 Task: Make an album of vintage fashion and retro styles.
Action: Mouse moved to (529, 437)
Screenshot: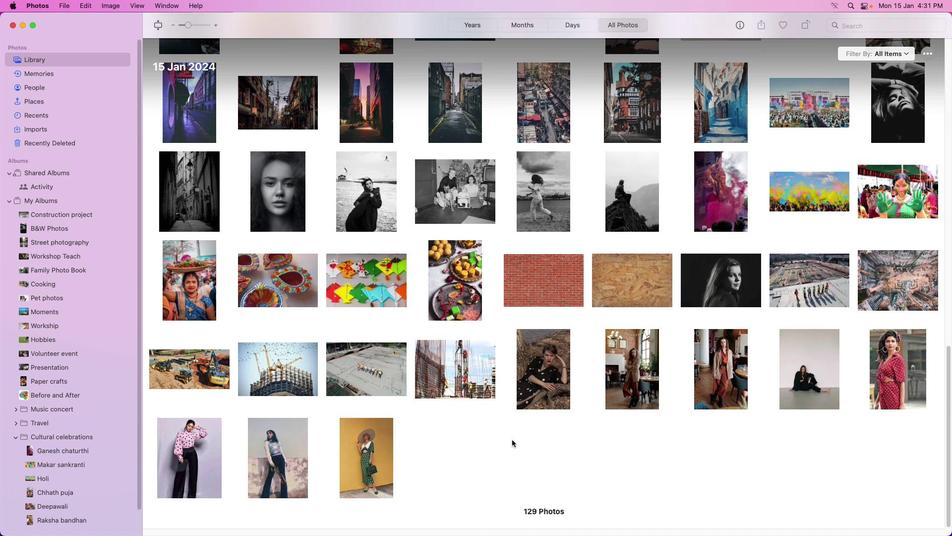 
Action: Mouse pressed left at (529, 437)
Screenshot: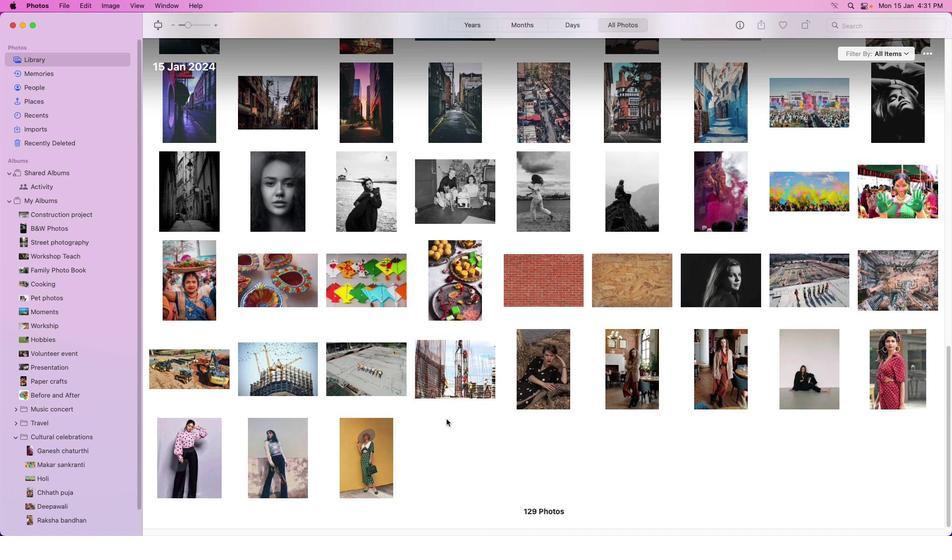 
Action: Mouse moved to (126, 199)
Screenshot: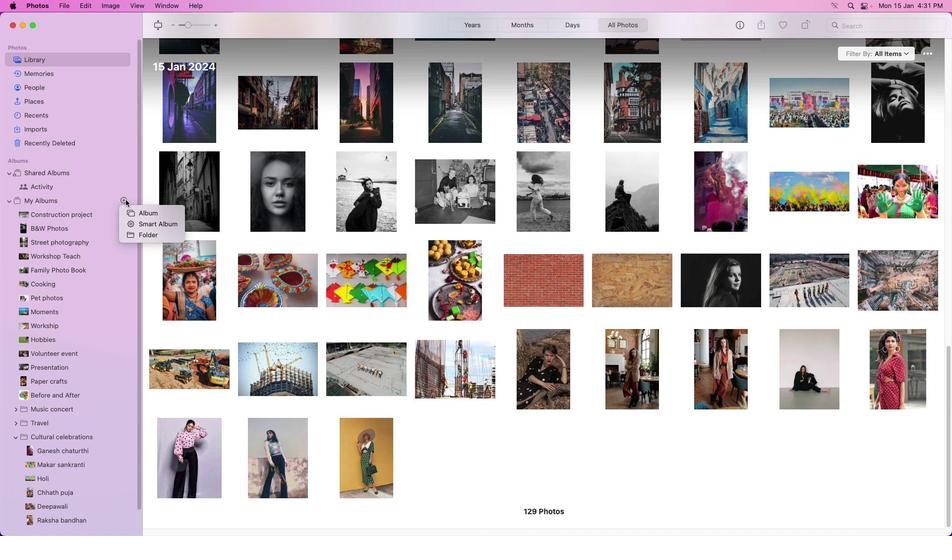 
Action: Mouse pressed left at (126, 199)
Screenshot: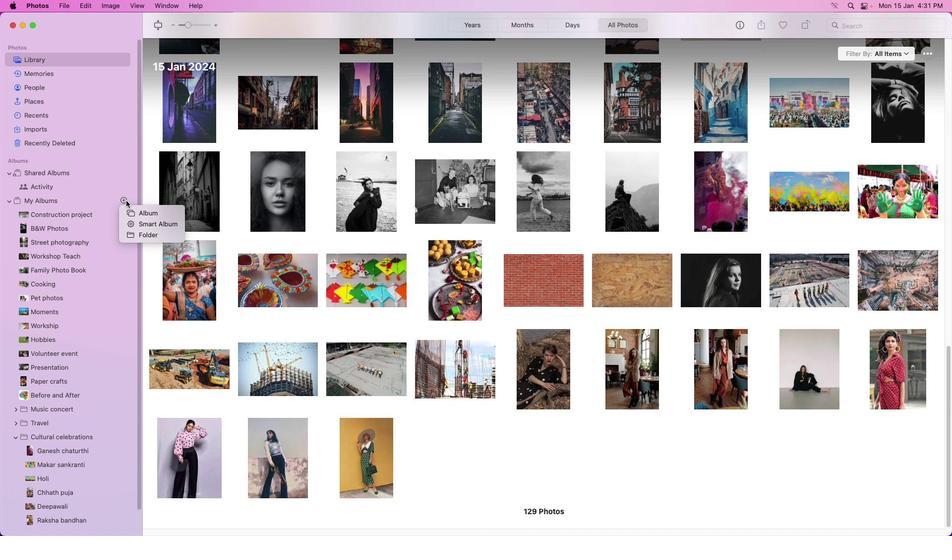 
Action: Mouse moved to (159, 236)
Screenshot: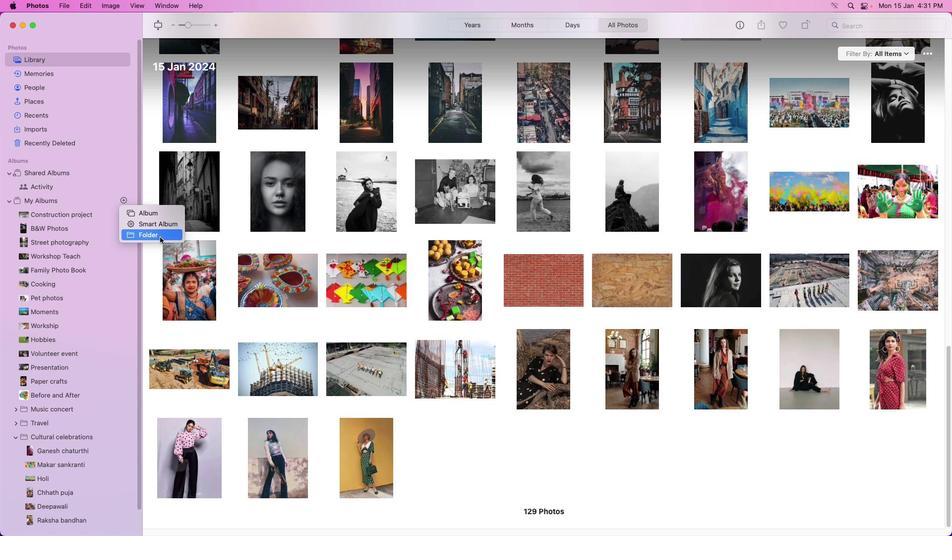 
Action: Mouse pressed left at (159, 236)
Screenshot: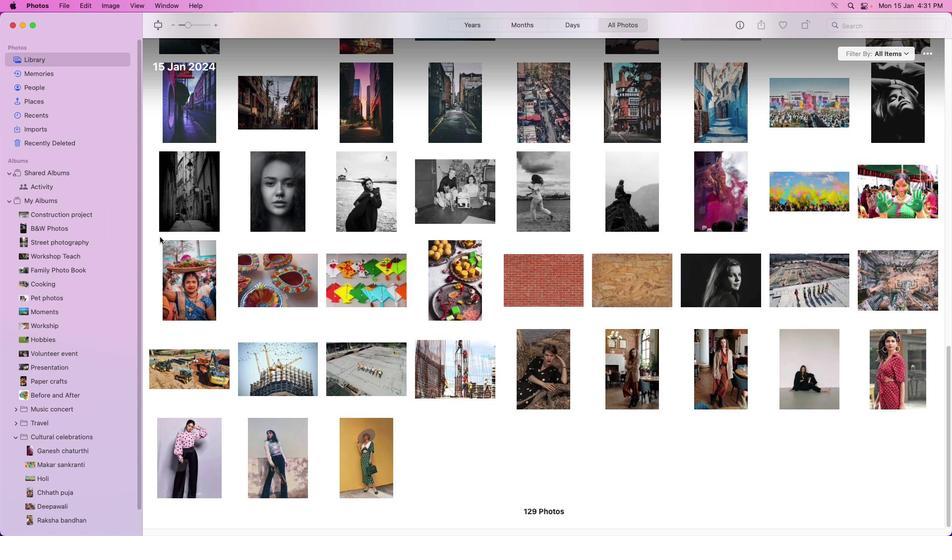 
Action: Mouse moved to (85, 262)
Screenshot: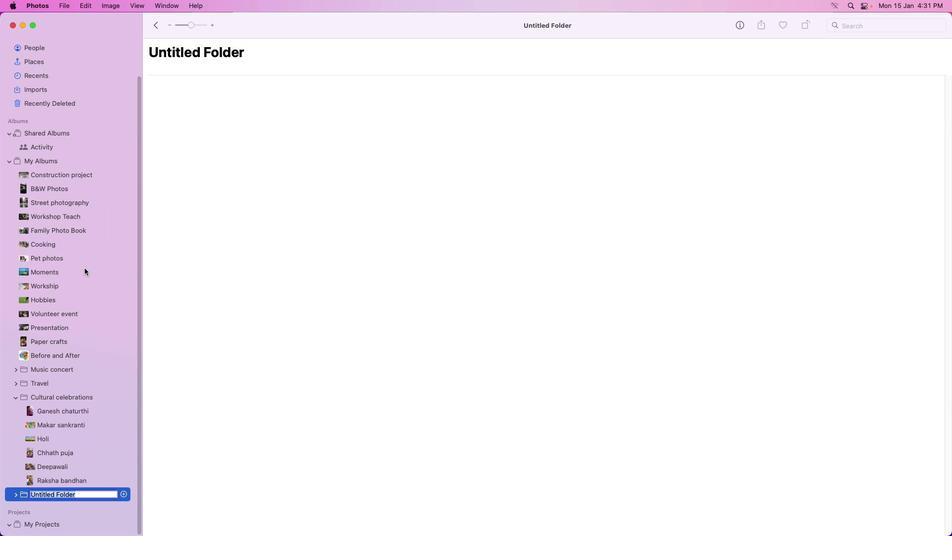 
Action: Mouse scrolled (85, 262) with delta (0, 0)
Screenshot: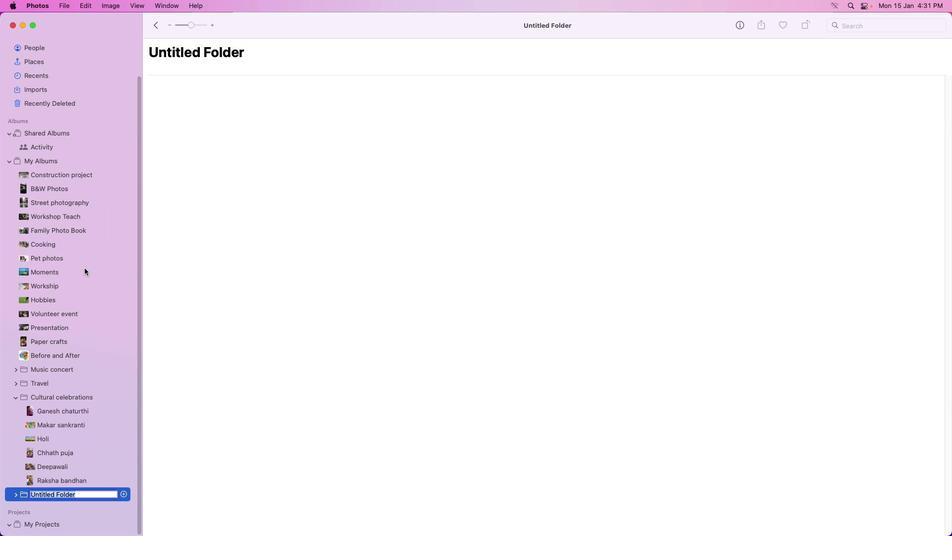 
Action: Mouse moved to (85, 263)
Screenshot: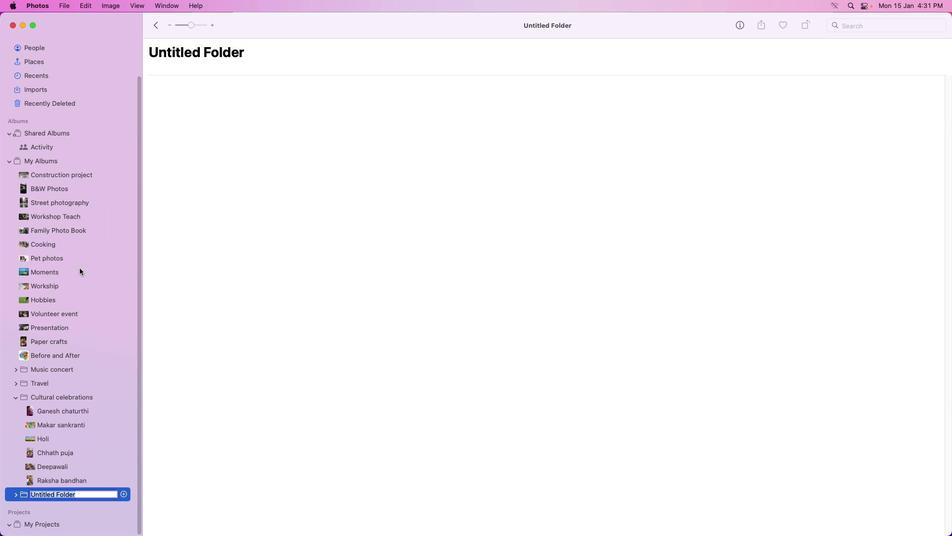 
Action: Mouse scrolled (85, 263) with delta (0, 0)
Screenshot: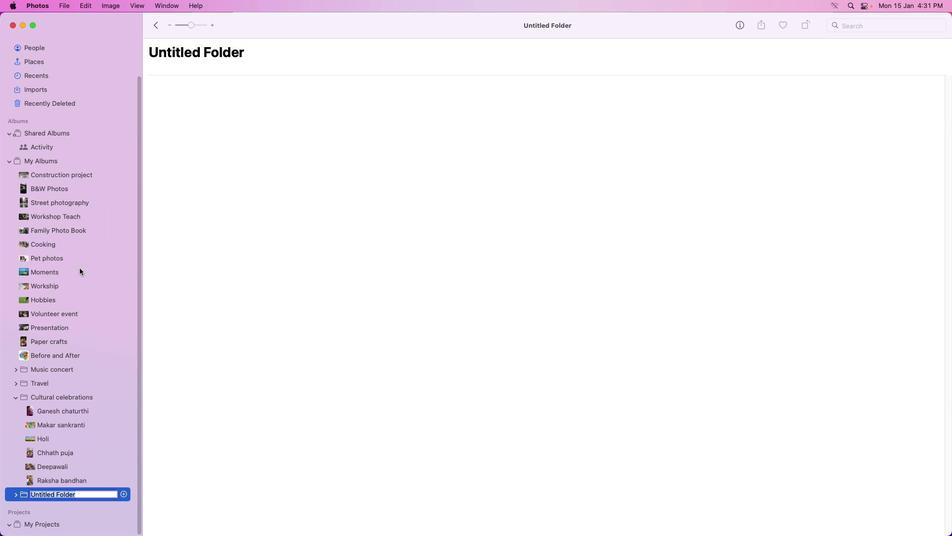 
Action: Mouse moved to (84, 267)
Screenshot: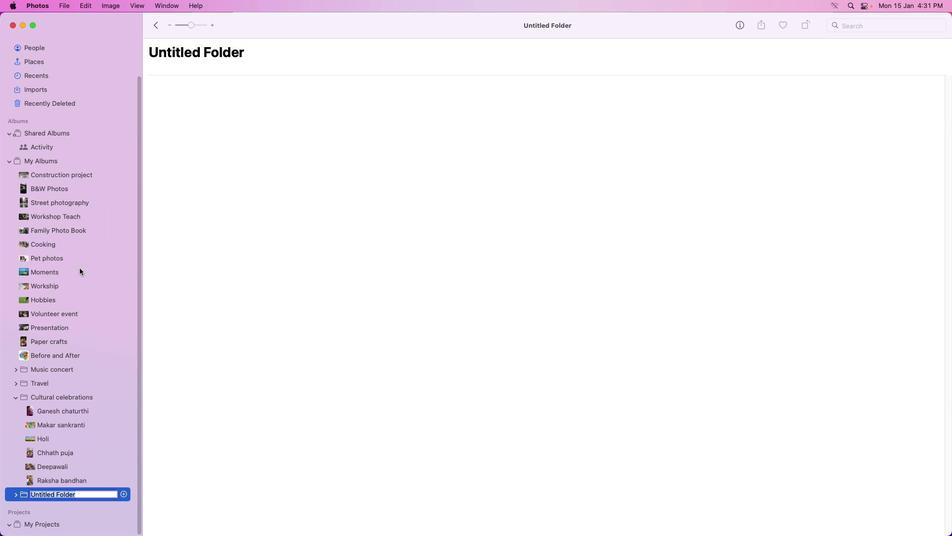 
Action: Mouse scrolled (84, 267) with delta (0, 0)
Screenshot: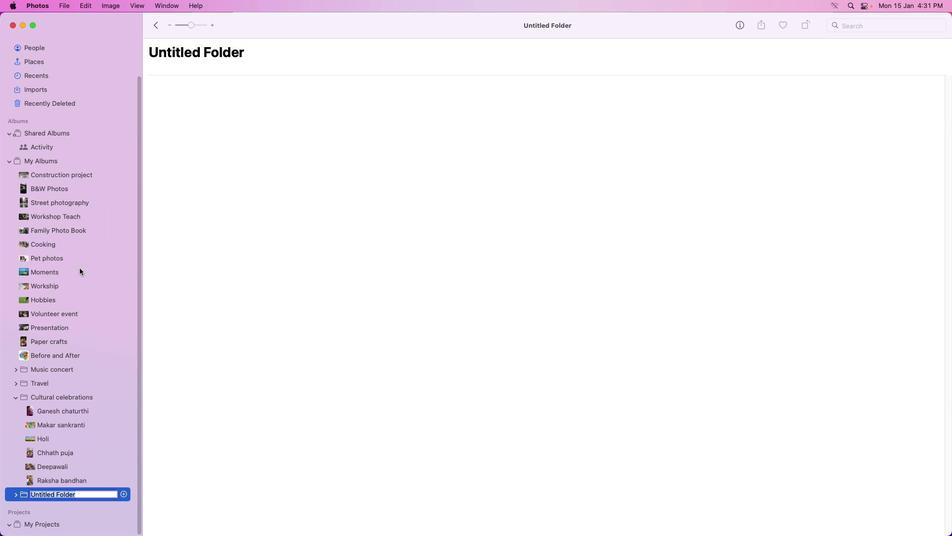 
Action: Mouse scrolled (84, 267) with delta (0, 0)
Screenshot: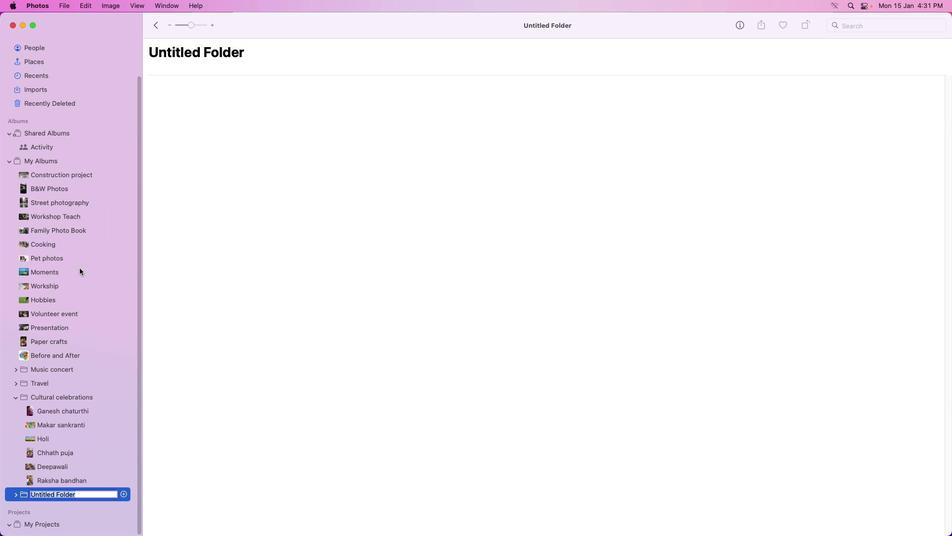 
Action: Mouse scrolled (84, 267) with delta (0, -1)
Screenshot: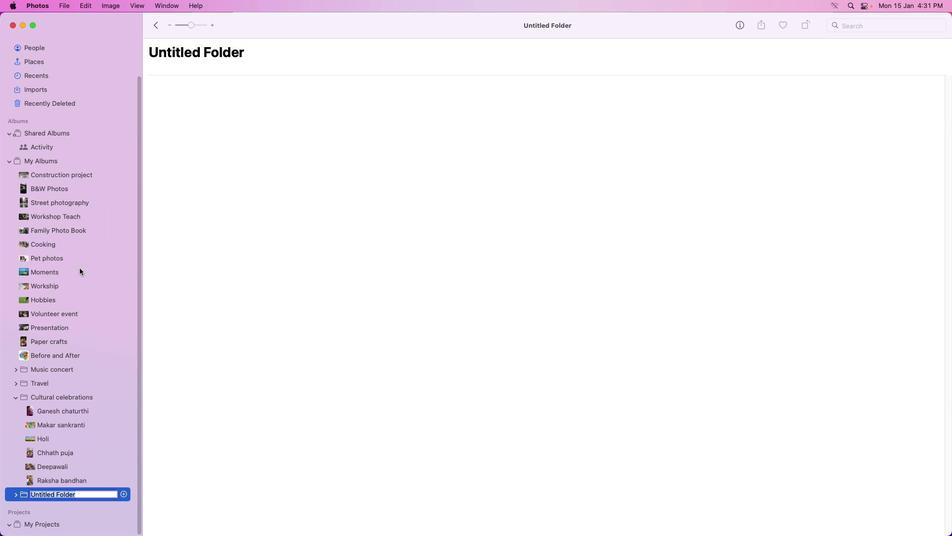
Action: Mouse moved to (84, 268)
Screenshot: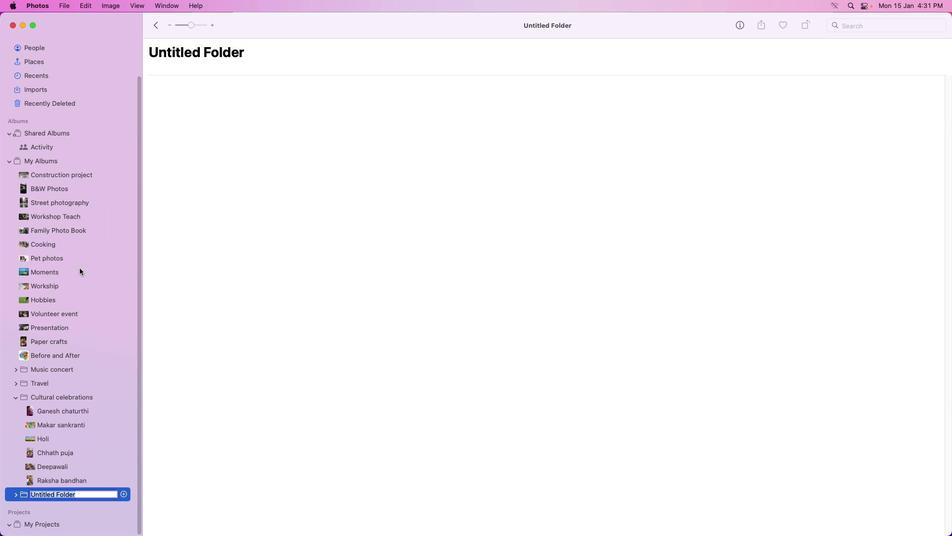 
Action: Mouse scrolled (84, 268) with delta (0, 0)
Screenshot: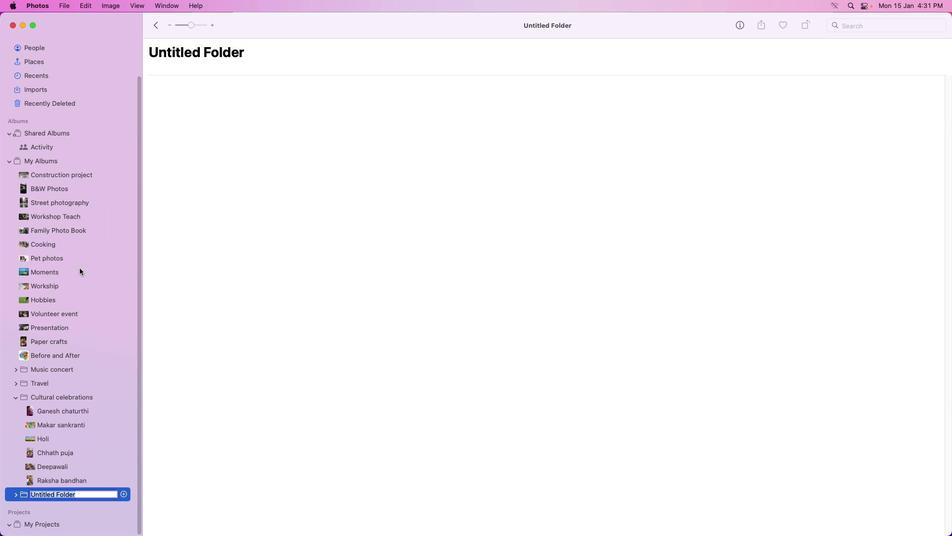 
Action: Mouse moved to (79, 268)
Screenshot: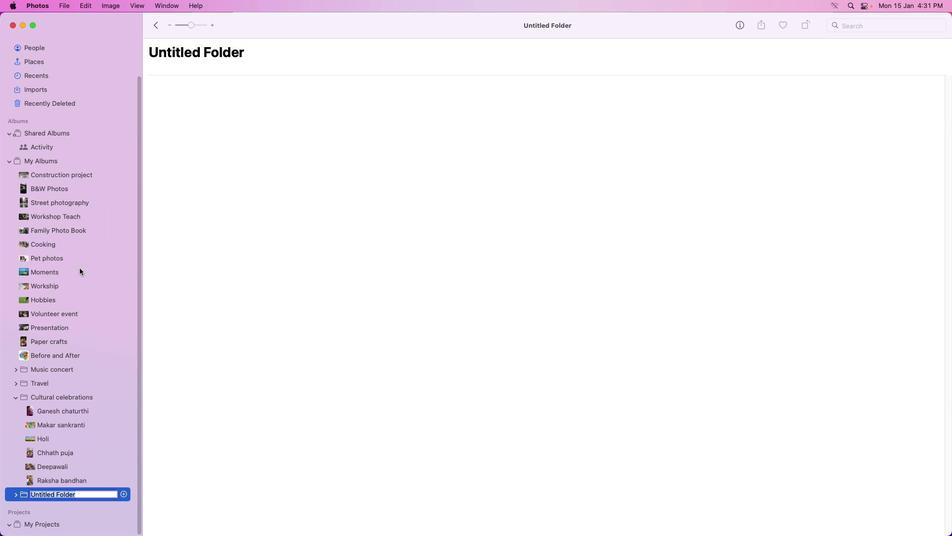 
Action: Key pressed Key.backspaceKey.caps_lock'f'Key.caps_lock'A'Key.backspaceKey.backspace'F'Key.caps_lock'a''s''h''i''o''n'Key.enter
Screenshot: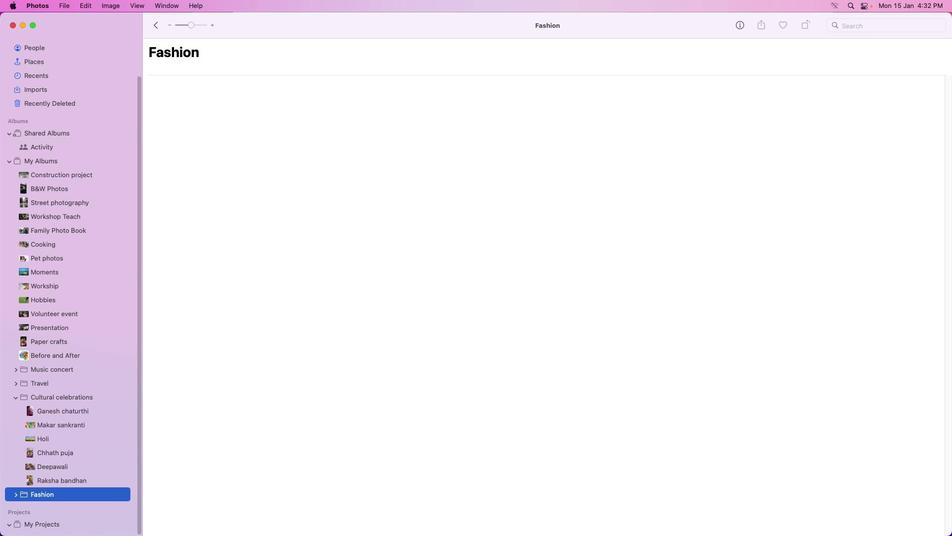 
Action: Mouse moved to (124, 495)
Screenshot: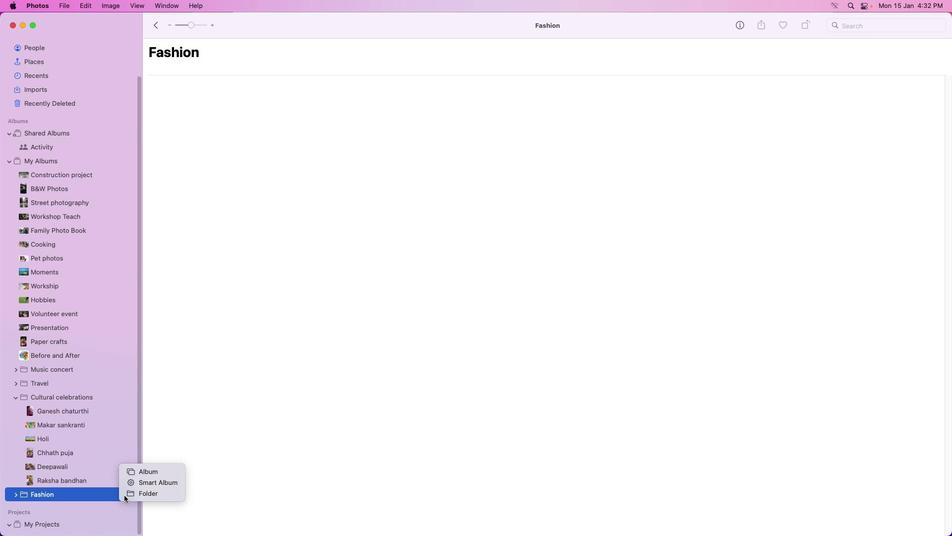 
Action: Mouse pressed left at (124, 495)
Screenshot: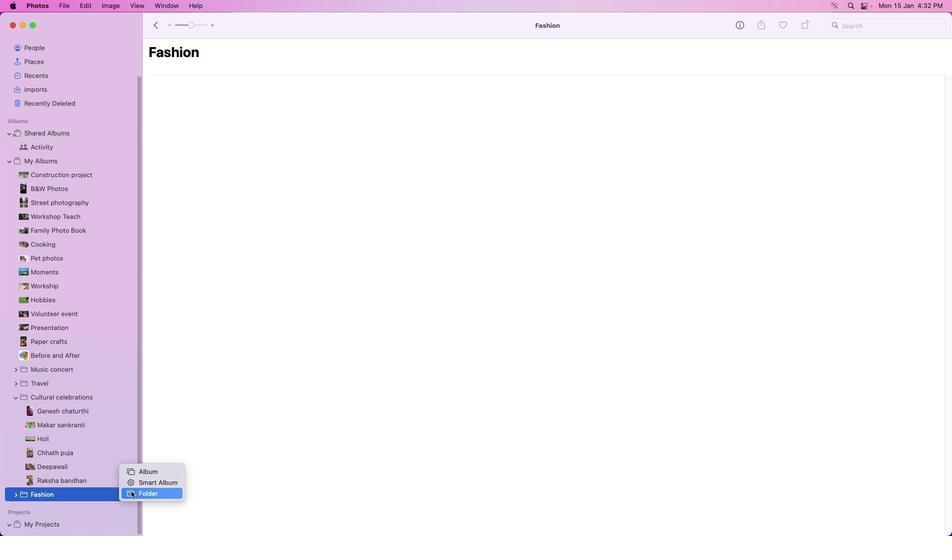 
Action: Mouse moved to (169, 470)
Screenshot: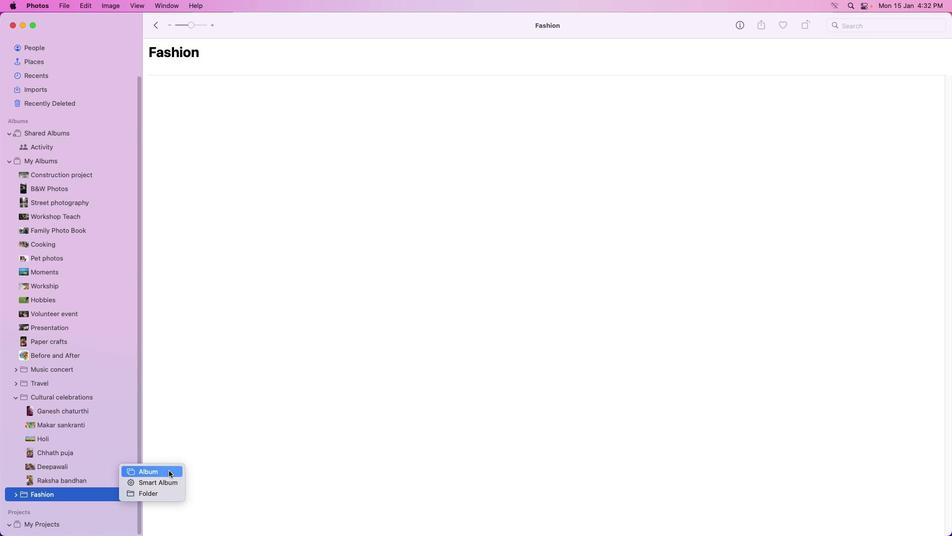 
Action: Mouse pressed left at (169, 470)
Screenshot: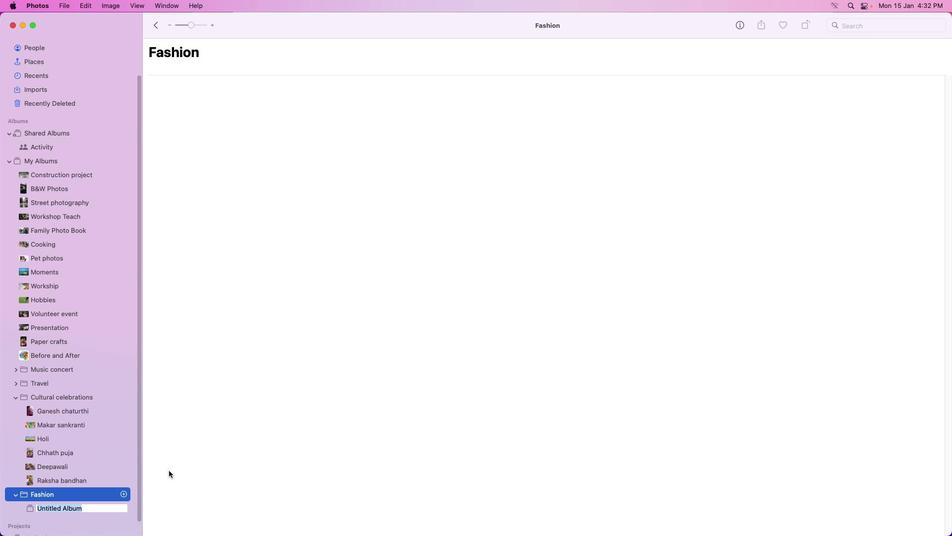 
Action: Mouse moved to (101, 510)
Screenshot: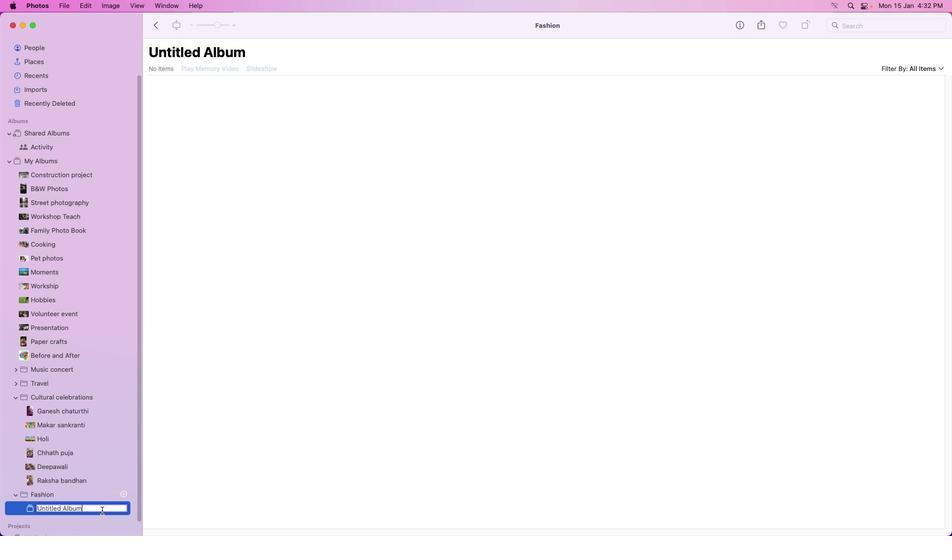 
Action: Mouse pressed left at (101, 510)
Screenshot: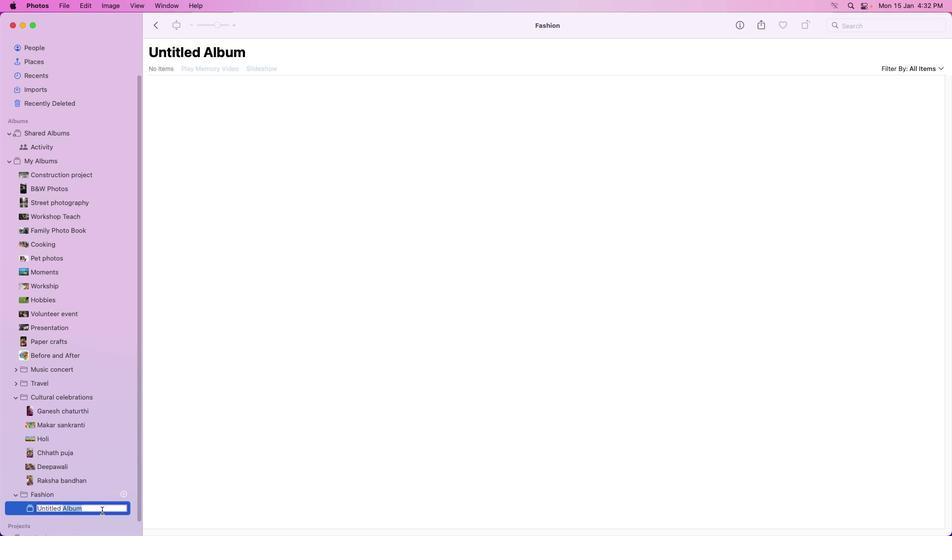 
Action: Mouse pressed left at (101, 510)
Screenshot: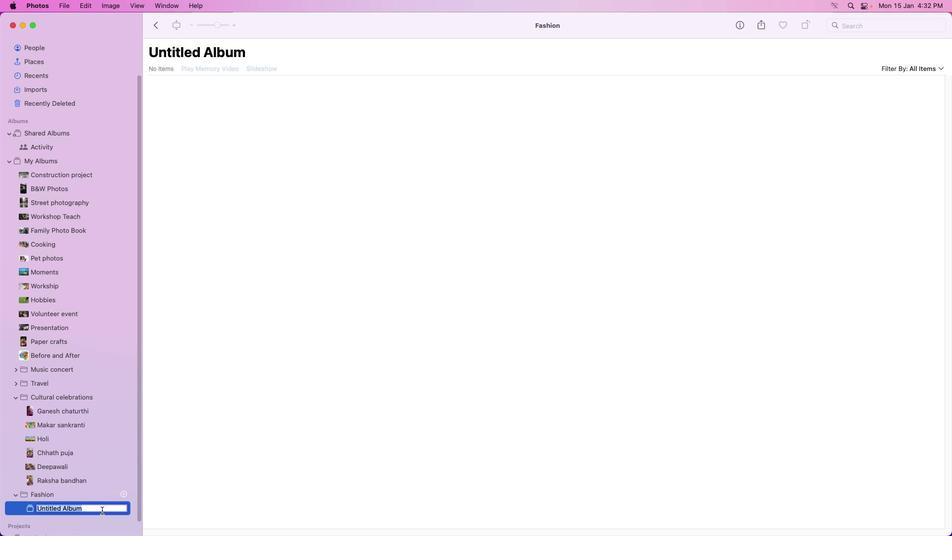 
Action: Mouse pressed left at (101, 510)
Screenshot: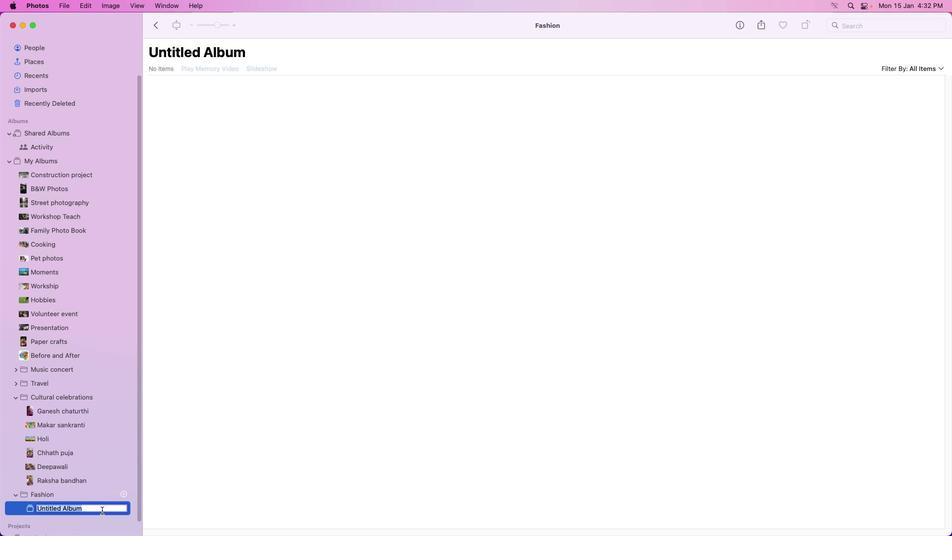 
Action: Key pressed Key.backspaceKey.caps_lock'V'Key.caps_lock'i''n''t''a''g''e'Key.space'f''a''s''h''i''o''n'Key.enter
Screenshot: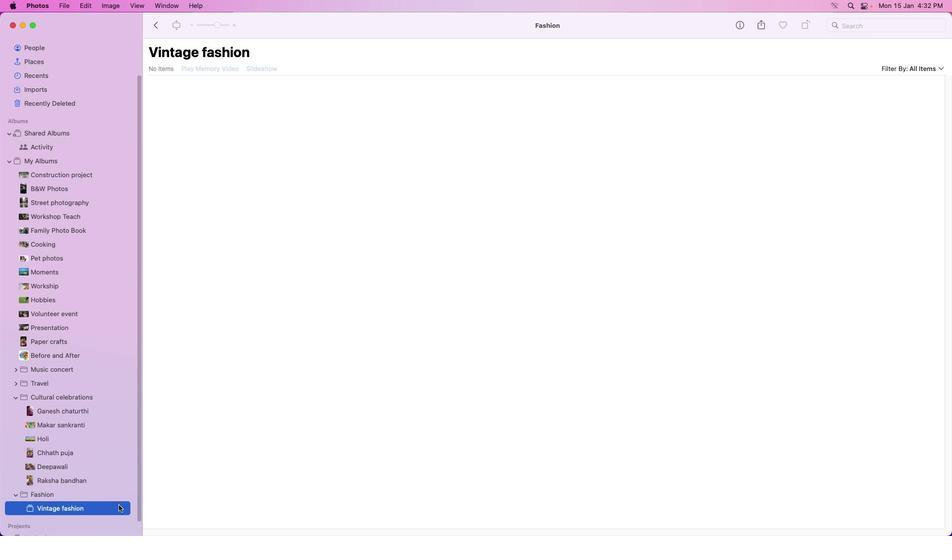
Action: Mouse moved to (122, 493)
Screenshot: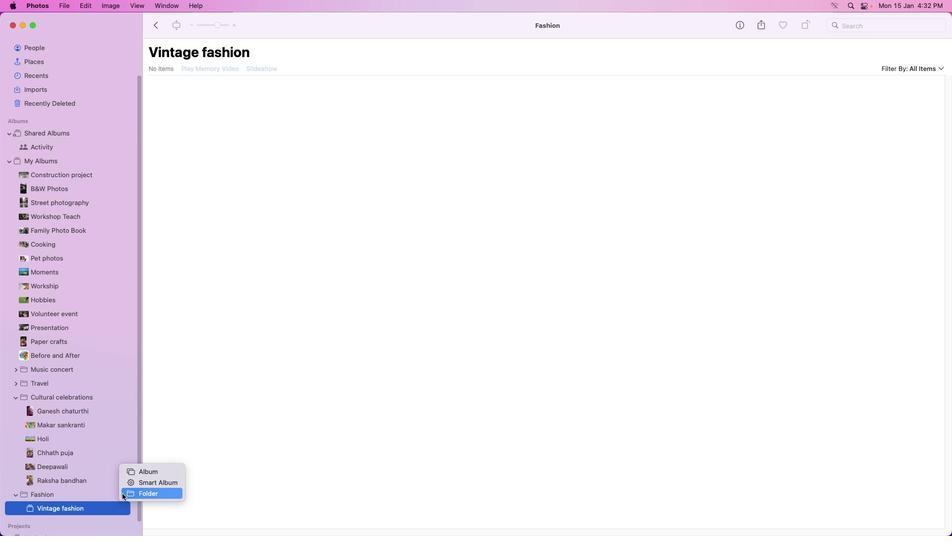 
Action: Mouse pressed left at (122, 493)
Screenshot: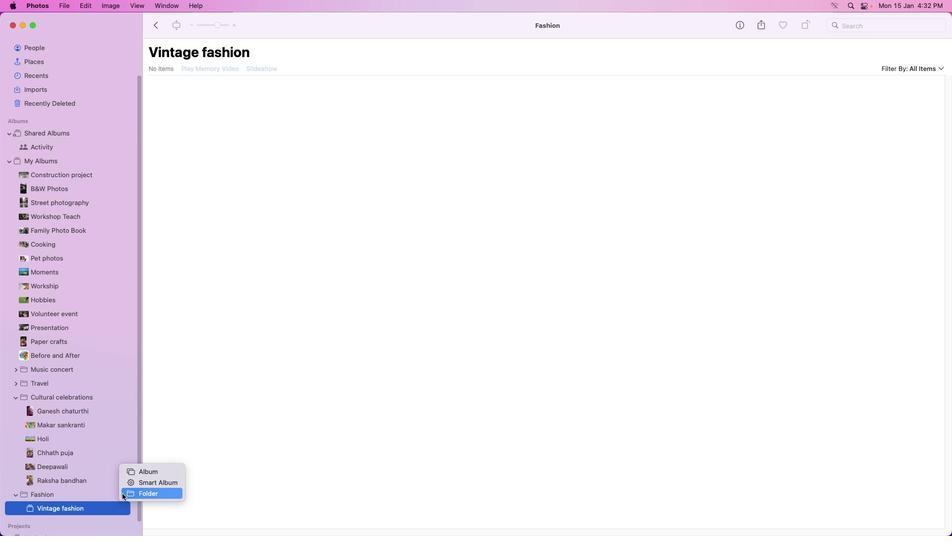 
Action: Mouse moved to (147, 472)
Screenshot: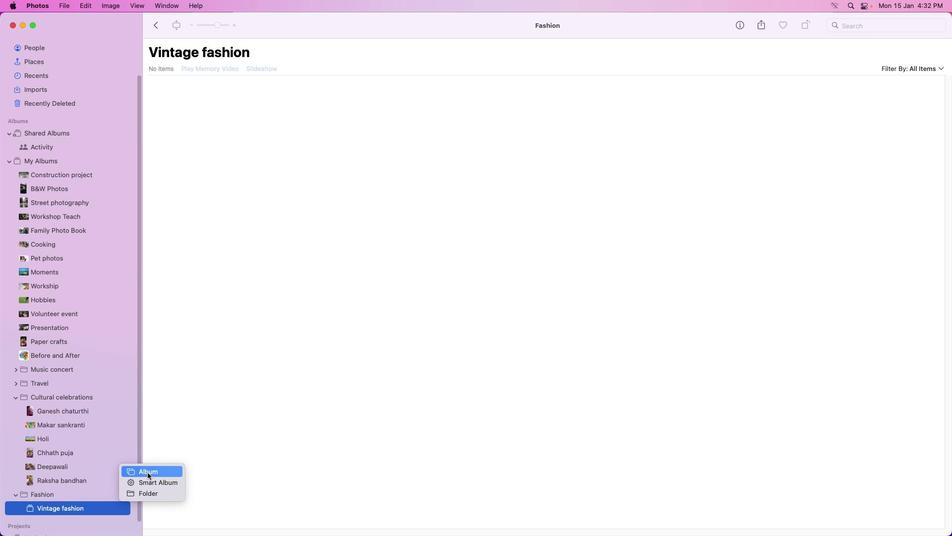 
Action: Mouse pressed left at (147, 472)
Screenshot: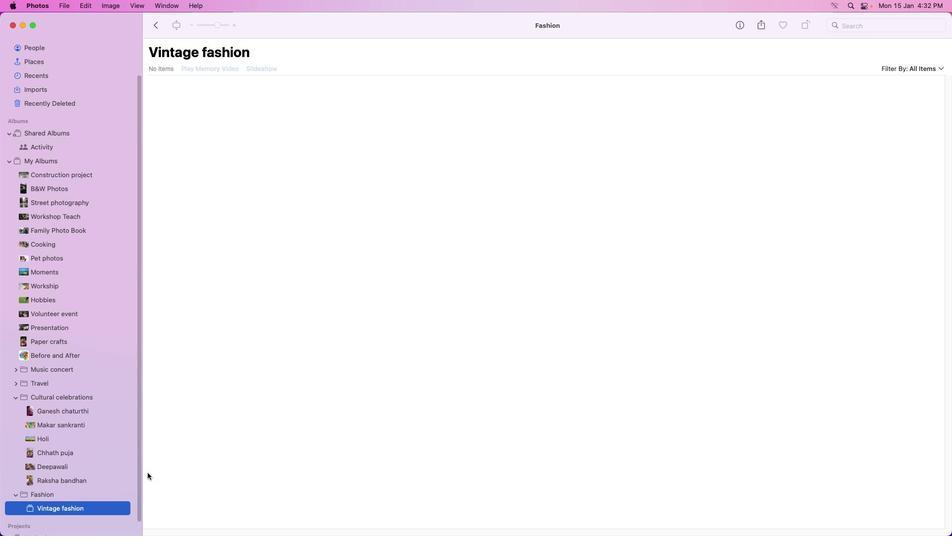 
Action: Mouse moved to (99, 516)
Screenshot: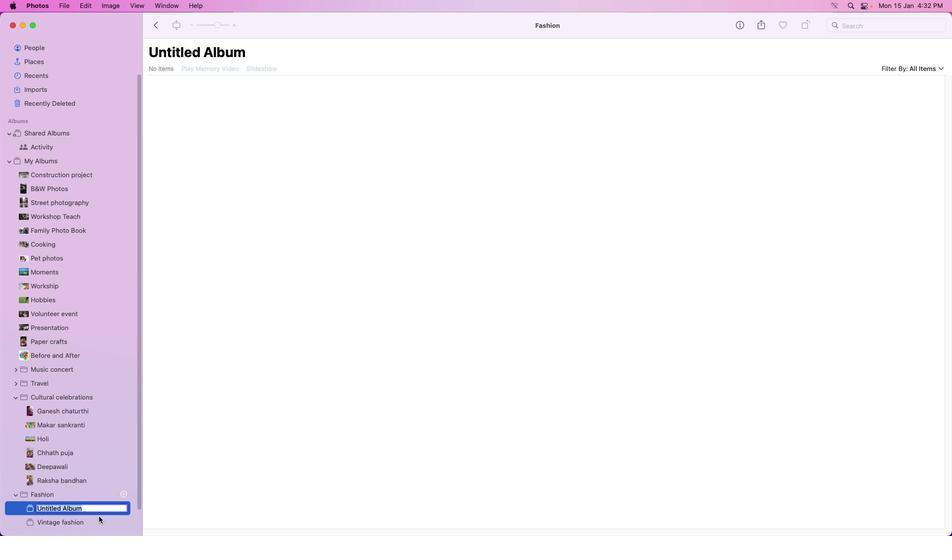 
Action: Key pressed Key.backspaceKey.caps_lock'R'Key.caps_lock'e''t''r''o'Key.space's''t''y''l''e''s'Key.enter
Screenshot: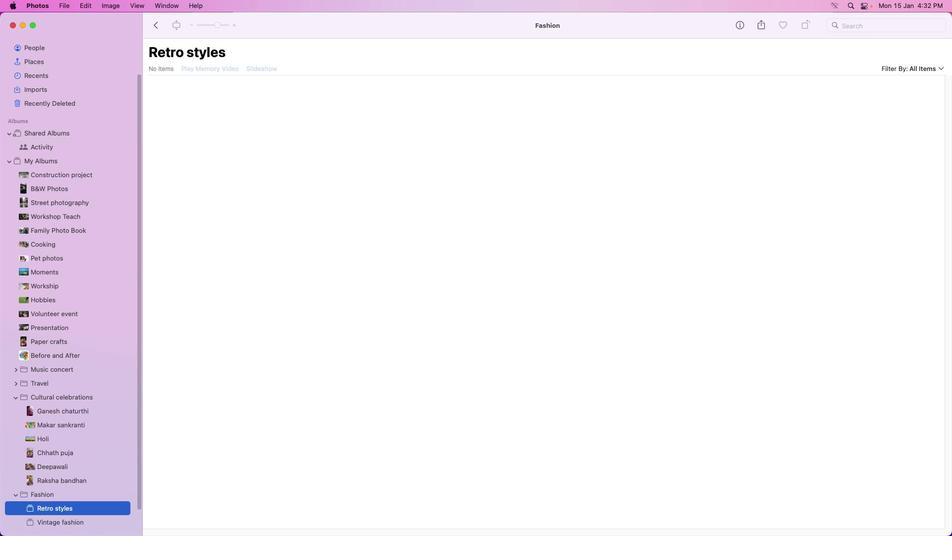 
Action: Mouse moved to (133, 455)
Screenshot: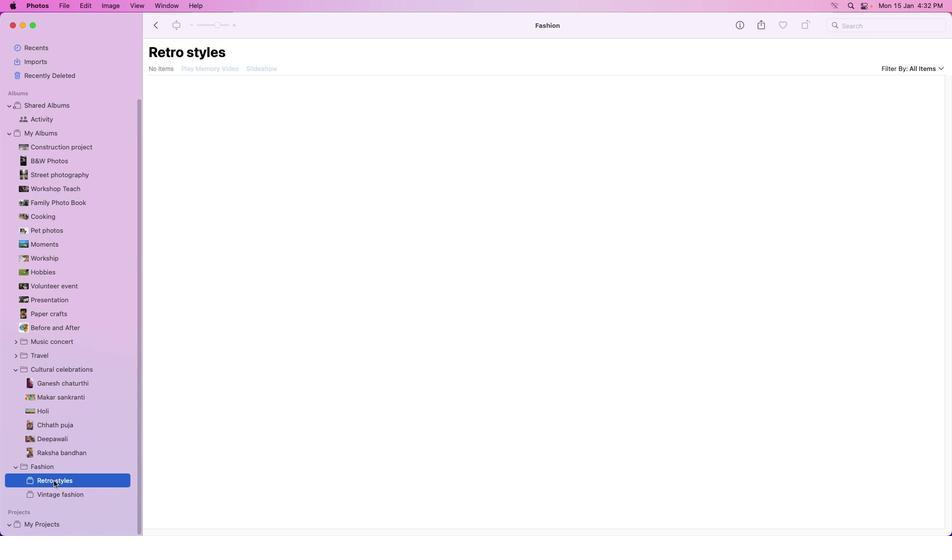 
Action: Mouse scrolled (133, 455) with delta (0, 0)
Screenshot: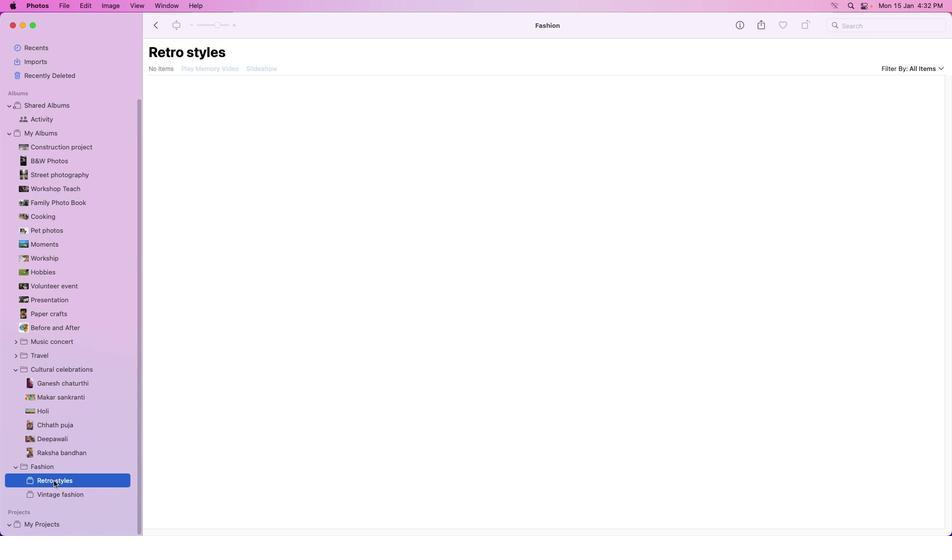 
Action: Mouse moved to (133, 465)
Screenshot: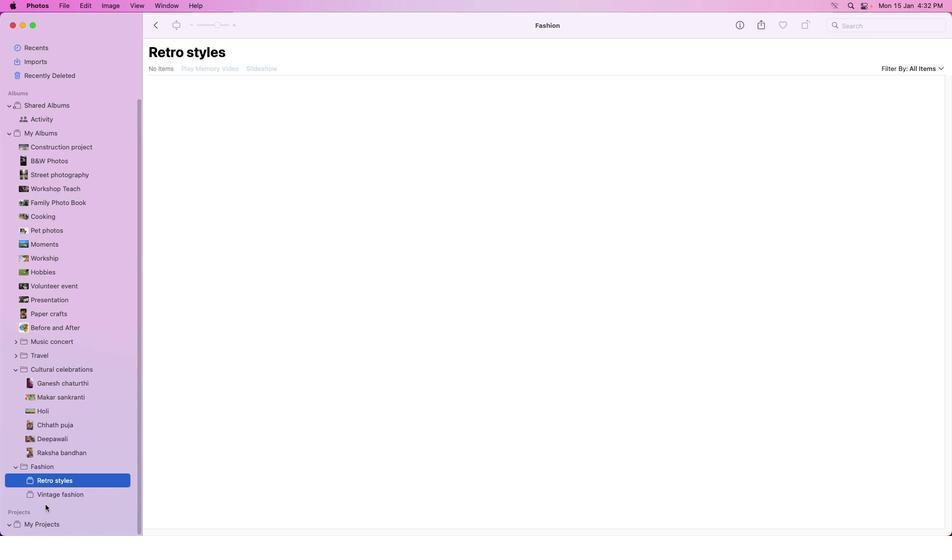 
Action: Mouse scrolled (133, 465) with delta (0, 0)
Screenshot: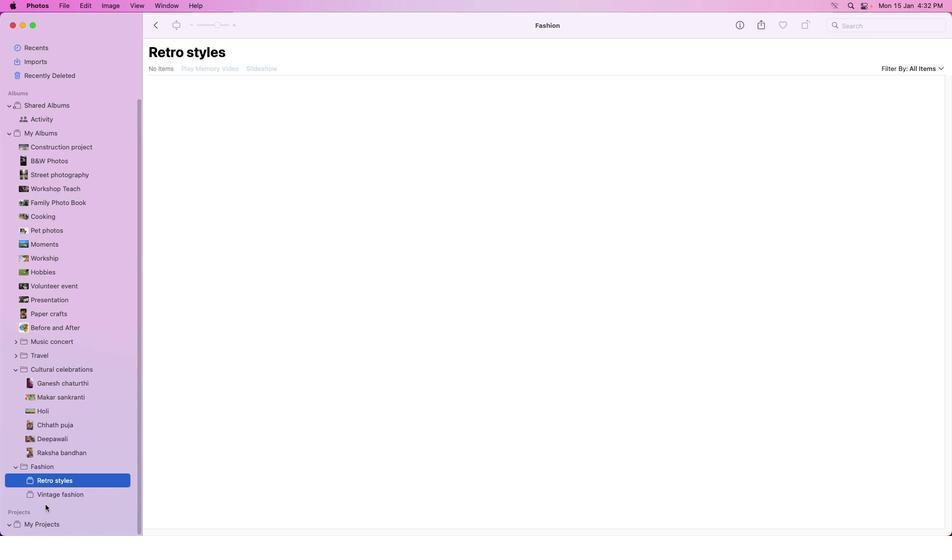
Action: Mouse moved to (131, 470)
Screenshot: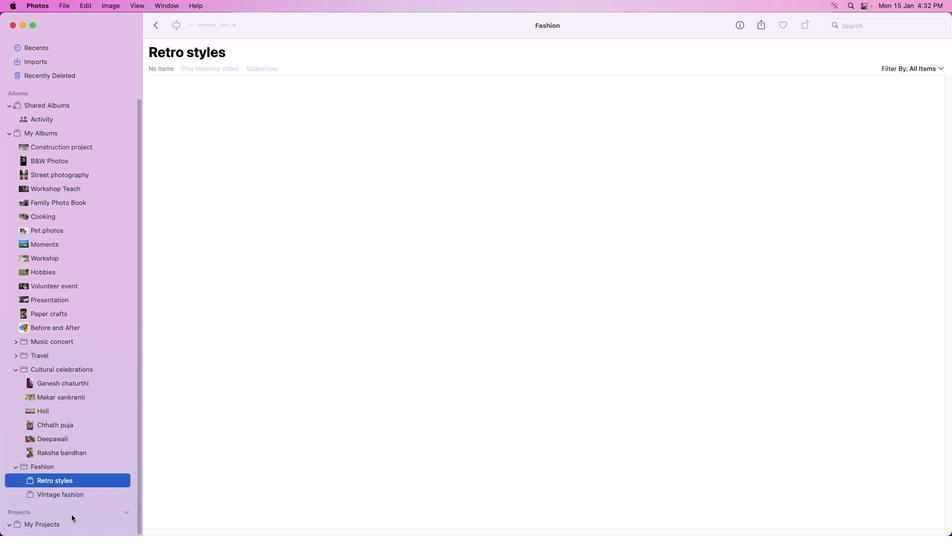 
Action: Mouse scrolled (131, 470) with delta (0, 0)
Screenshot: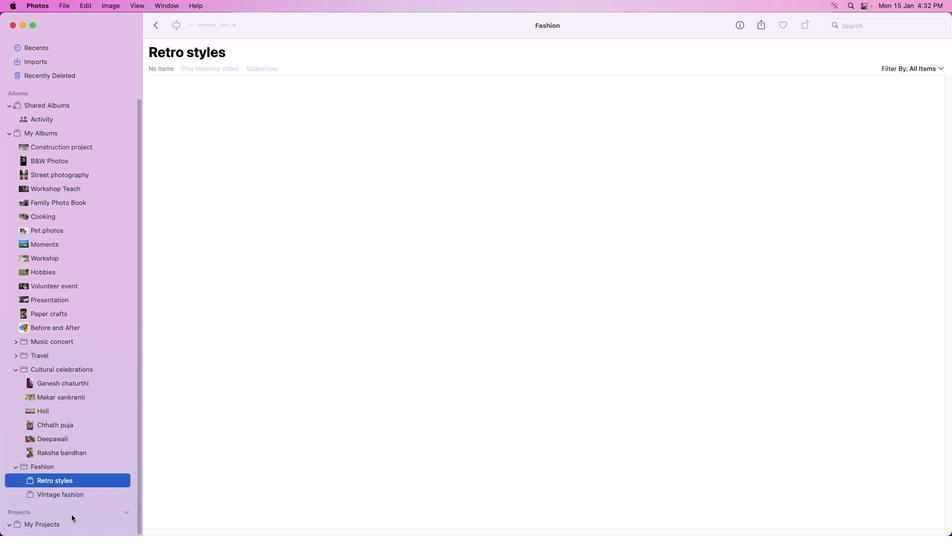 
Action: Mouse moved to (130, 474)
Screenshot: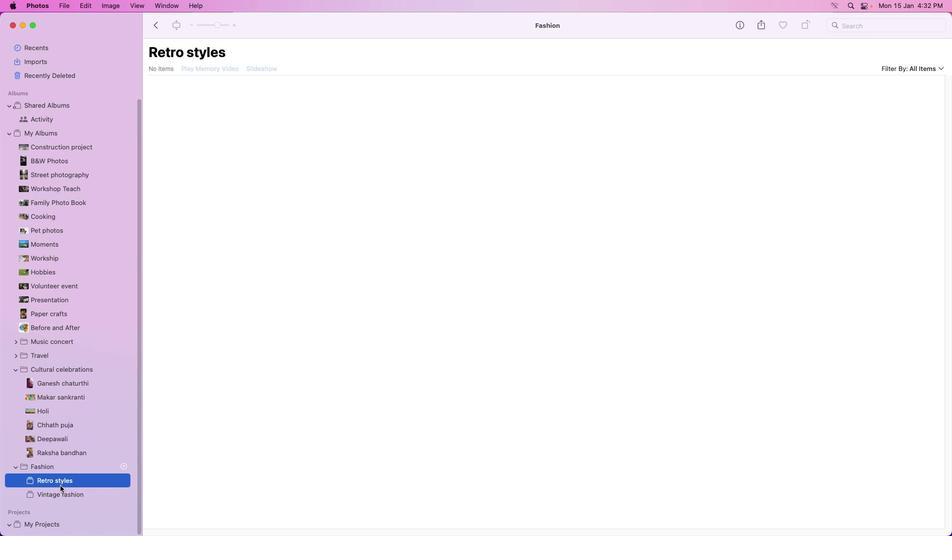 
Action: Mouse scrolled (130, 474) with delta (0, 0)
Screenshot: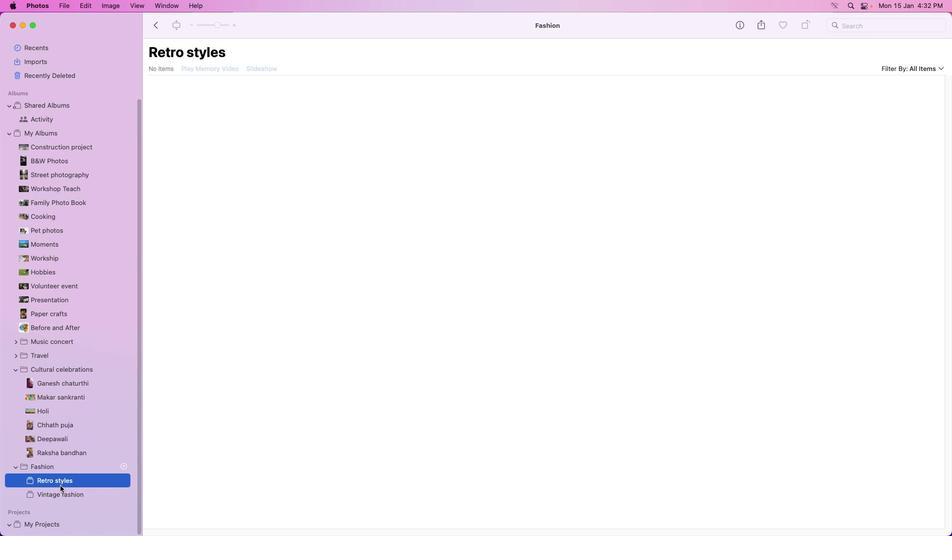 
Action: Mouse moved to (127, 480)
Screenshot: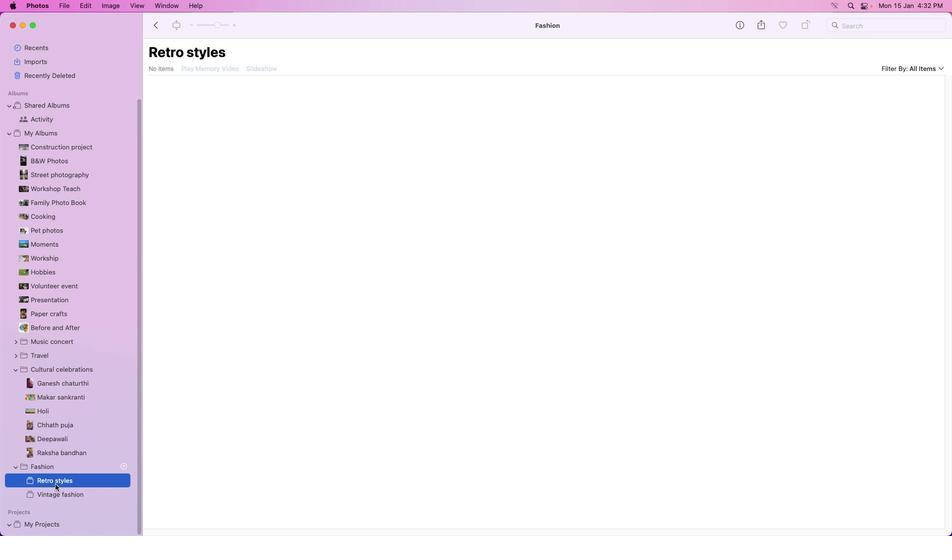
Action: Mouse scrolled (127, 480) with delta (0, -1)
Screenshot: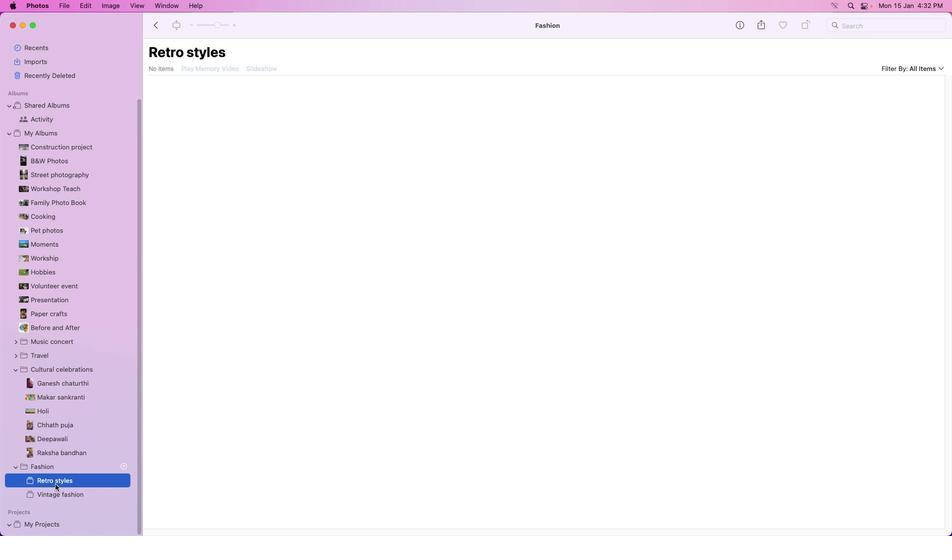 
Action: Mouse moved to (123, 483)
Screenshot: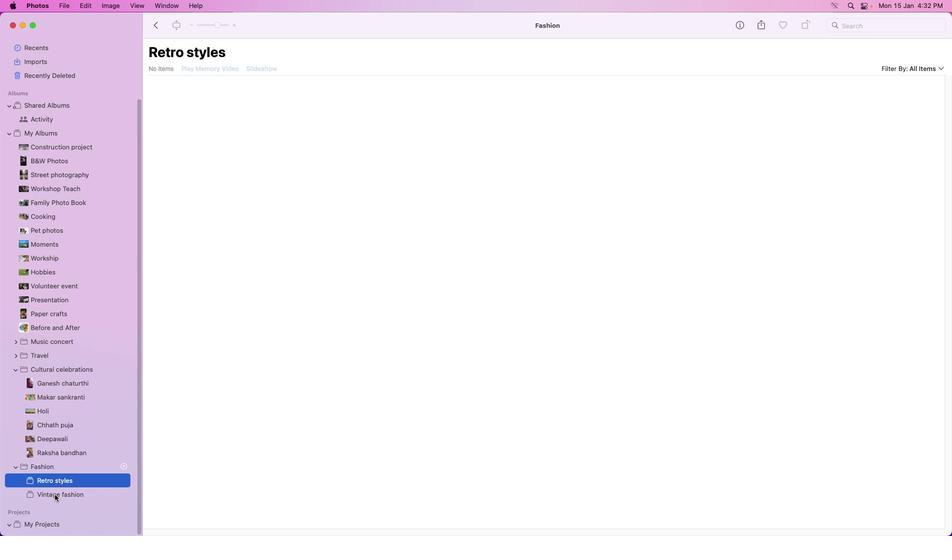 
Action: Mouse scrolled (123, 483) with delta (0, -1)
Screenshot: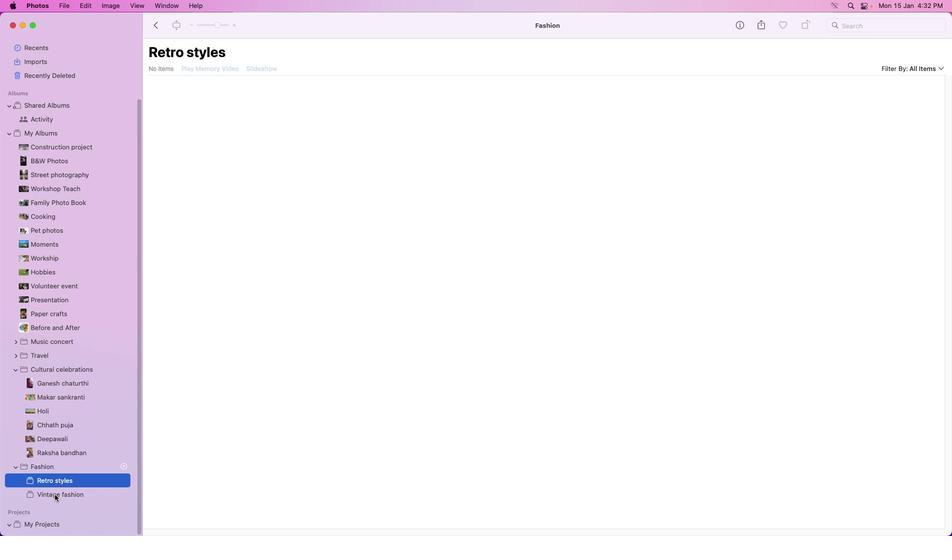 
Action: Mouse moved to (83, 492)
Screenshot: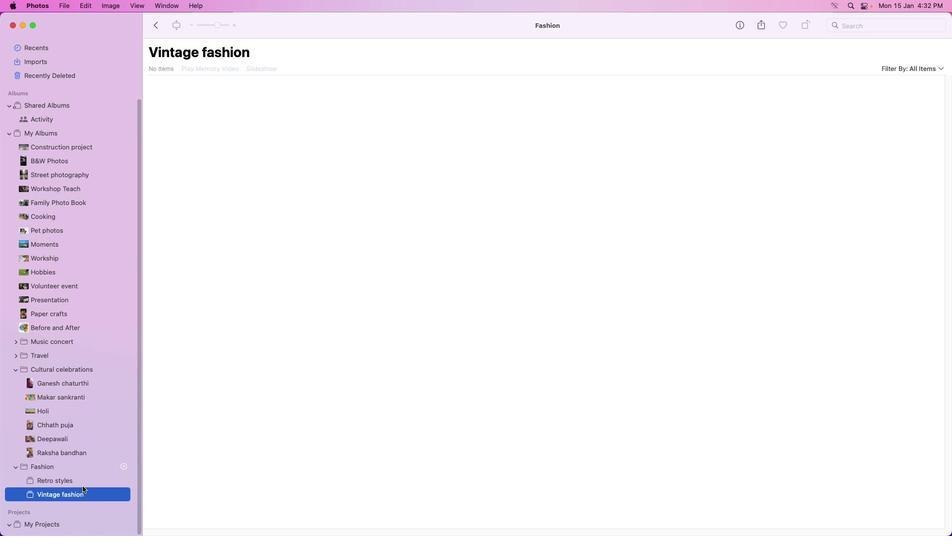 
Action: Mouse pressed left at (83, 492)
Screenshot: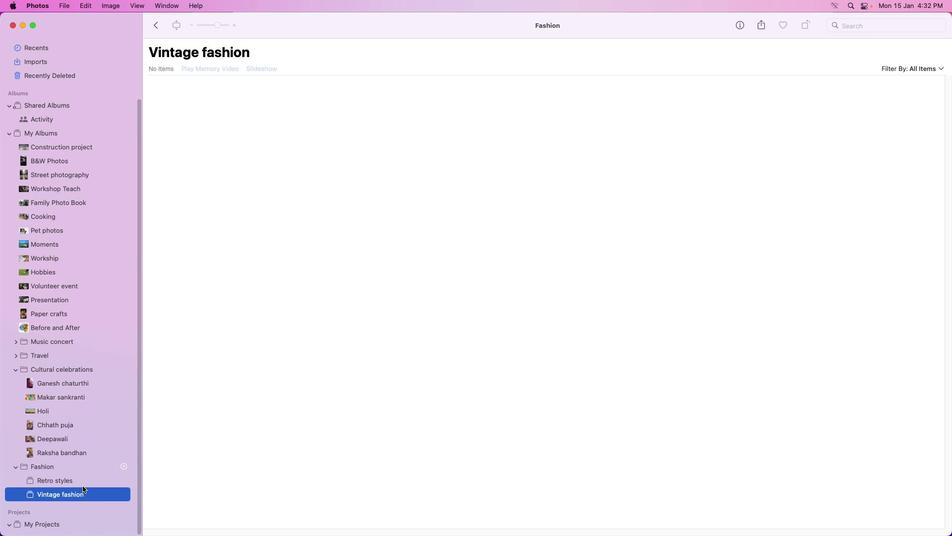 
Action: Mouse moved to (82, 485)
Screenshot: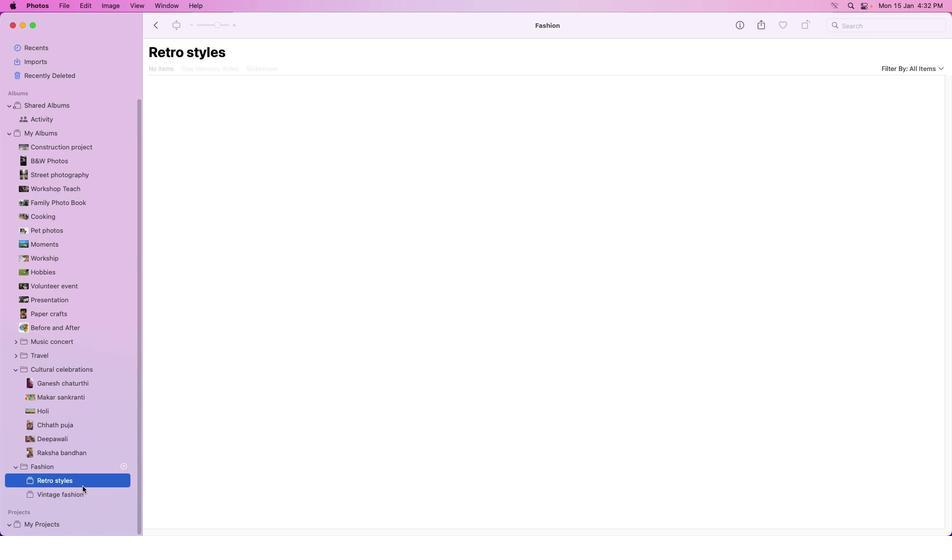 
Action: Mouse pressed left at (82, 485)
Screenshot: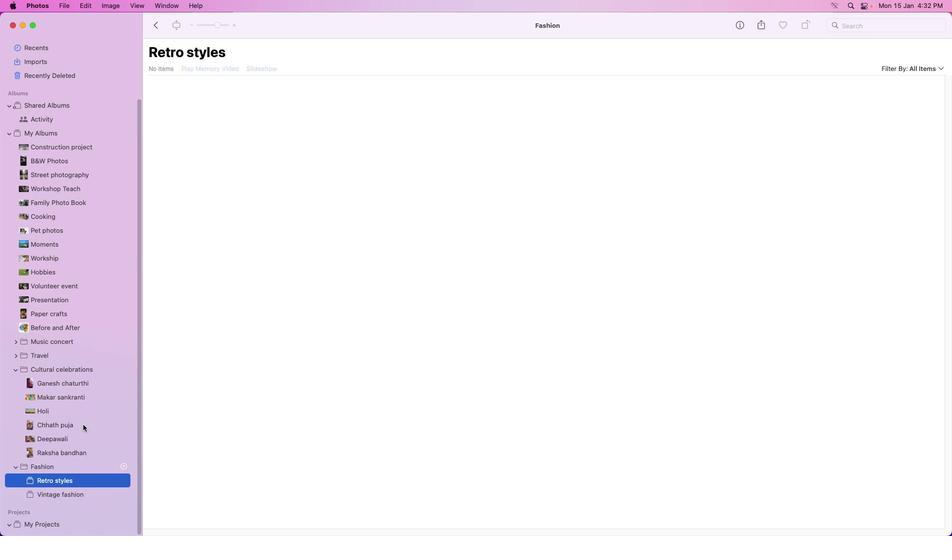 
Action: Mouse moved to (99, 330)
Screenshot: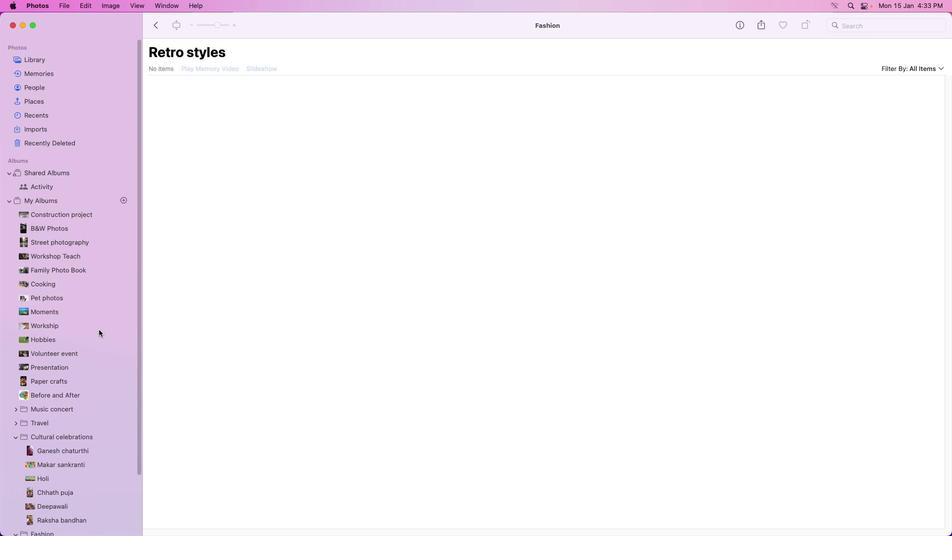 
Action: Mouse scrolled (99, 330) with delta (0, 0)
Screenshot: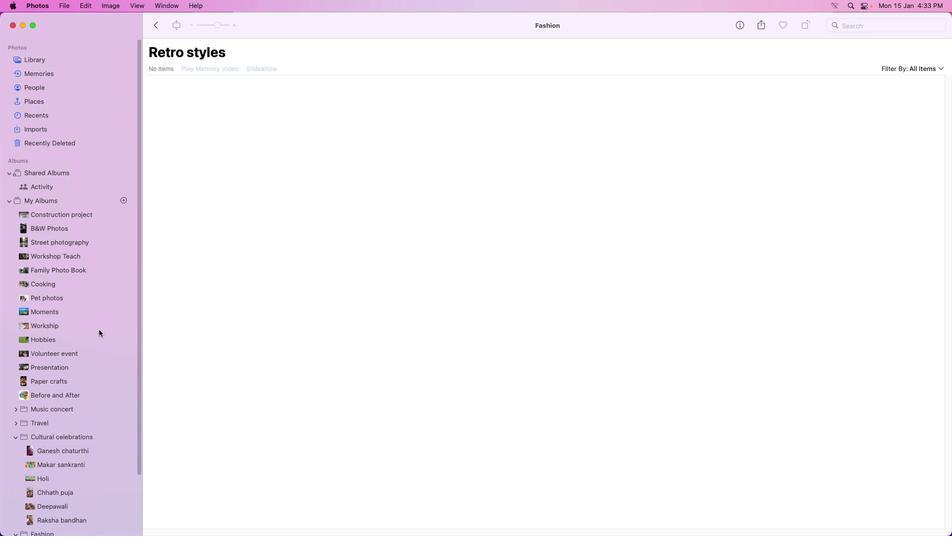 
Action: Mouse scrolled (99, 330) with delta (0, 0)
Screenshot: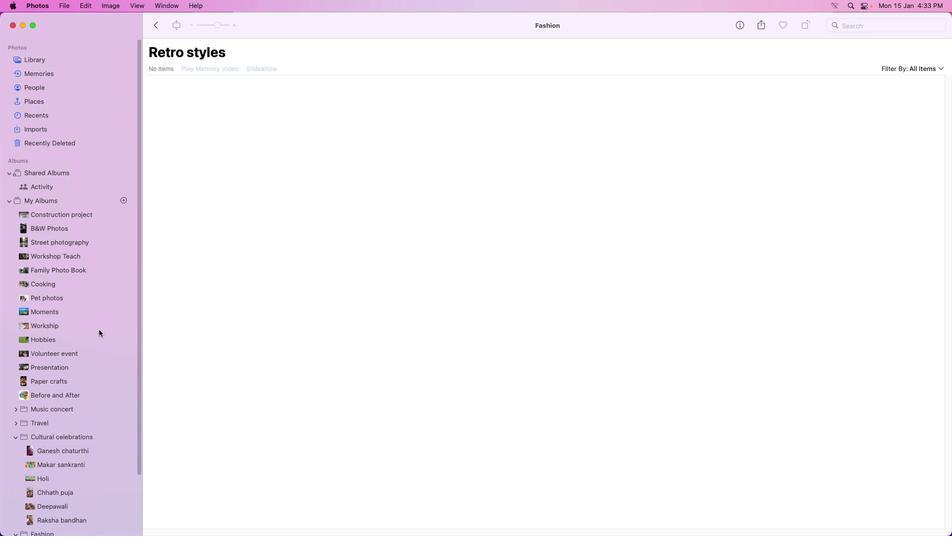 
Action: Mouse scrolled (99, 330) with delta (0, 0)
Screenshot: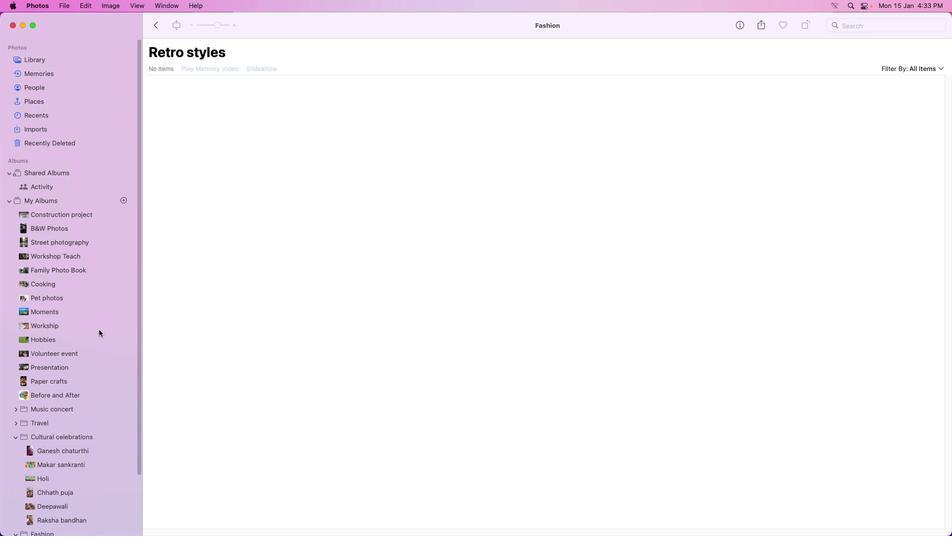
Action: Mouse scrolled (99, 330) with delta (0, 1)
Screenshot: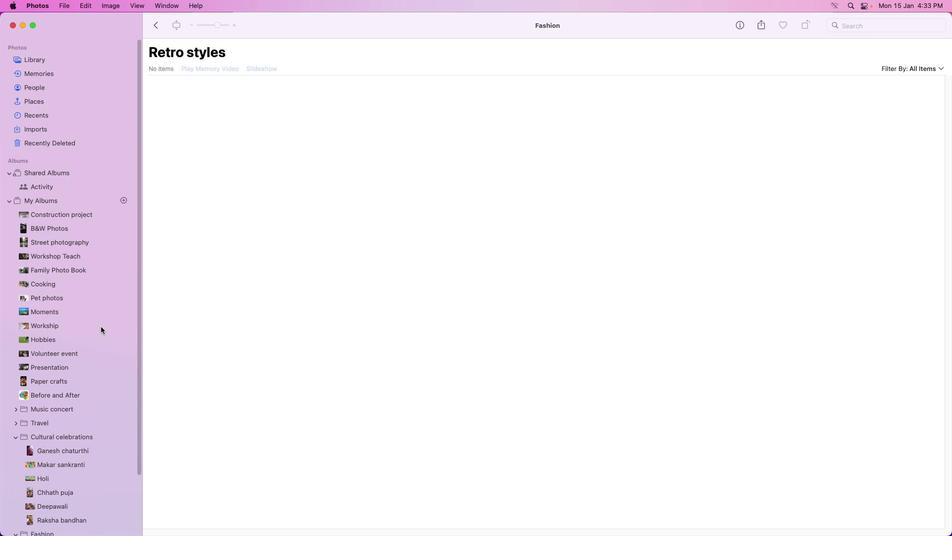 
Action: Mouse scrolled (99, 330) with delta (0, 2)
Screenshot: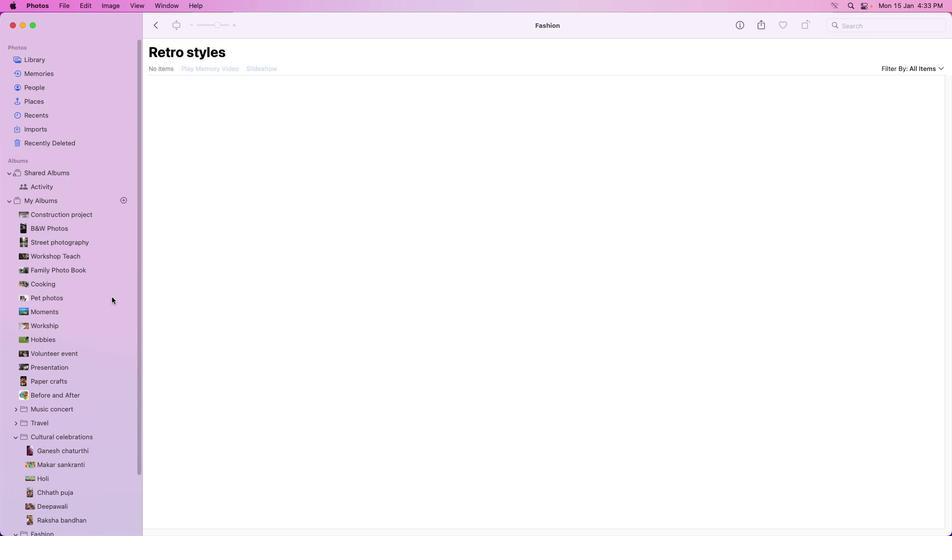 
Action: Mouse scrolled (99, 330) with delta (0, 2)
Screenshot: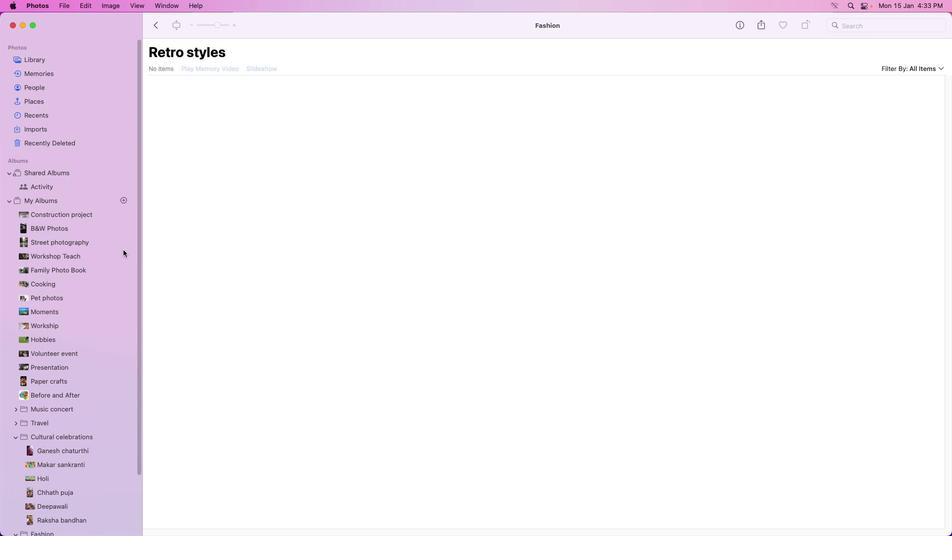 
Action: Mouse scrolled (99, 330) with delta (0, 2)
Screenshot: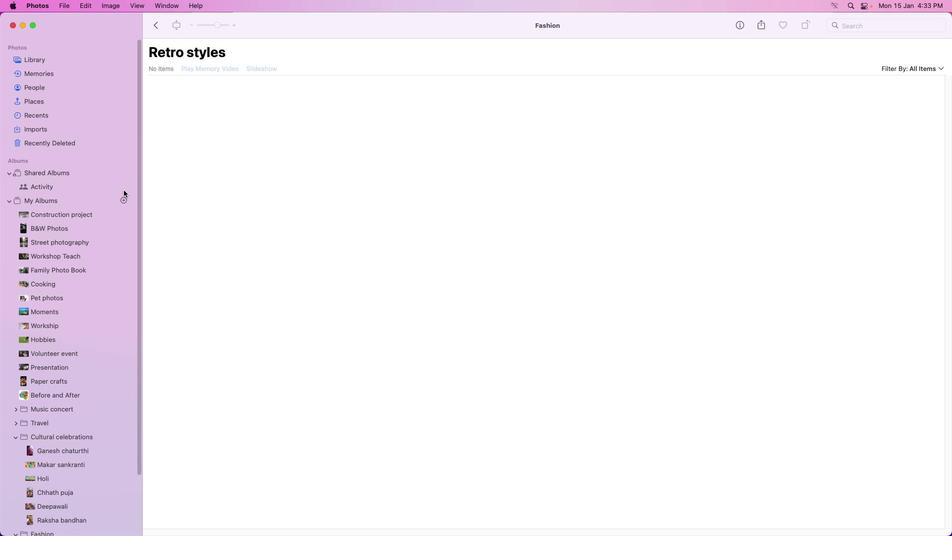 
Action: Mouse scrolled (99, 330) with delta (0, 0)
Screenshot: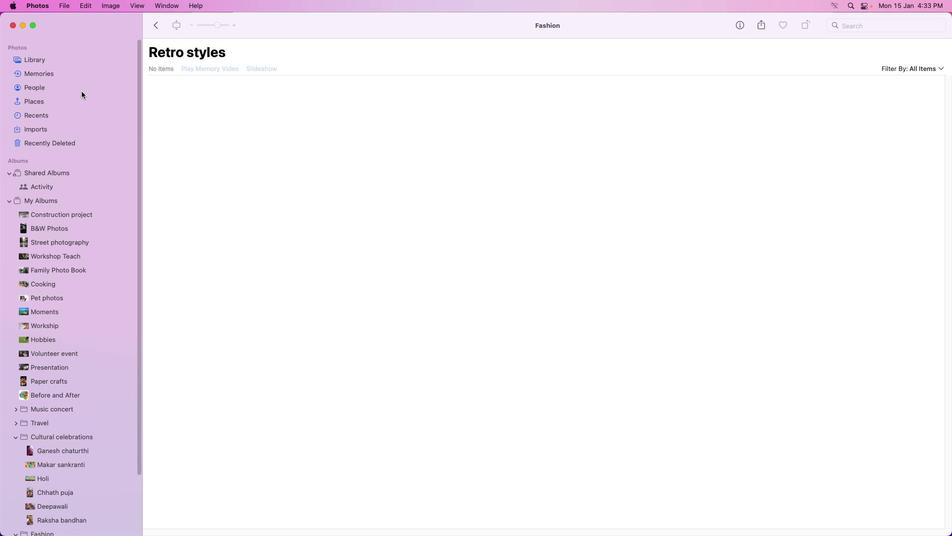 
Action: Mouse scrolled (99, 330) with delta (0, 0)
Screenshot: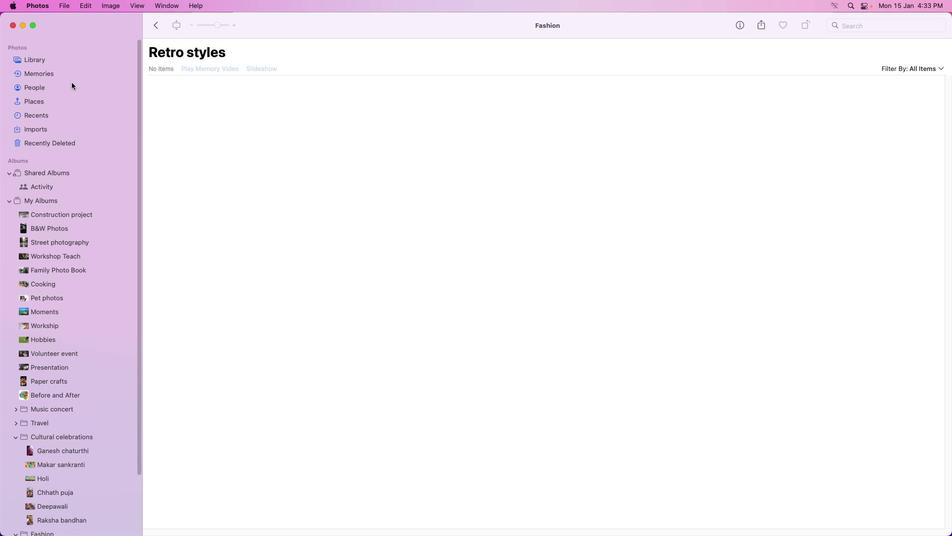 
Action: Mouse scrolled (99, 330) with delta (0, 1)
Screenshot: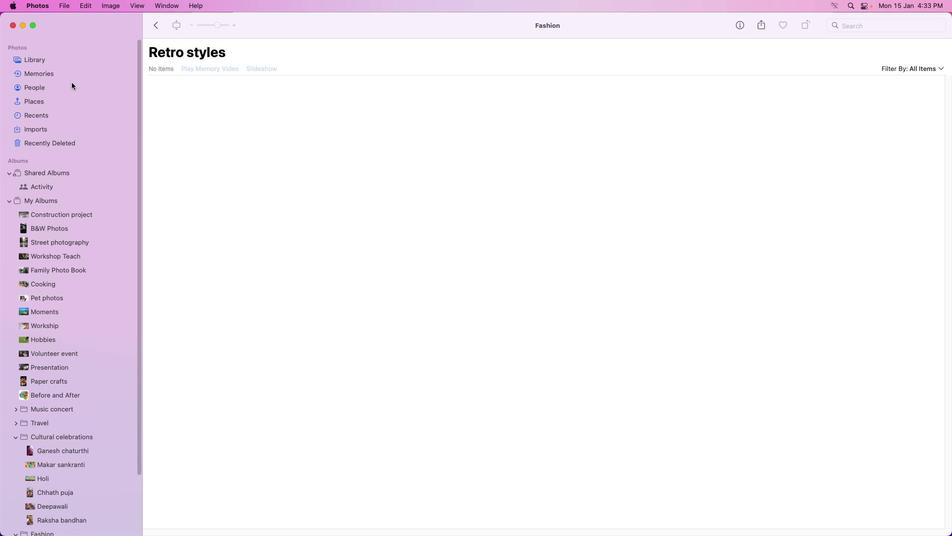 
Action: Mouse moved to (56, 58)
Screenshot: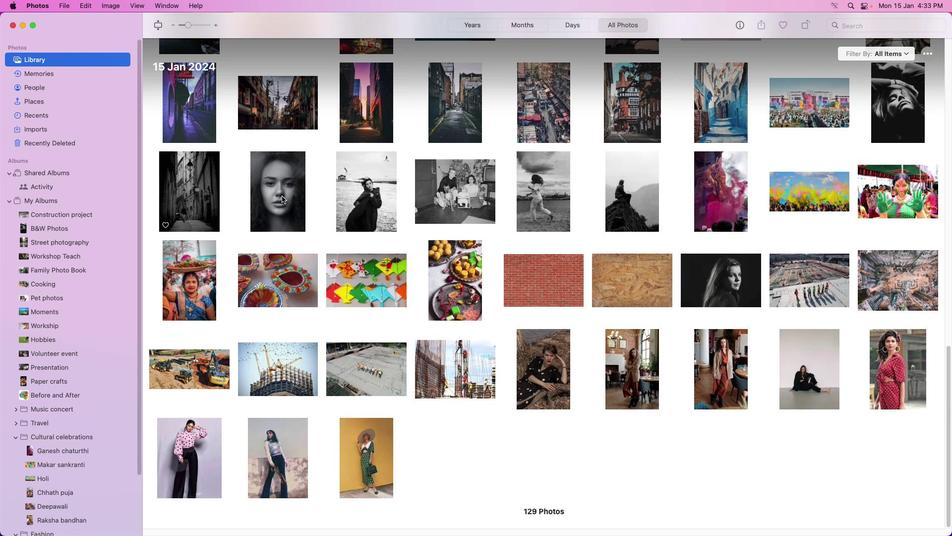 
Action: Mouse pressed left at (56, 58)
Screenshot: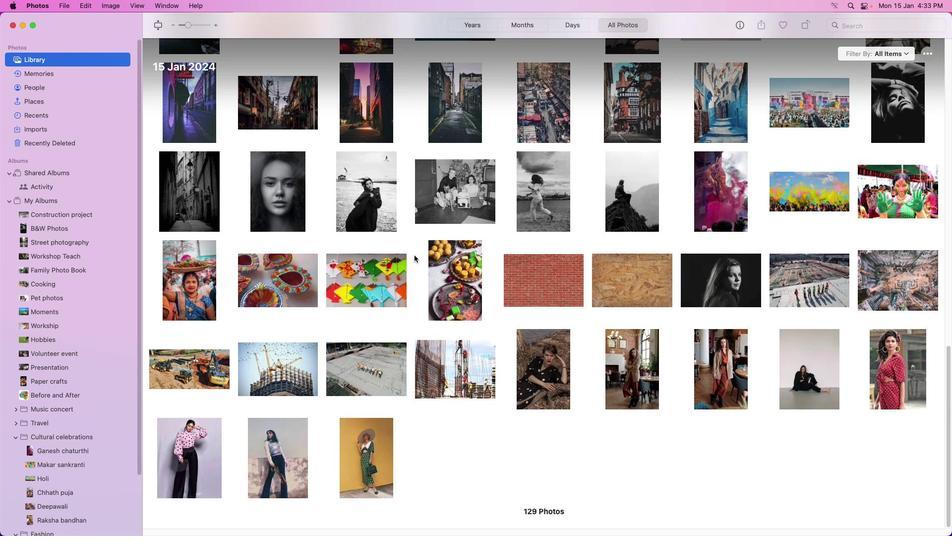 
Action: Mouse moved to (650, 351)
Screenshot: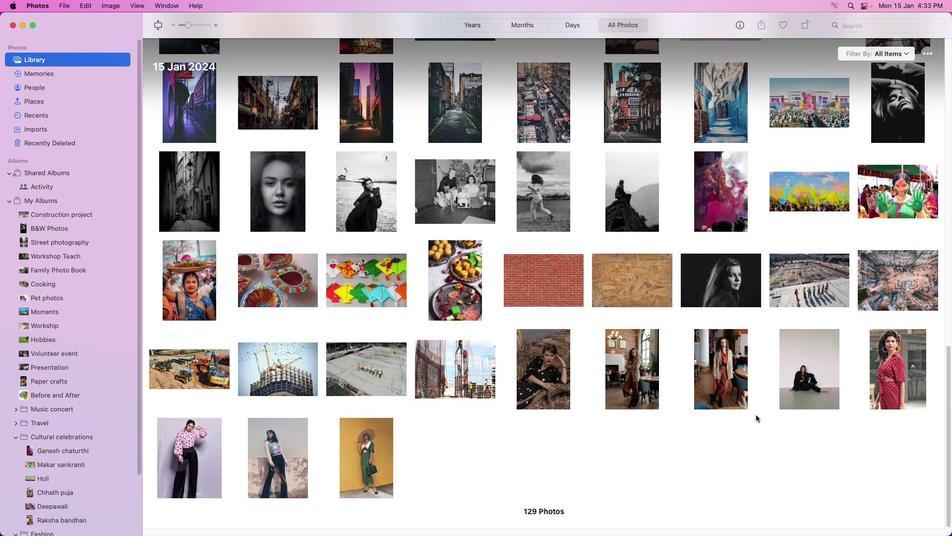 
Action: Mouse scrolled (650, 351) with delta (0, 0)
Screenshot: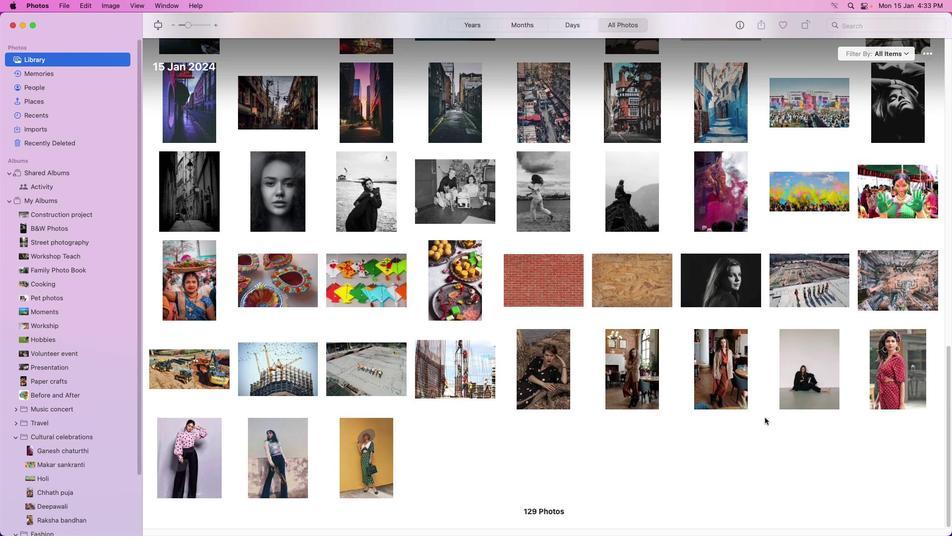 
Action: Mouse moved to (650, 351)
Screenshot: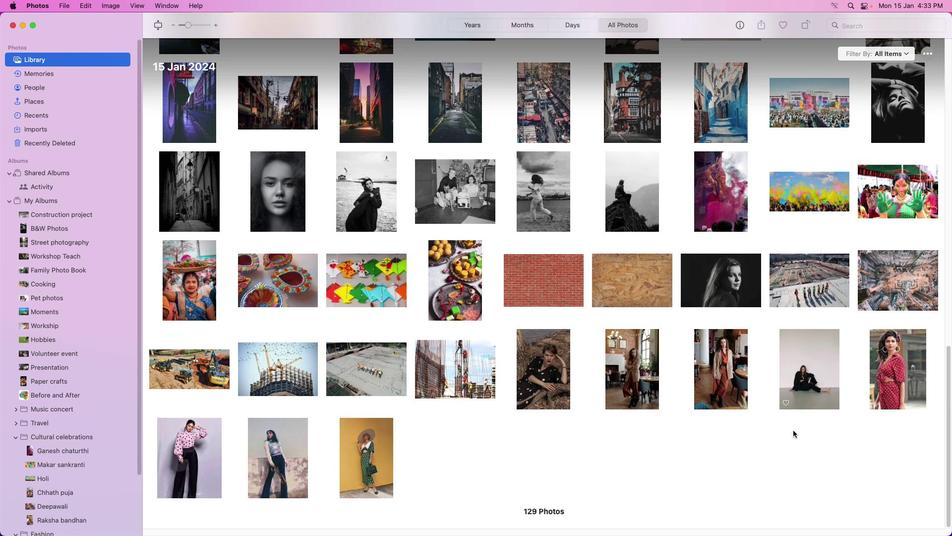 
Action: Mouse scrolled (650, 351) with delta (0, 0)
Screenshot: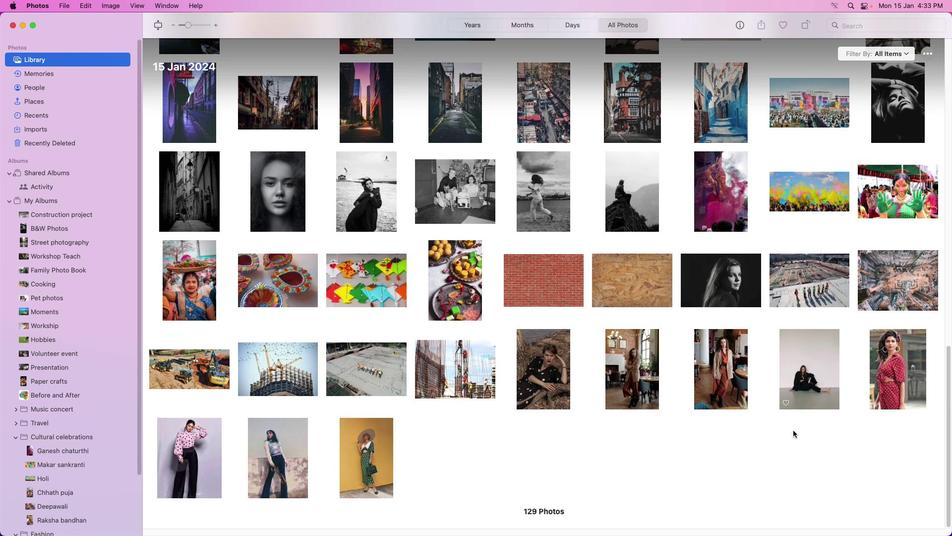 
Action: Mouse moved to (650, 352)
Screenshot: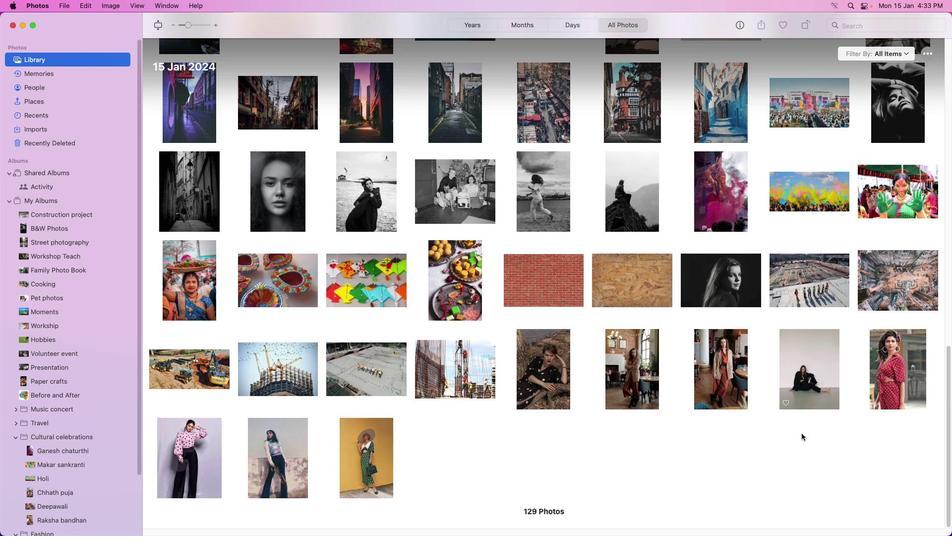 
Action: Mouse scrolled (650, 352) with delta (0, 0)
Screenshot: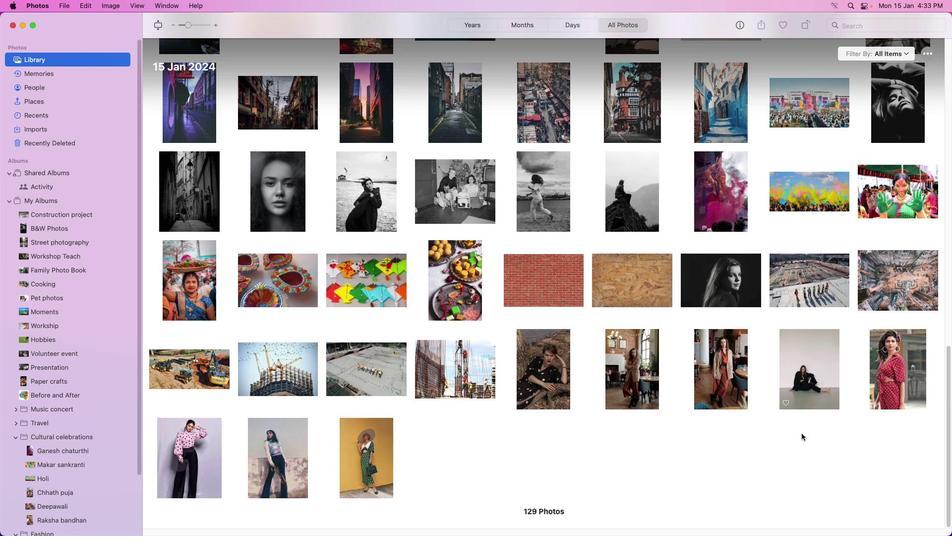 
Action: Mouse moved to (650, 353)
Screenshot: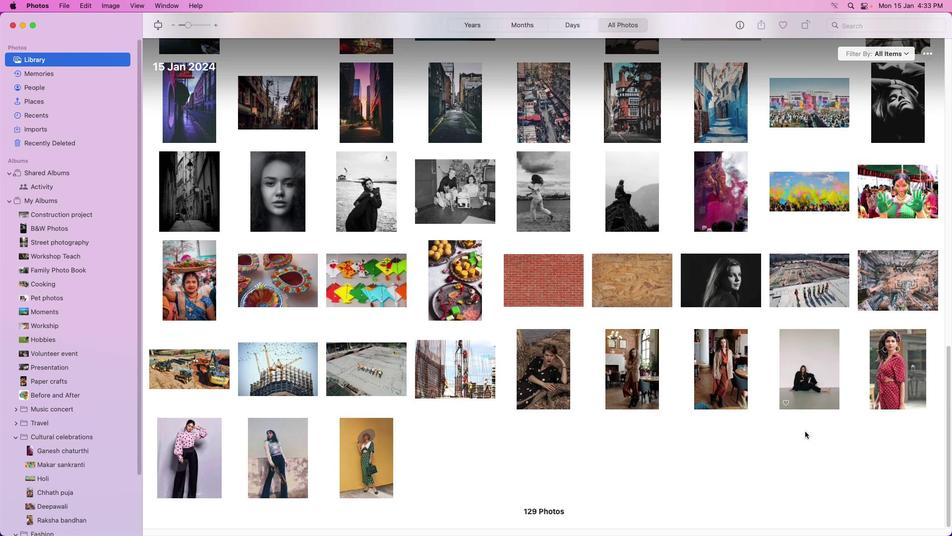 
Action: Mouse scrolled (650, 353) with delta (0, 0)
Screenshot: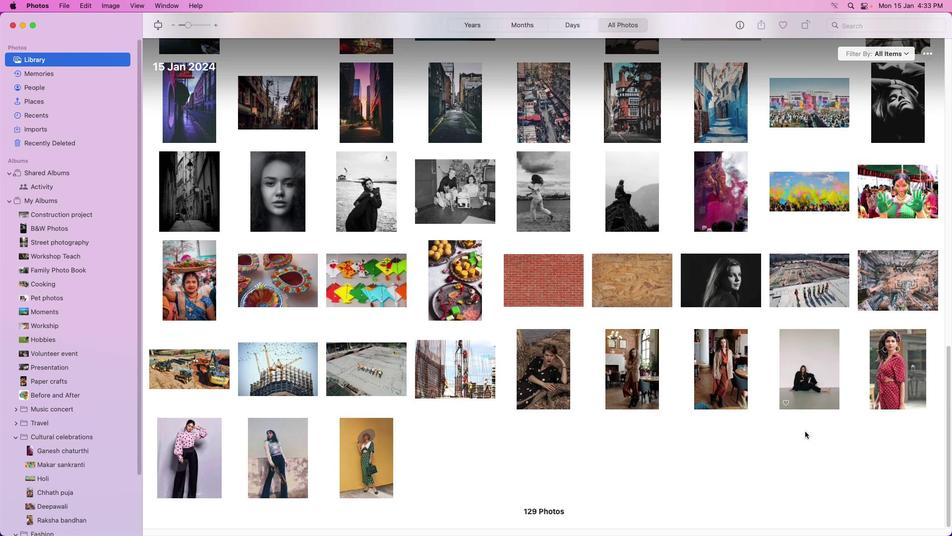 
Action: Mouse moved to (650, 354)
Screenshot: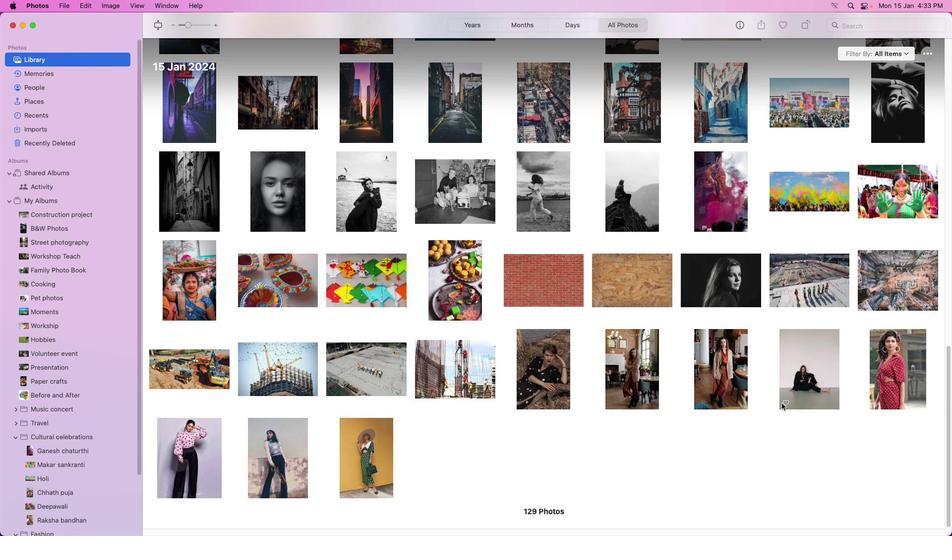 
Action: Mouse scrolled (650, 354) with delta (0, -1)
Screenshot: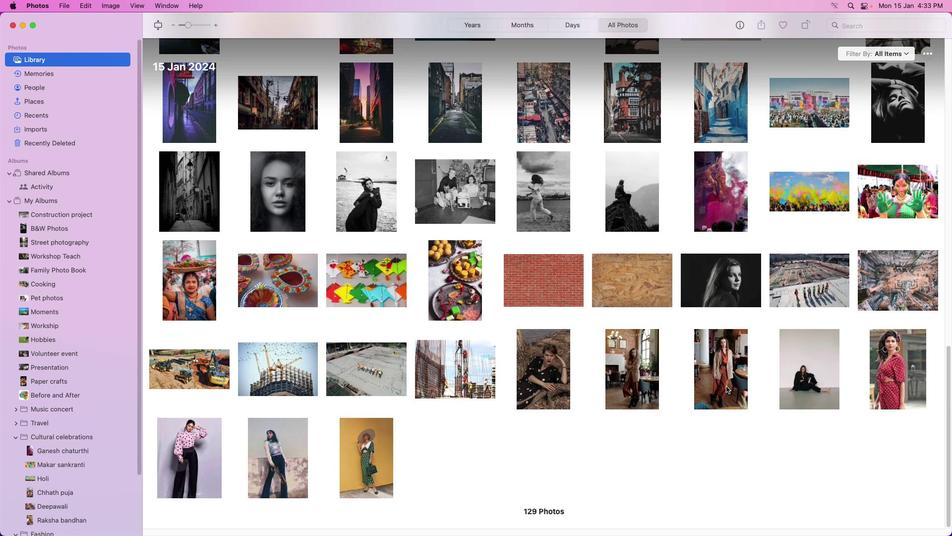 
Action: Mouse moved to (651, 356)
Screenshot: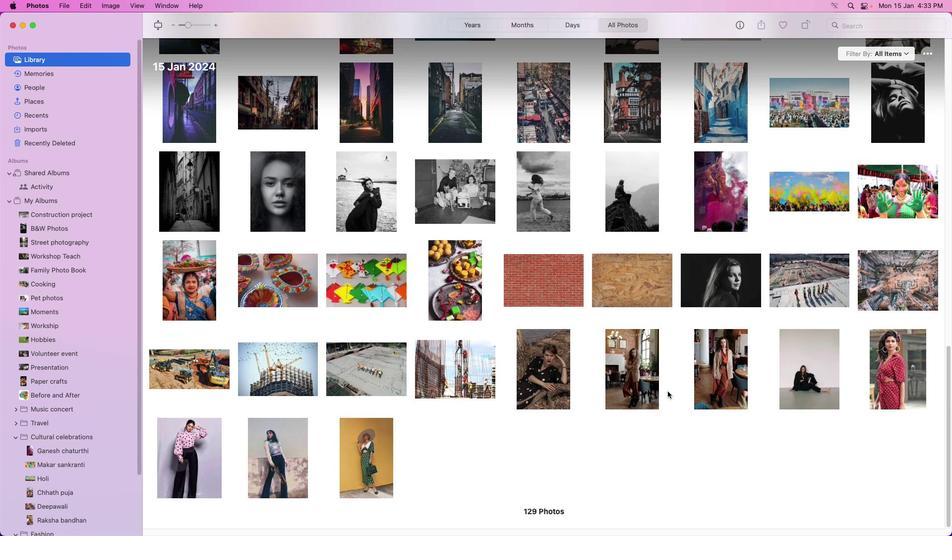 
Action: Mouse scrolled (651, 356) with delta (0, -1)
Screenshot: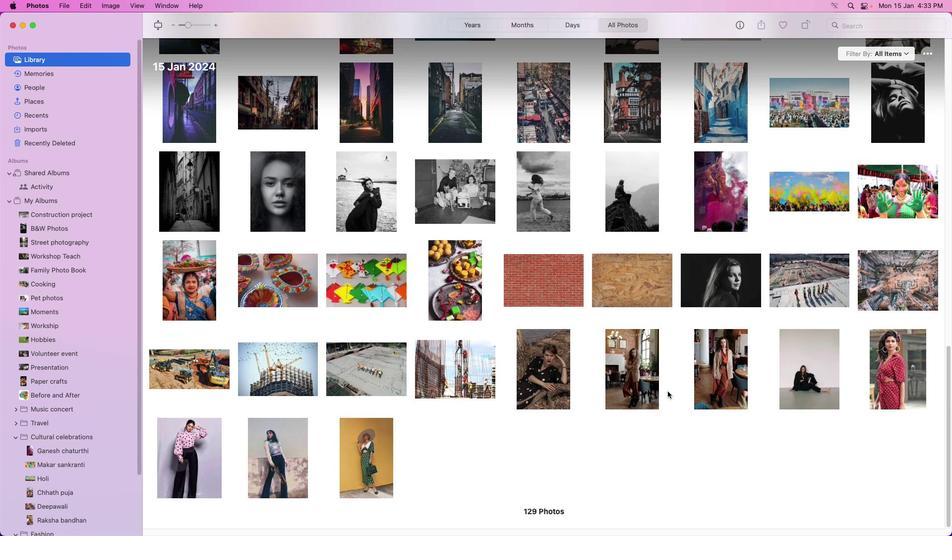 
Action: Mouse moved to (817, 430)
Screenshot: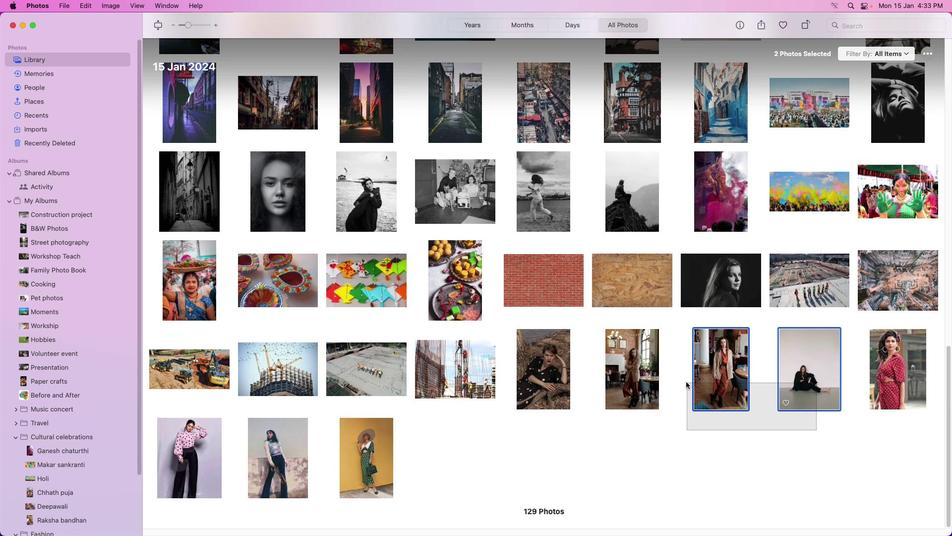 
Action: Mouse pressed left at (817, 430)
Screenshot: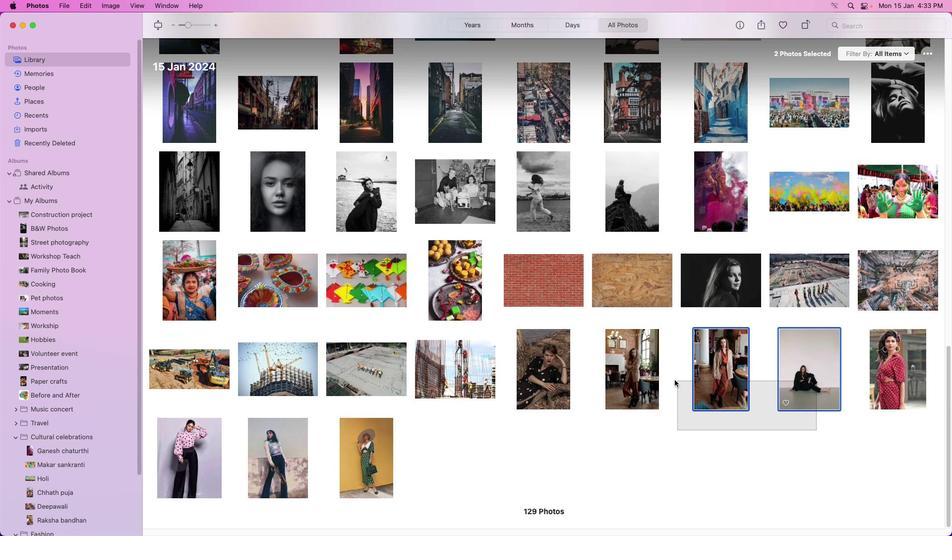 
Action: Mouse moved to (548, 366)
Screenshot: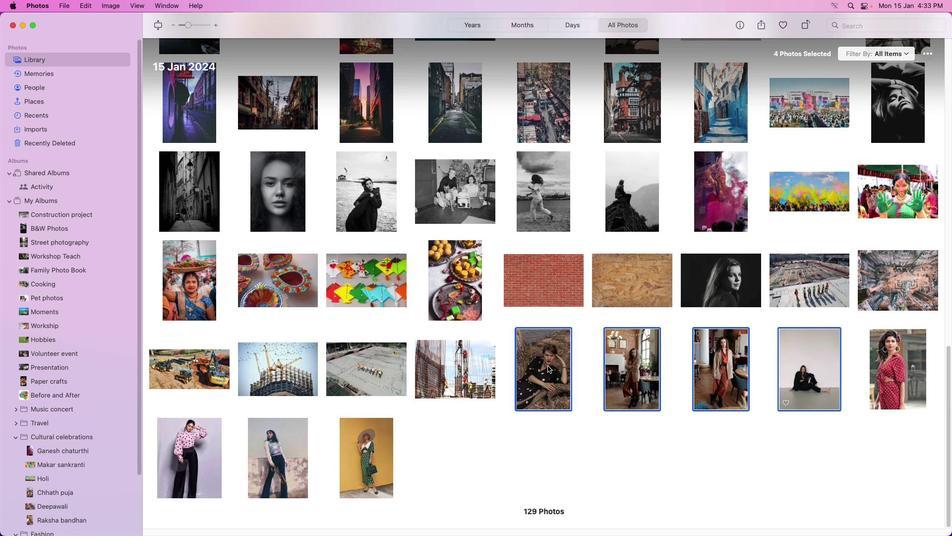 
Action: Mouse pressed right at (548, 366)
Screenshot: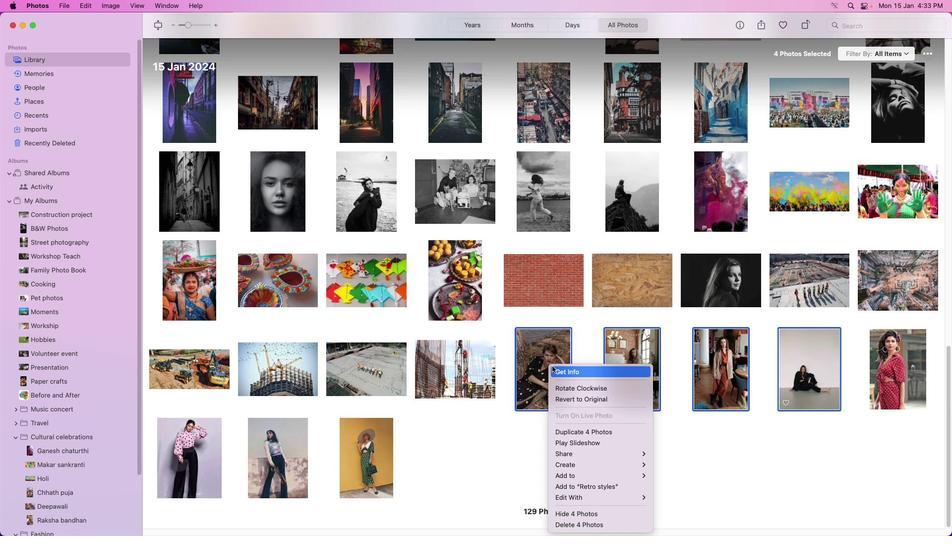 
Action: Mouse moved to (778, 526)
Screenshot: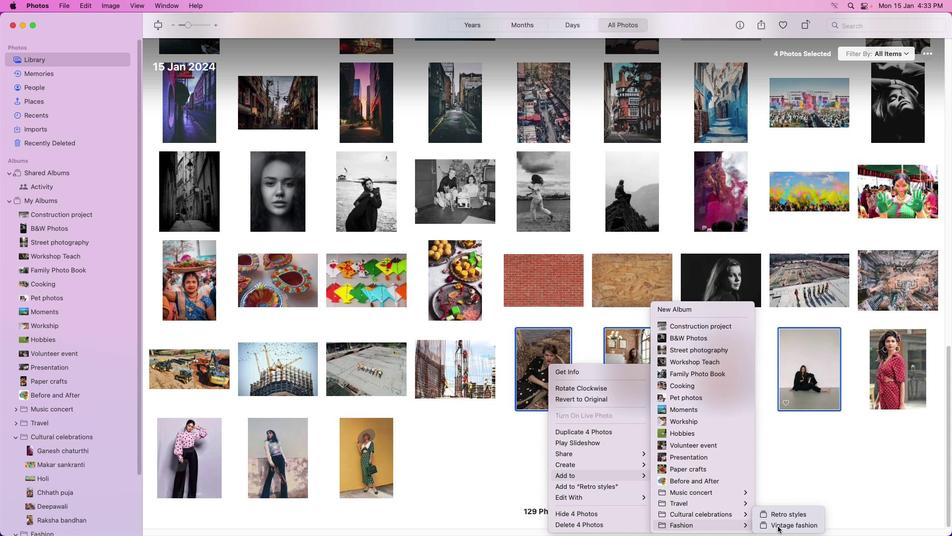 
Action: Mouse pressed left at (778, 526)
Screenshot: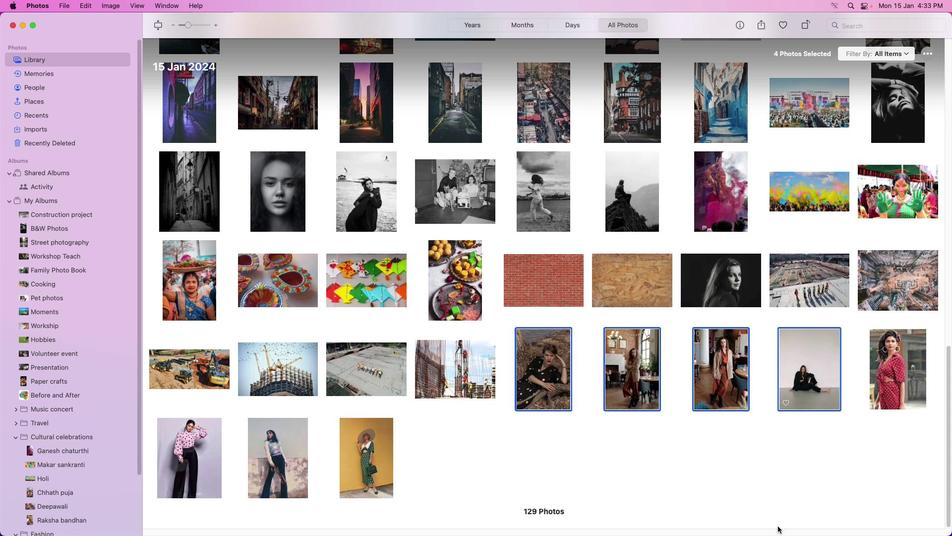 
Action: Mouse moved to (870, 437)
Screenshot: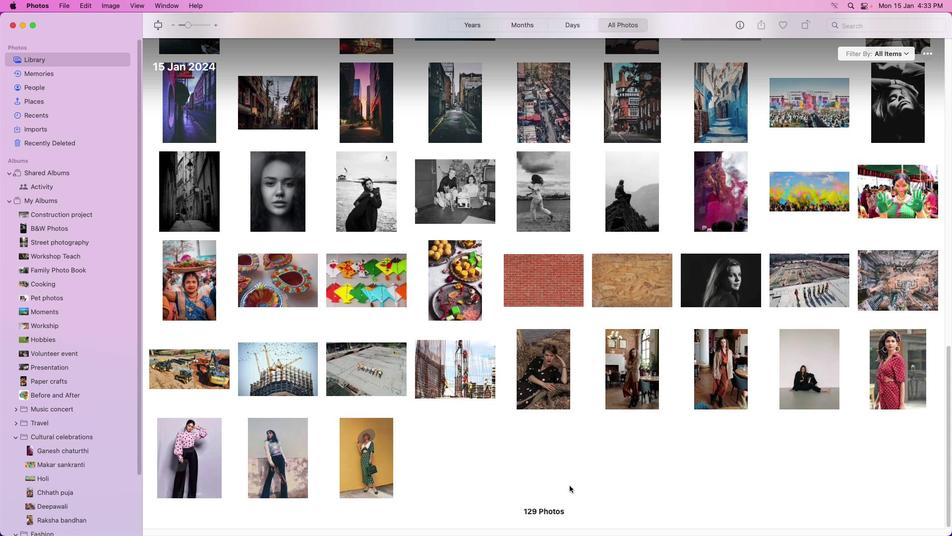 
Action: Mouse pressed left at (870, 437)
Screenshot: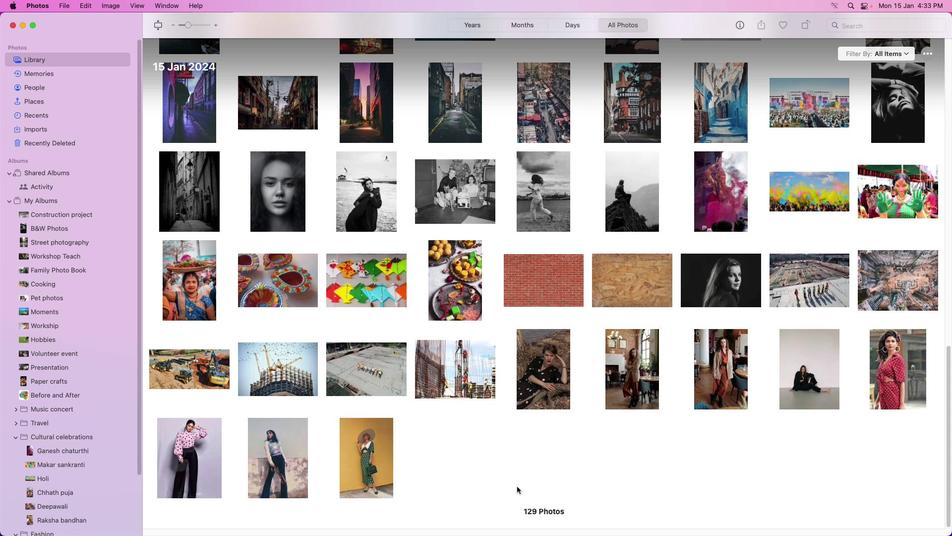 
Action: Mouse moved to (420, 462)
Screenshot: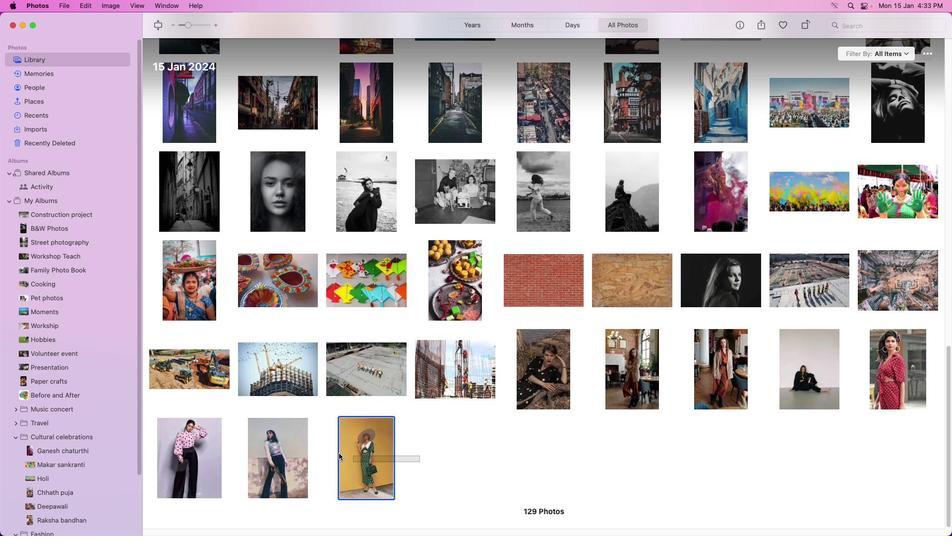 
Action: Mouse pressed left at (420, 462)
Screenshot: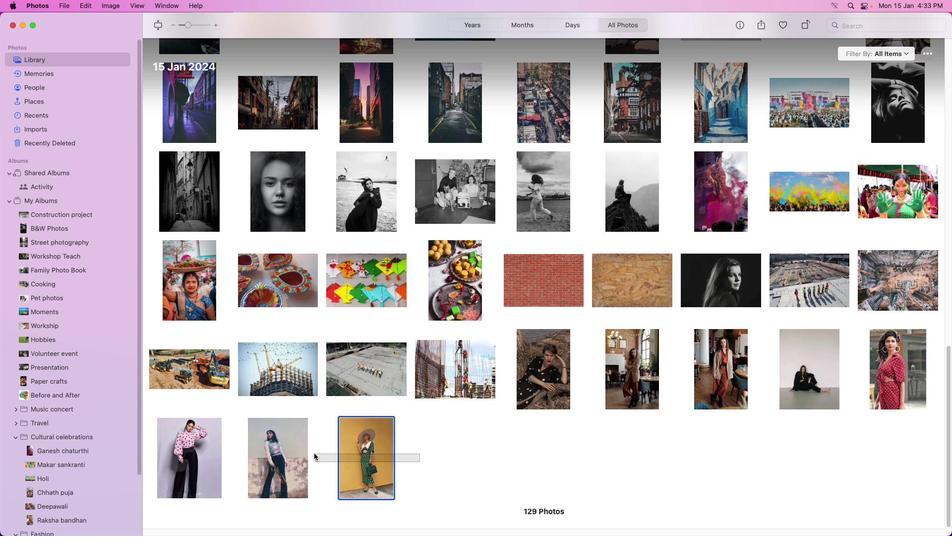 
Action: Mouse moved to (200, 447)
Screenshot: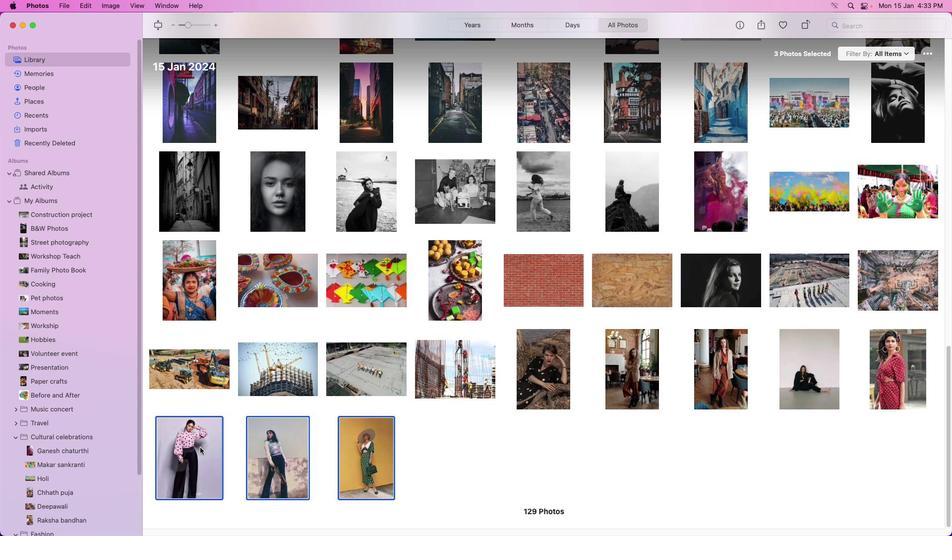 
Action: Mouse pressed right at (200, 447)
Screenshot: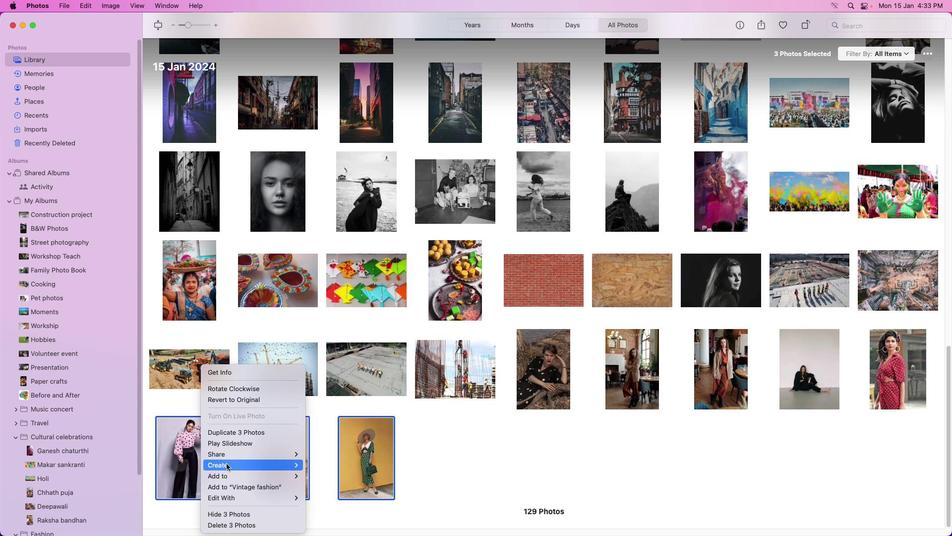 
Action: Mouse moved to (444, 513)
Screenshot: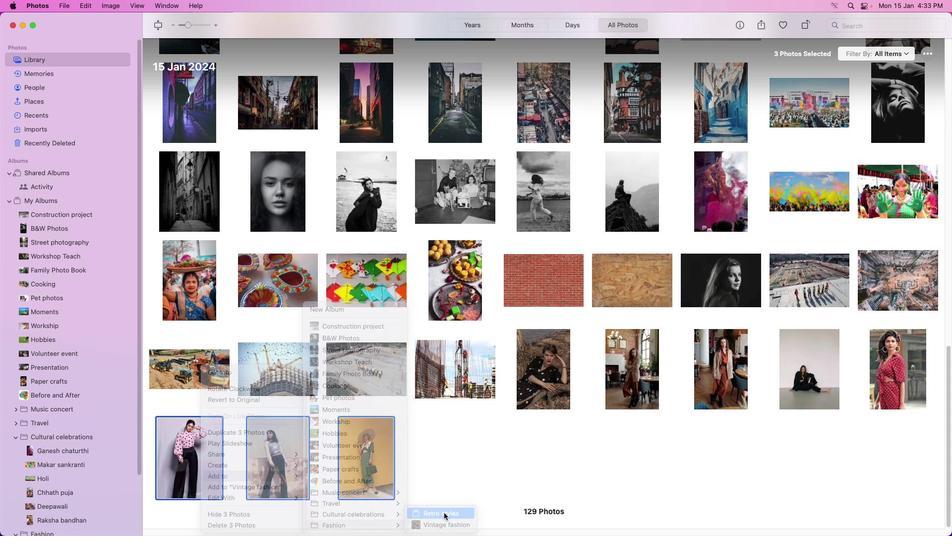 
Action: Mouse pressed left at (444, 513)
Screenshot: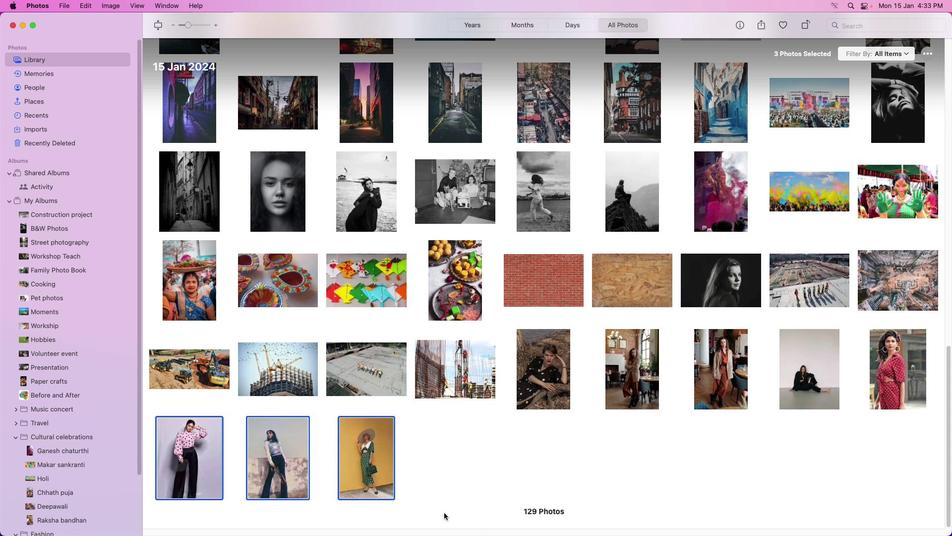 
Action: Mouse moved to (747, 486)
Screenshot: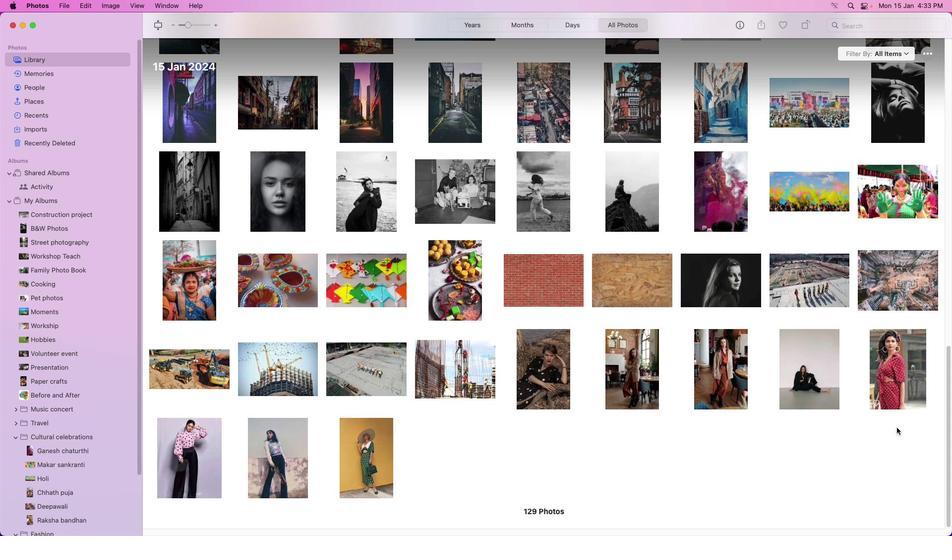 
Action: Mouse pressed left at (747, 486)
Screenshot: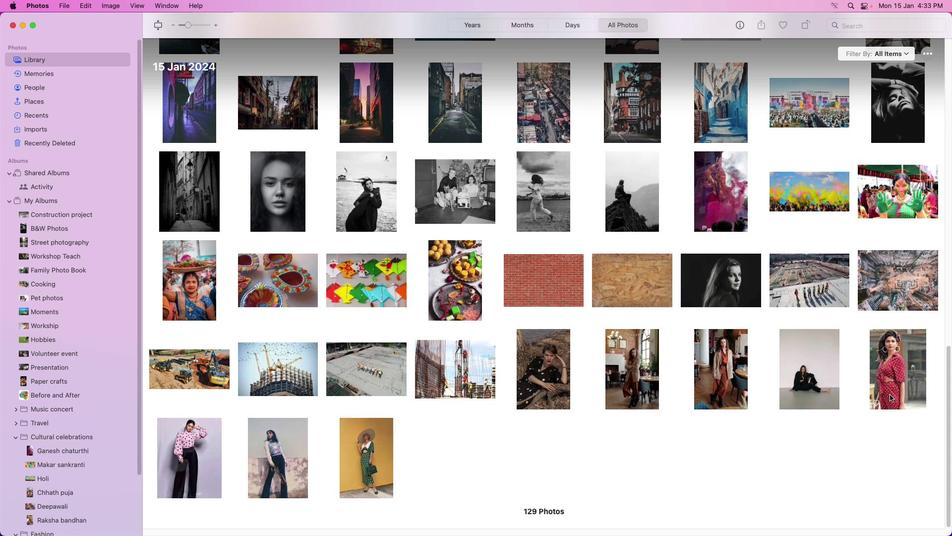 
Action: Mouse moved to (895, 368)
Screenshot: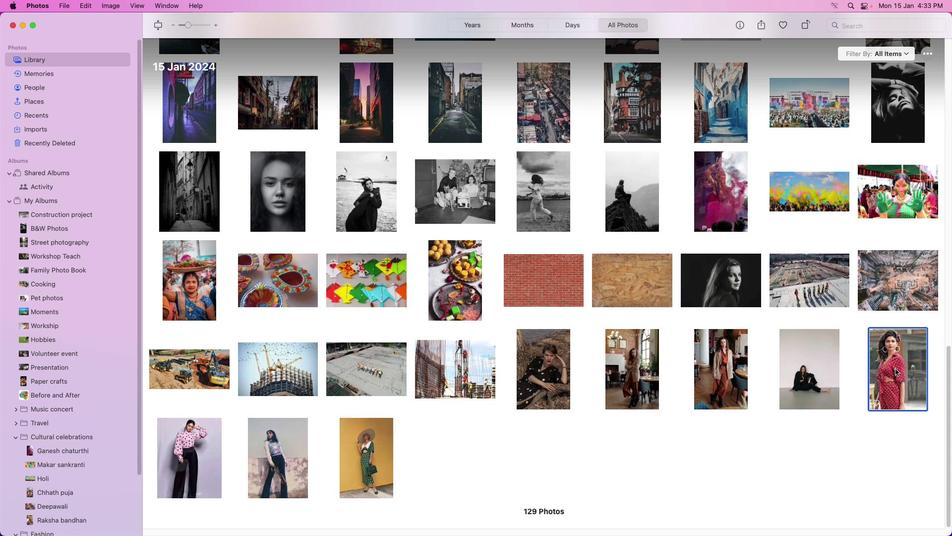 
Action: Mouse pressed left at (895, 368)
Screenshot: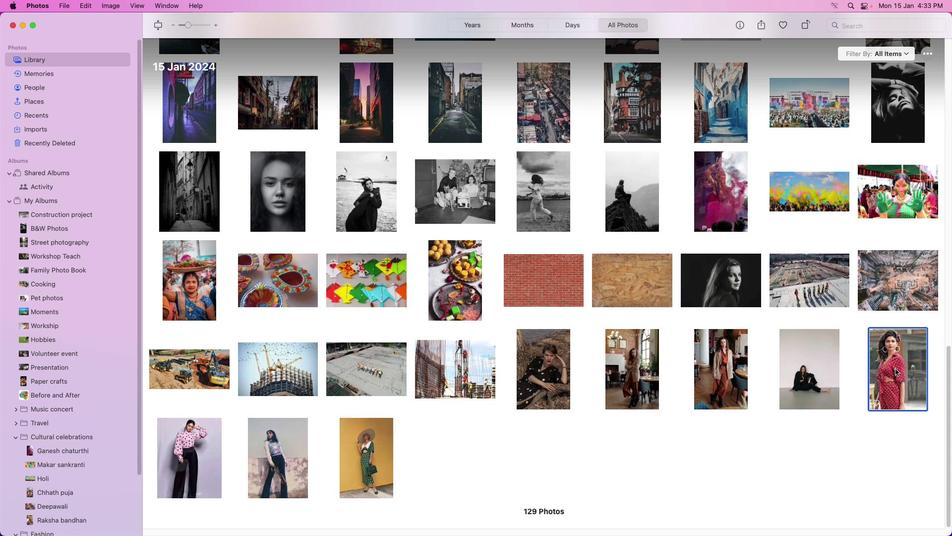 
Action: Mouse pressed right at (895, 368)
Screenshot: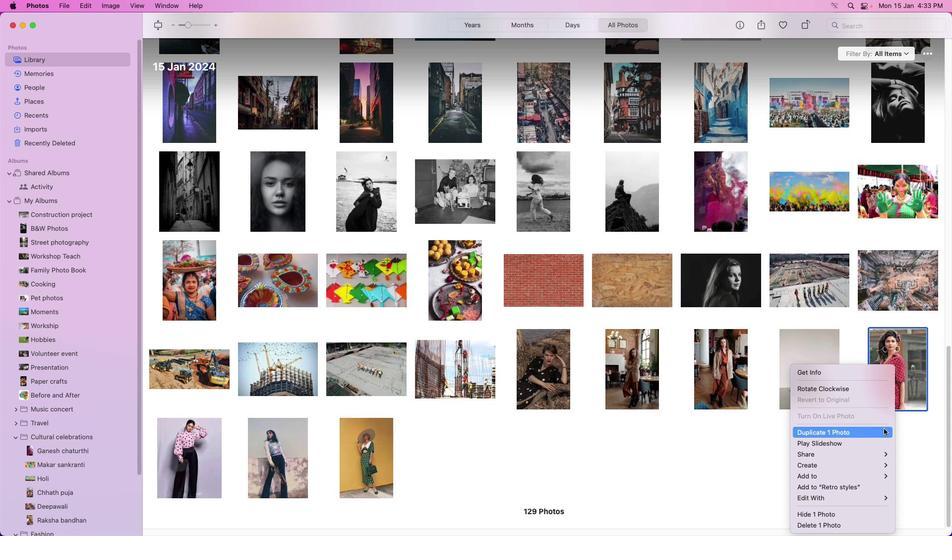
Action: Mouse moved to (827, 486)
Screenshot: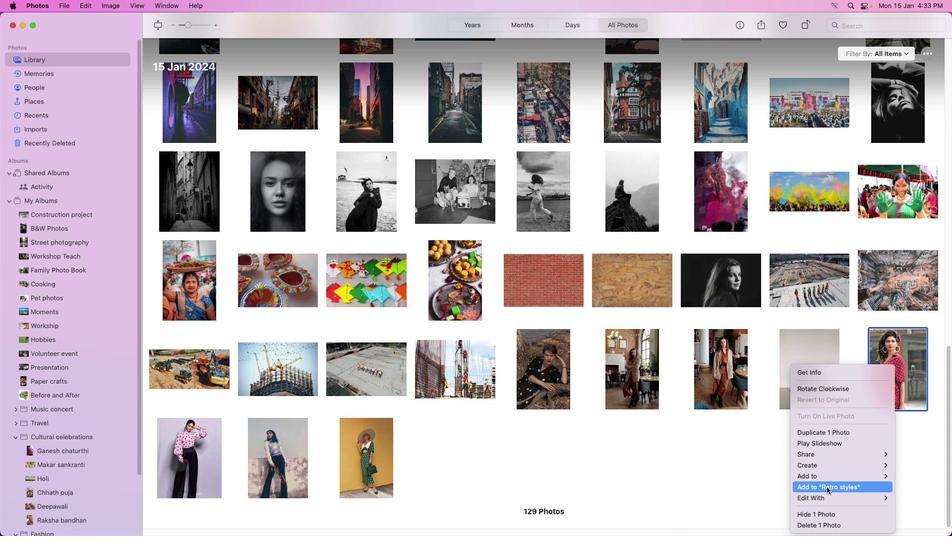 
Action: Mouse pressed left at (827, 486)
Screenshot: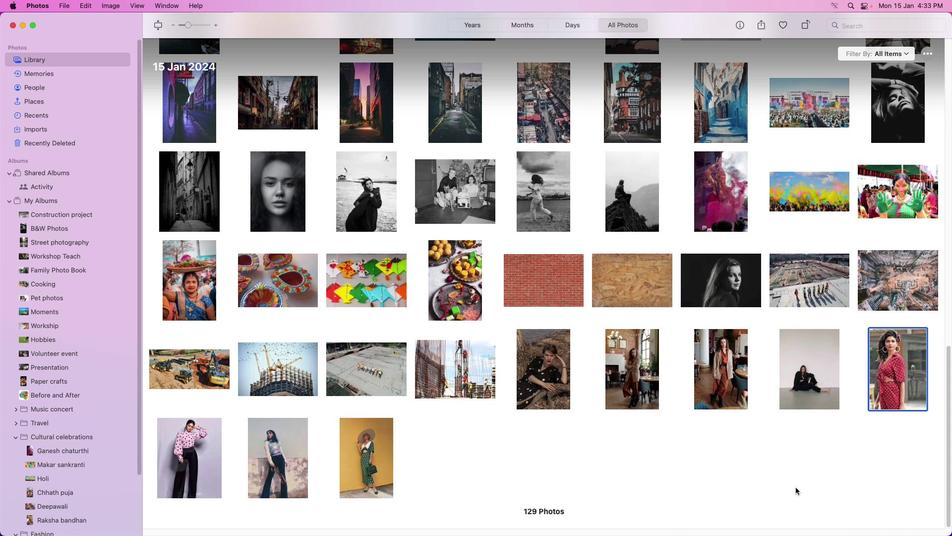 
Action: Mouse moved to (85, 439)
Screenshot: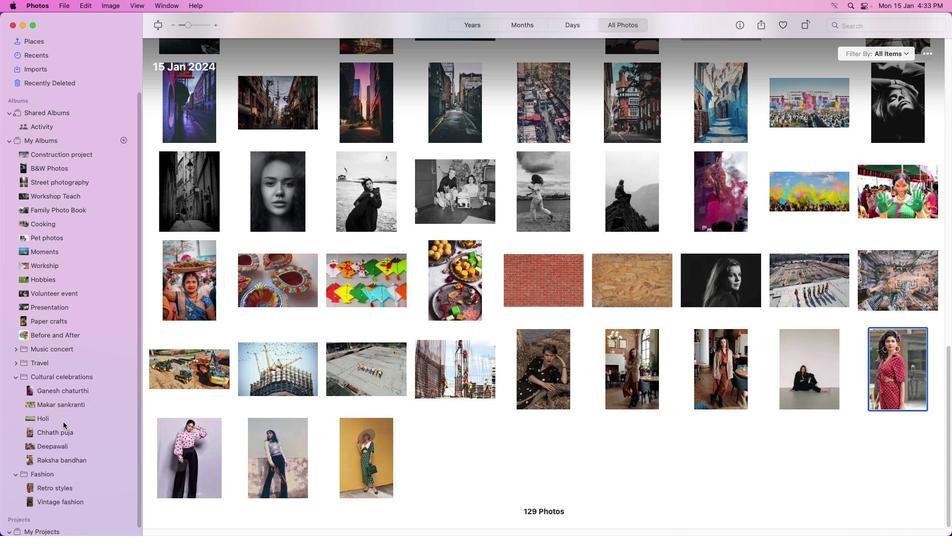 
Action: Mouse scrolled (85, 439) with delta (0, 0)
Screenshot: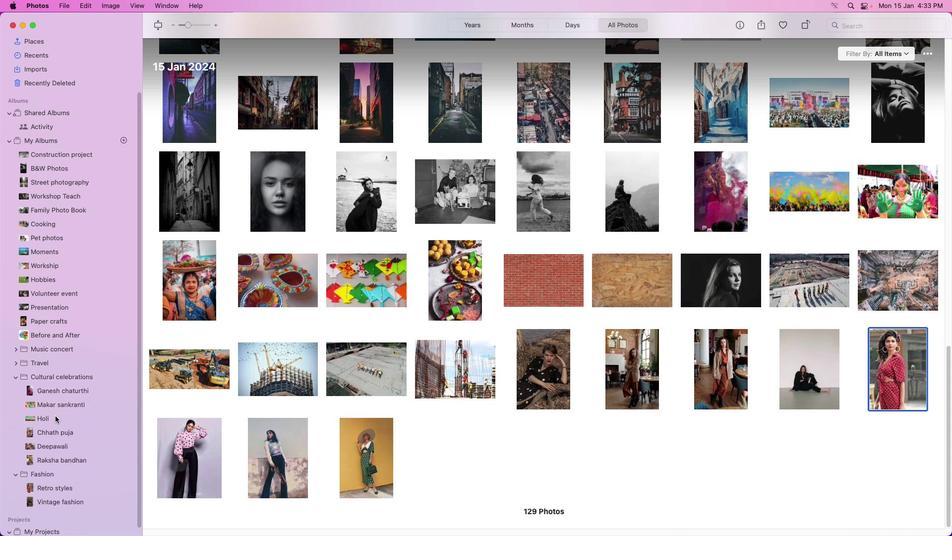 
Action: Mouse moved to (85, 439)
Screenshot: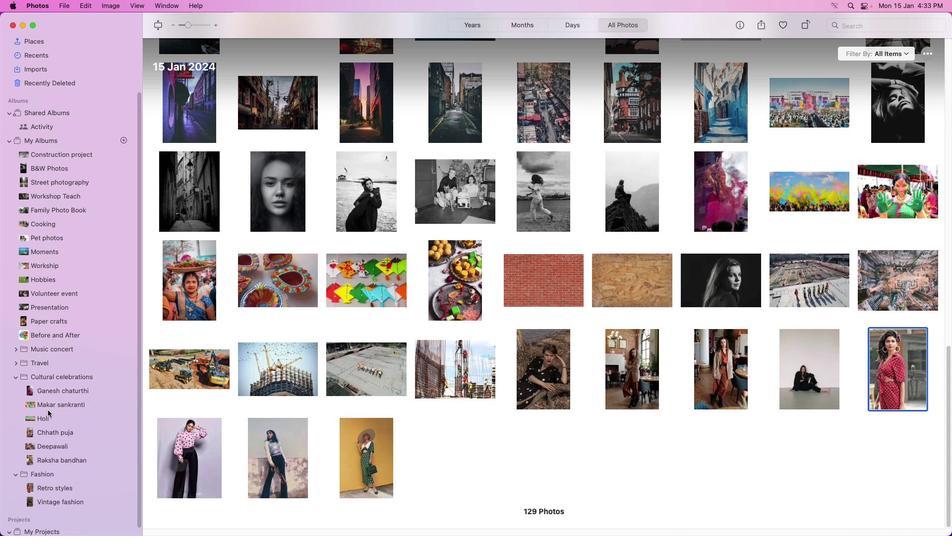 
Action: Mouse scrolled (85, 439) with delta (0, 0)
Screenshot: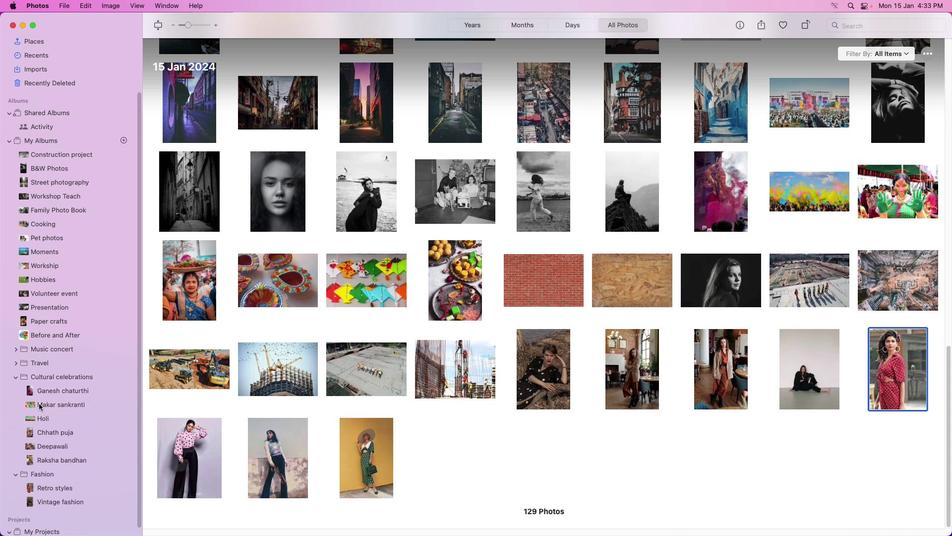 
Action: Mouse moved to (85, 439)
Screenshot: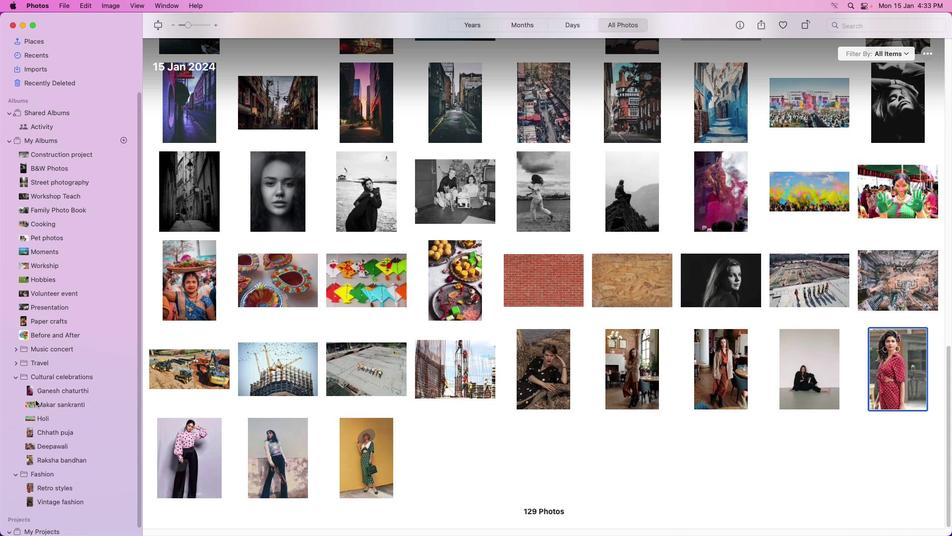 
Action: Mouse scrolled (85, 439) with delta (0, 0)
Screenshot: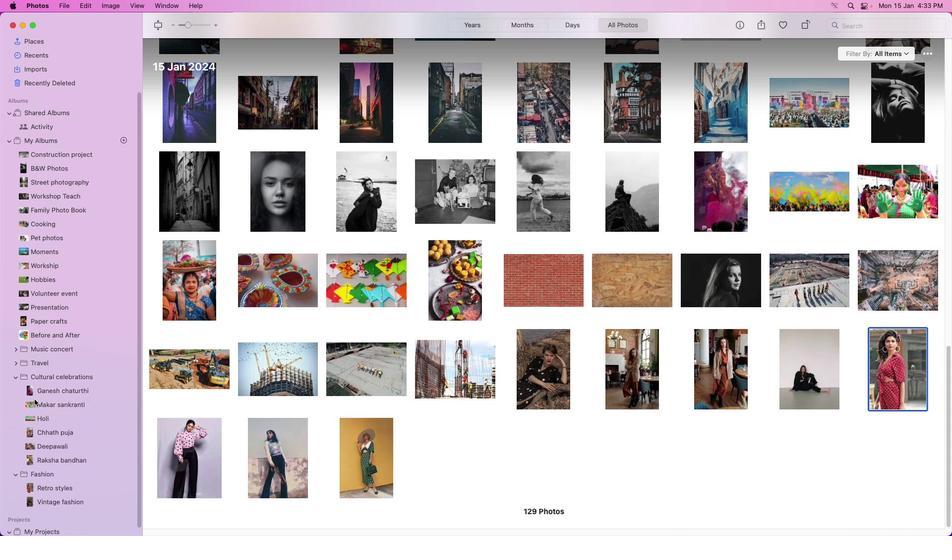 
Action: Mouse scrolled (85, 439) with delta (0, 0)
Screenshot: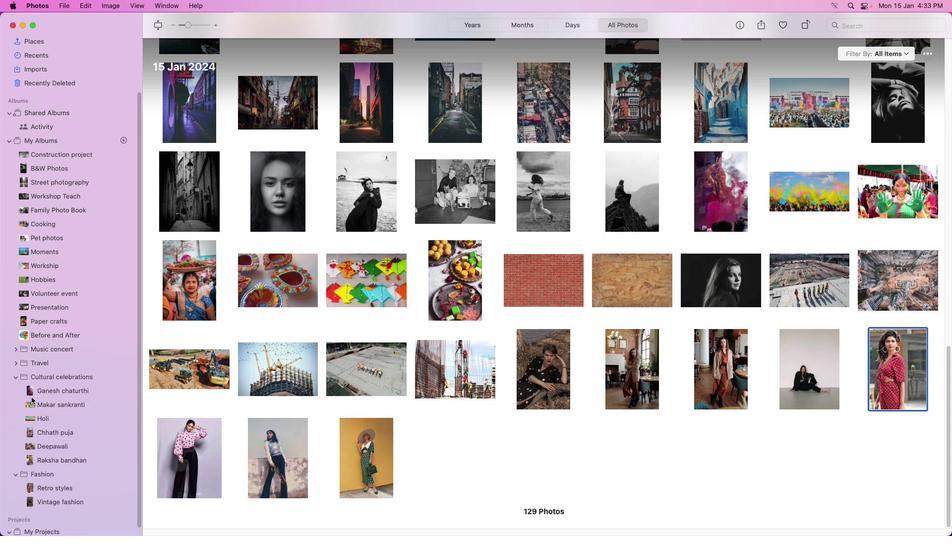 
Action: Mouse moved to (53, 412)
Screenshot: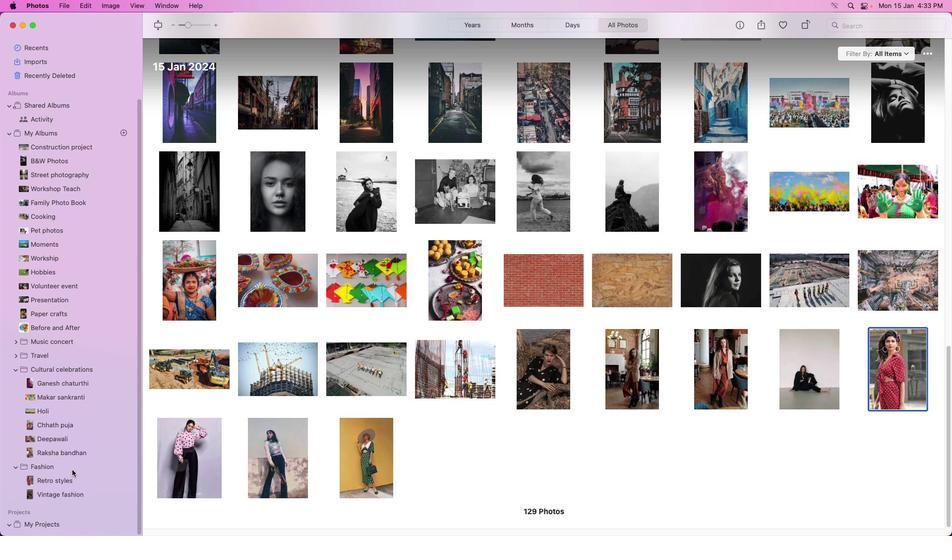 
Action: Mouse scrolled (53, 412) with delta (0, 0)
Screenshot: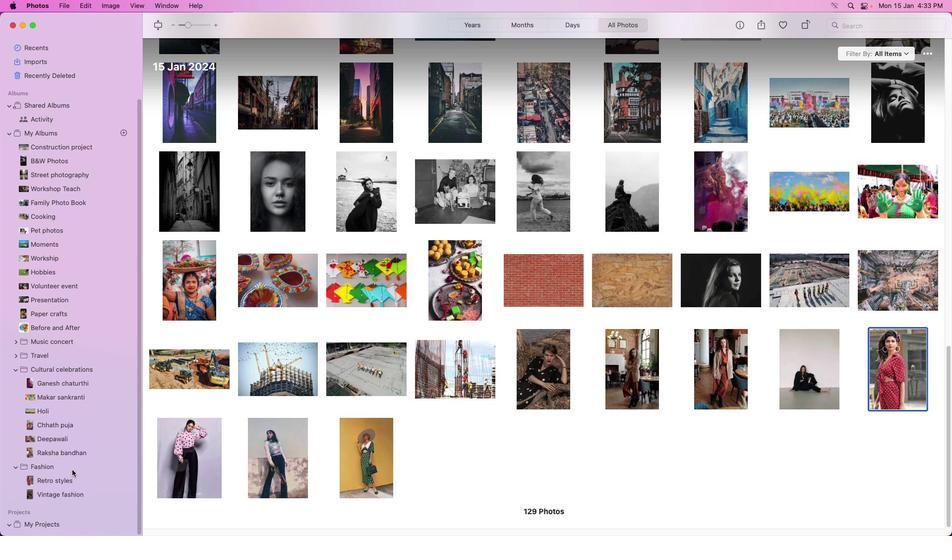 
Action: Mouse moved to (58, 419)
Screenshot: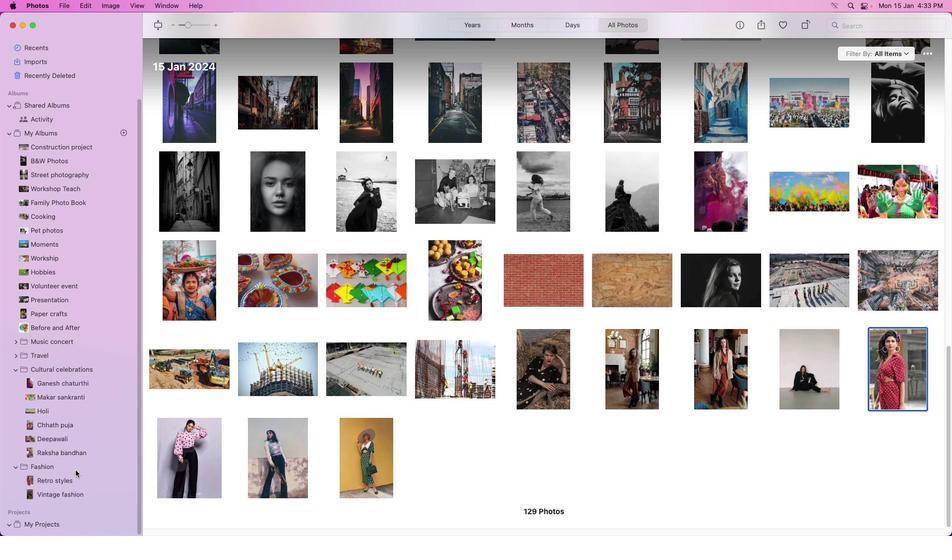 
Action: Mouse scrolled (58, 419) with delta (0, 0)
Screenshot: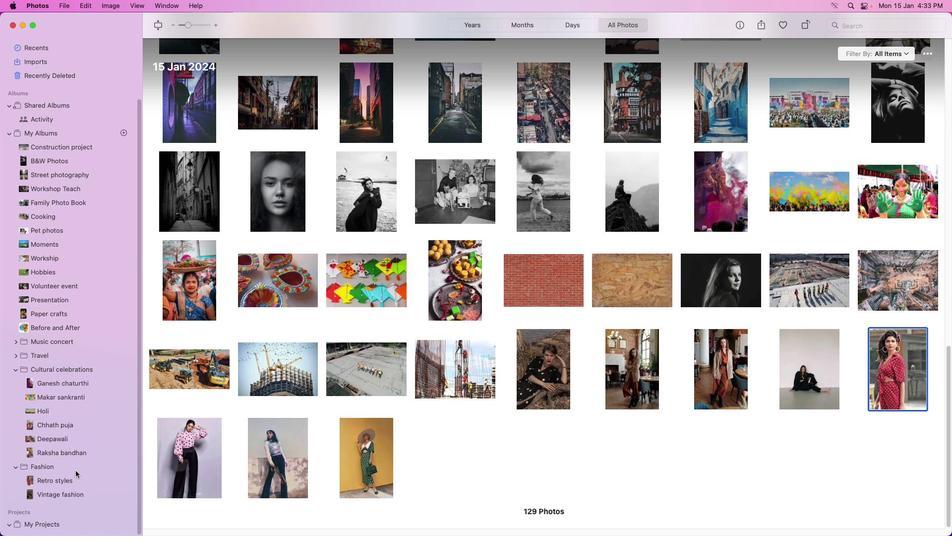 
Action: Mouse moved to (59, 421)
Screenshot: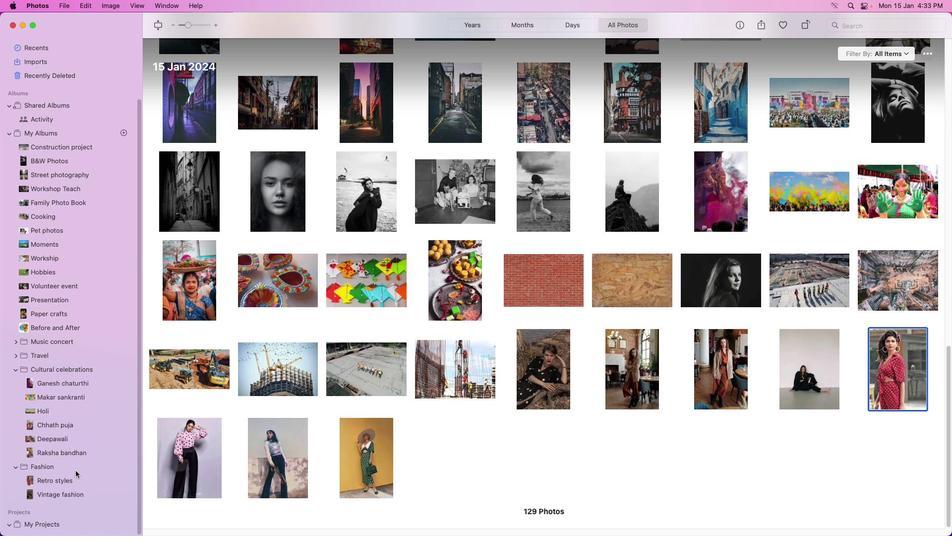 
Action: Mouse scrolled (59, 421) with delta (0, 0)
Screenshot: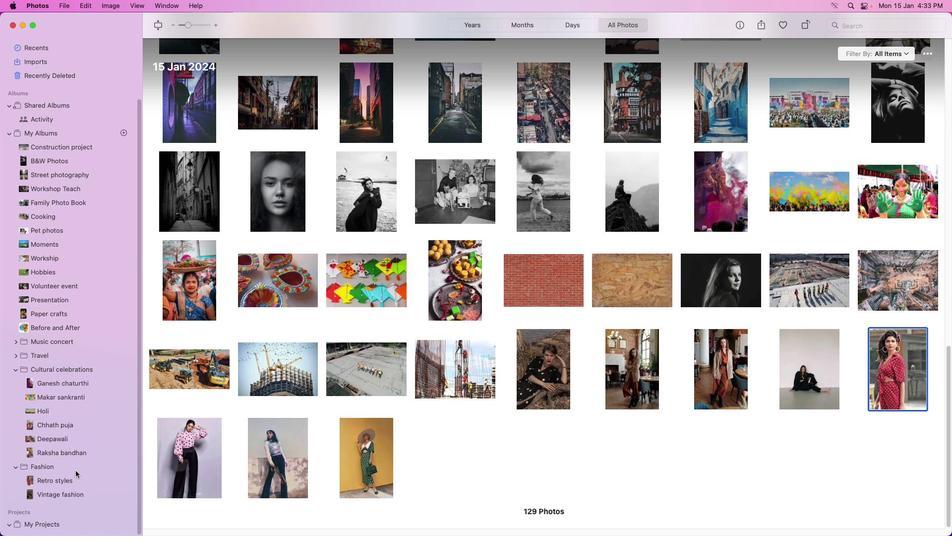 
Action: Mouse moved to (59, 421)
Screenshot: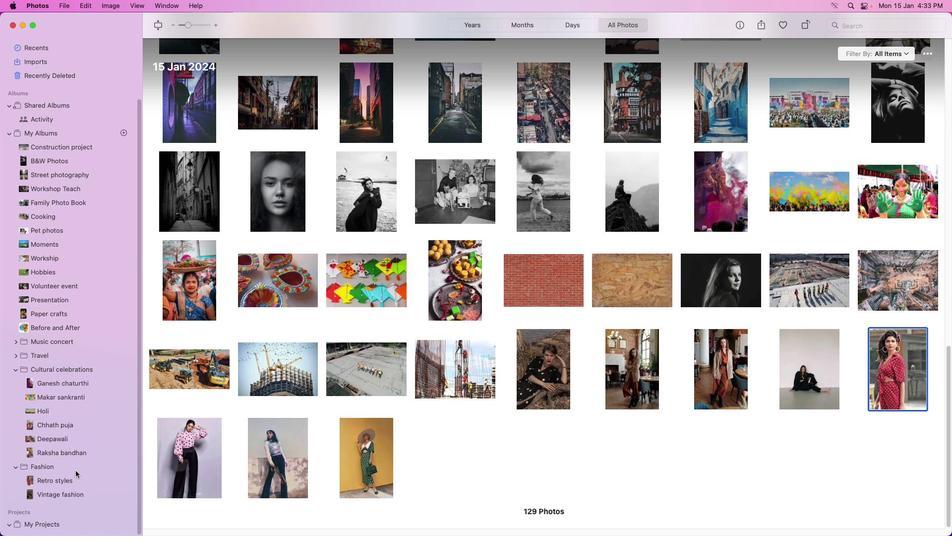 
Action: Mouse scrolled (59, 421) with delta (0, -1)
Screenshot: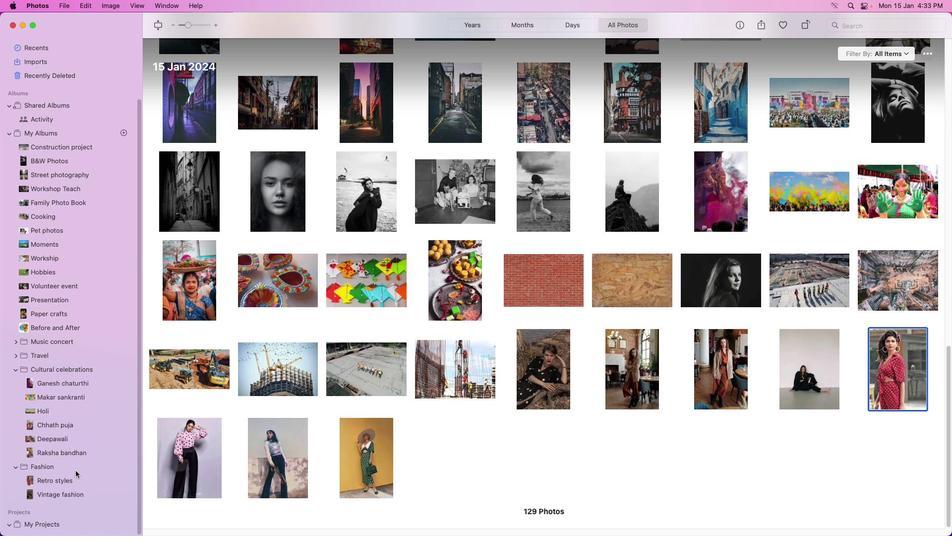 
Action: Mouse moved to (59, 422)
Screenshot: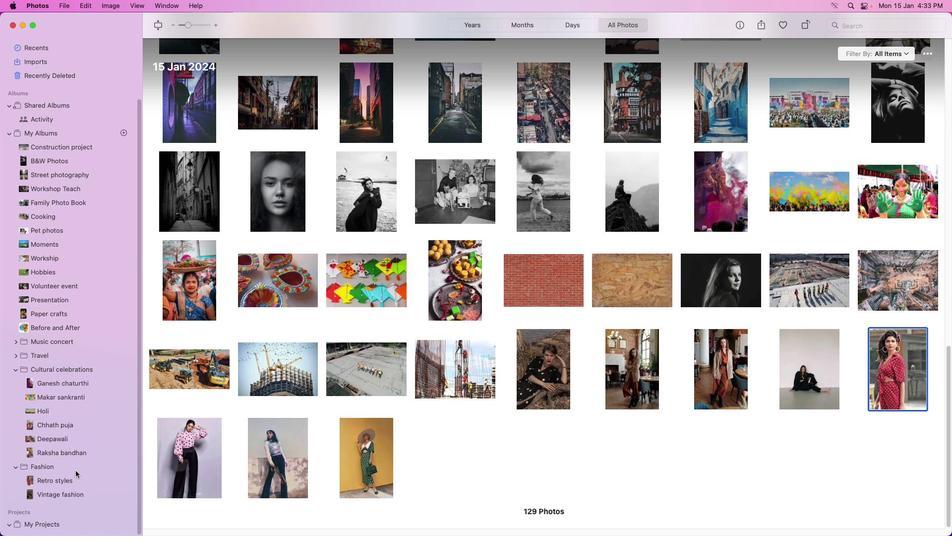 
Action: Mouse scrolled (59, 422) with delta (0, -1)
Screenshot: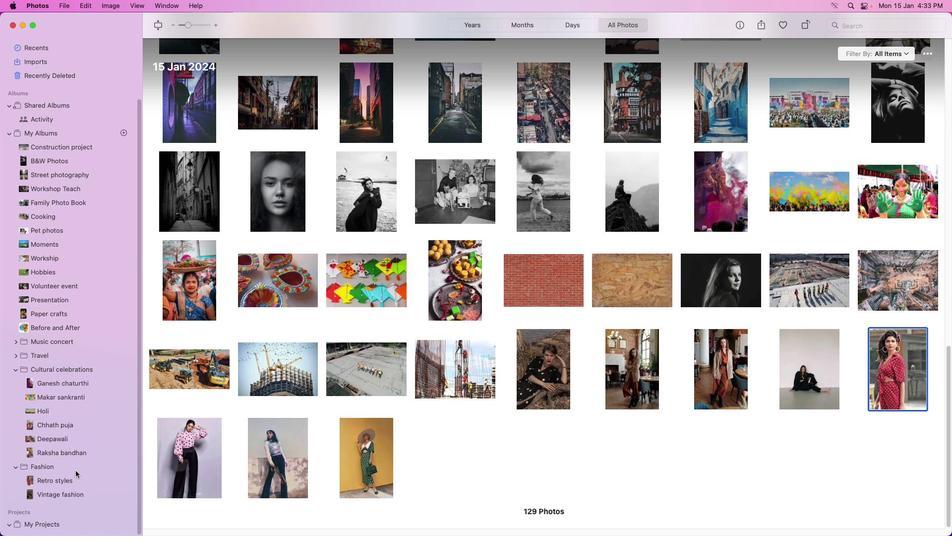 
Action: Mouse moved to (69, 494)
Screenshot: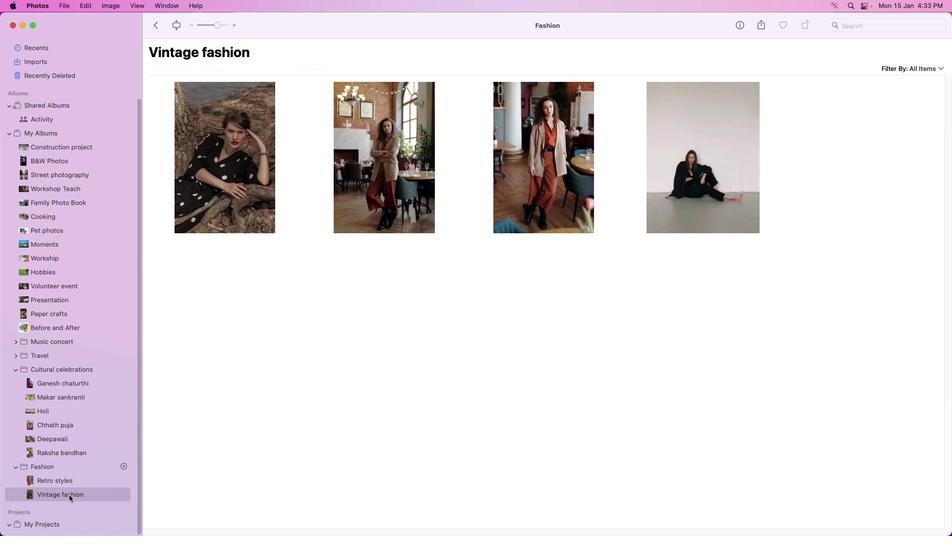 
Action: Mouse pressed left at (69, 494)
Screenshot: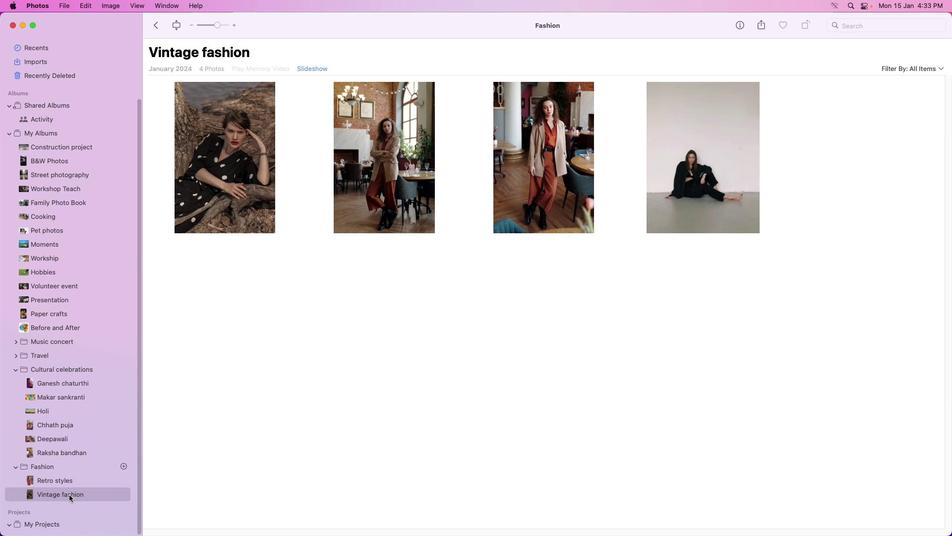 
Action: Mouse moved to (75, 479)
Screenshot: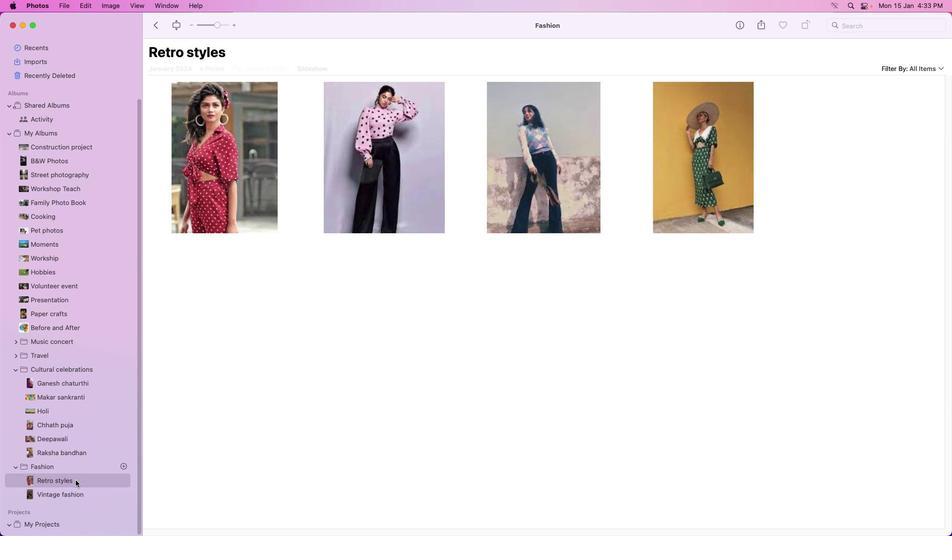 
Action: Mouse pressed left at (75, 479)
Screenshot: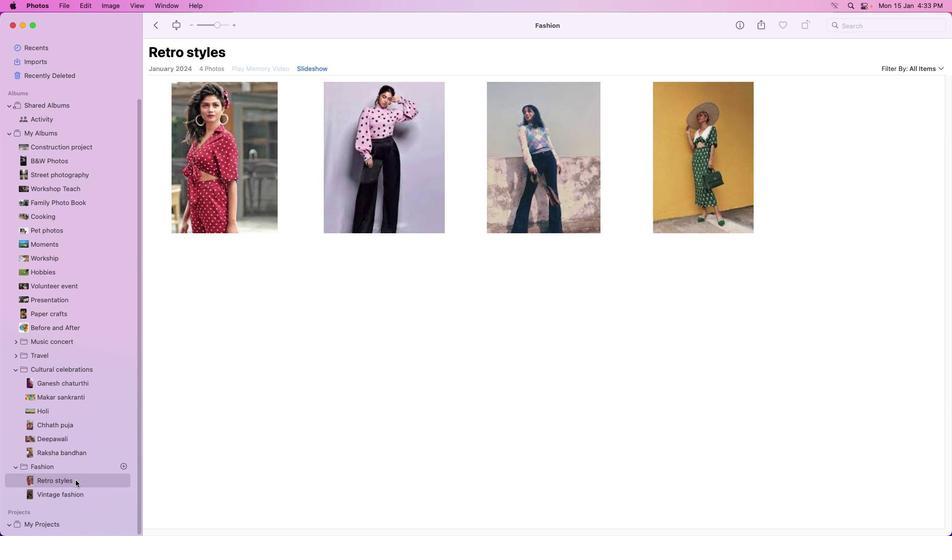 
Action: Mouse moved to (75, 493)
Screenshot: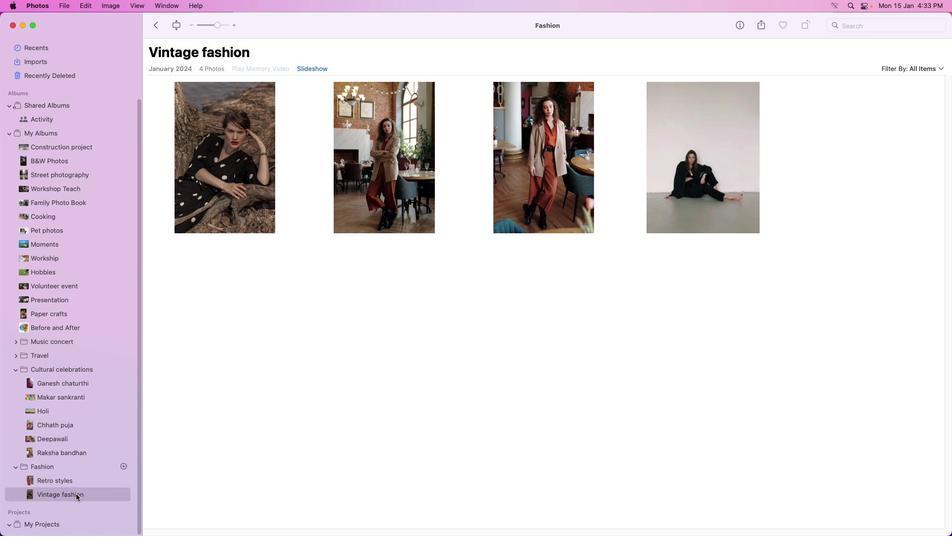 
Action: Mouse pressed left at (75, 493)
Screenshot: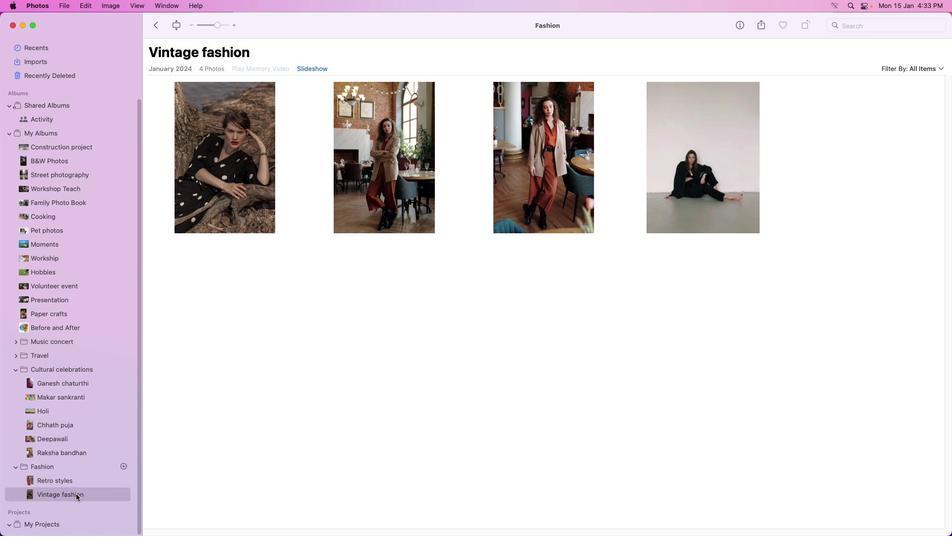 
Action: Mouse moved to (74, 481)
Screenshot: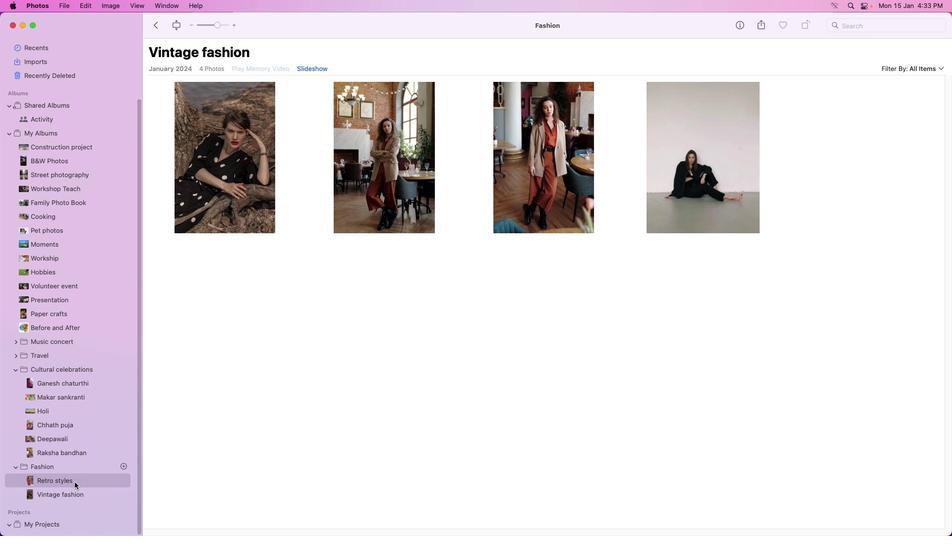 
Action: Mouse pressed left at (74, 481)
Screenshot: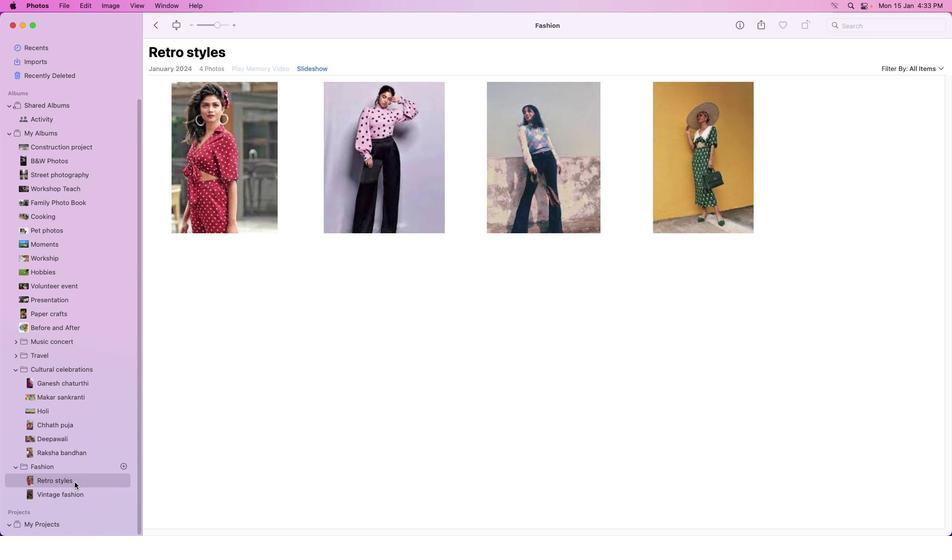 
Action: Mouse moved to (111, 493)
Screenshot: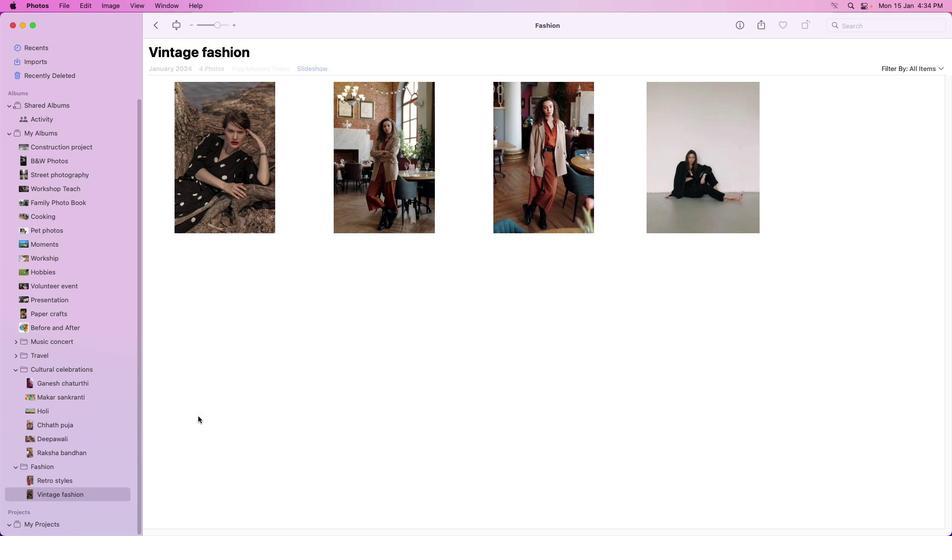 
Action: Mouse pressed left at (111, 493)
Screenshot: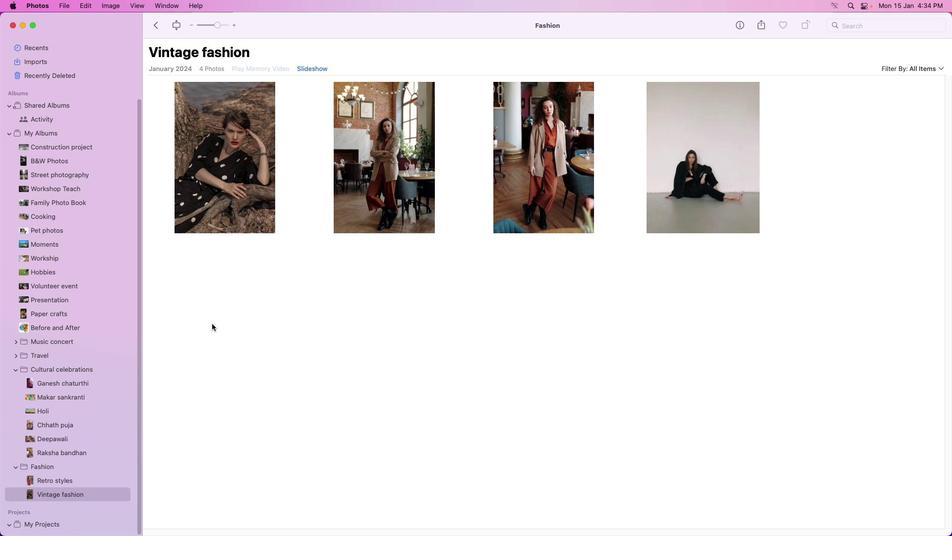 
Action: Mouse moved to (229, 182)
Screenshot: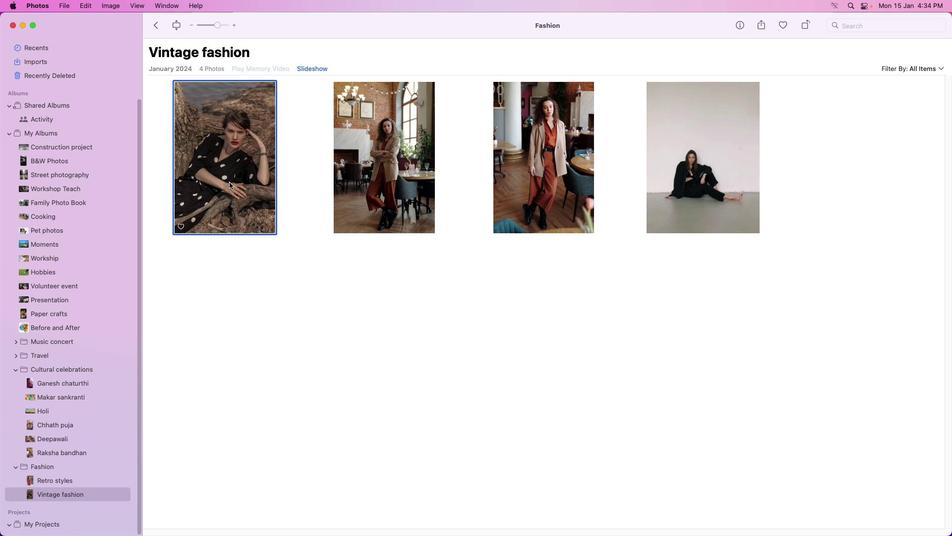 
Action: Mouse pressed left at (229, 182)
Screenshot: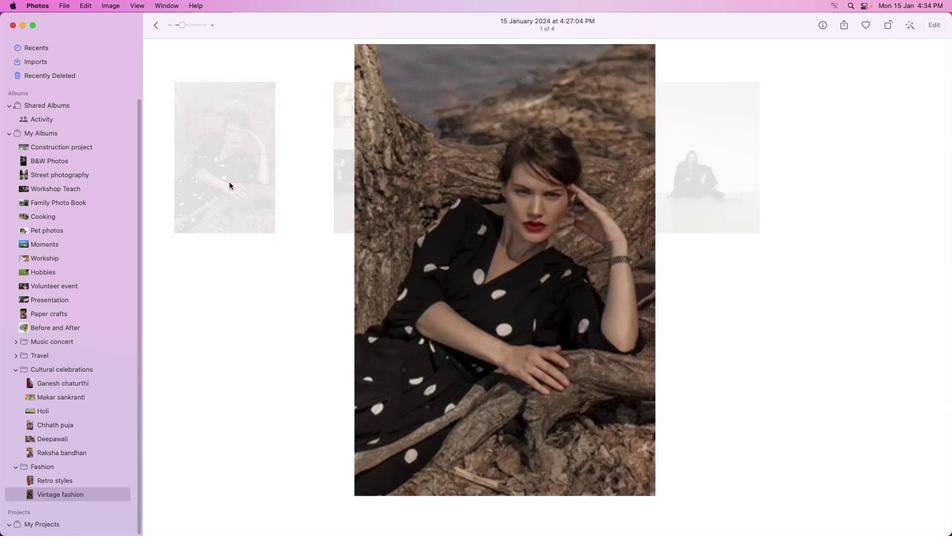 
Action: Mouse pressed left at (229, 182)
Screenshot: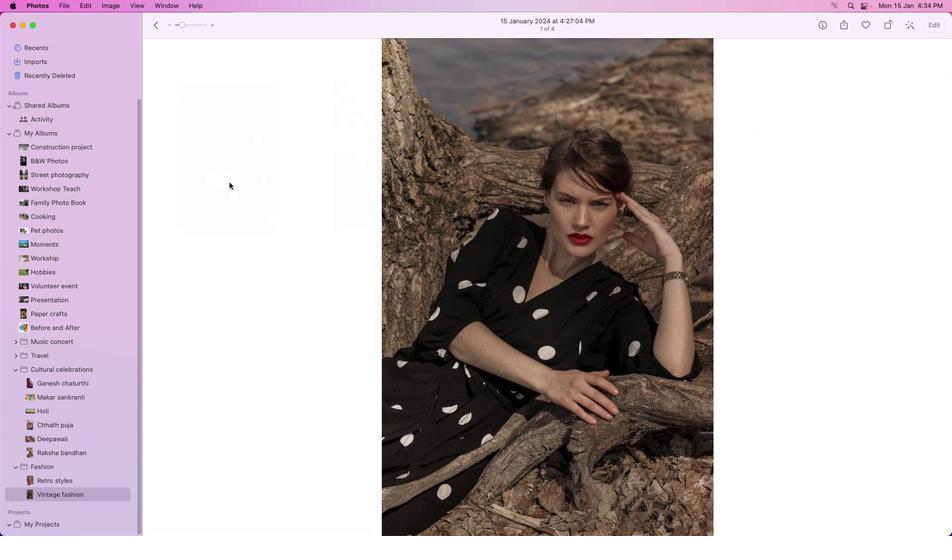 
Action: Key pressed Key.rightKey.rightKey.leftKey.rightKey.rightKey.rightKey.leftKey.left
Screenshot: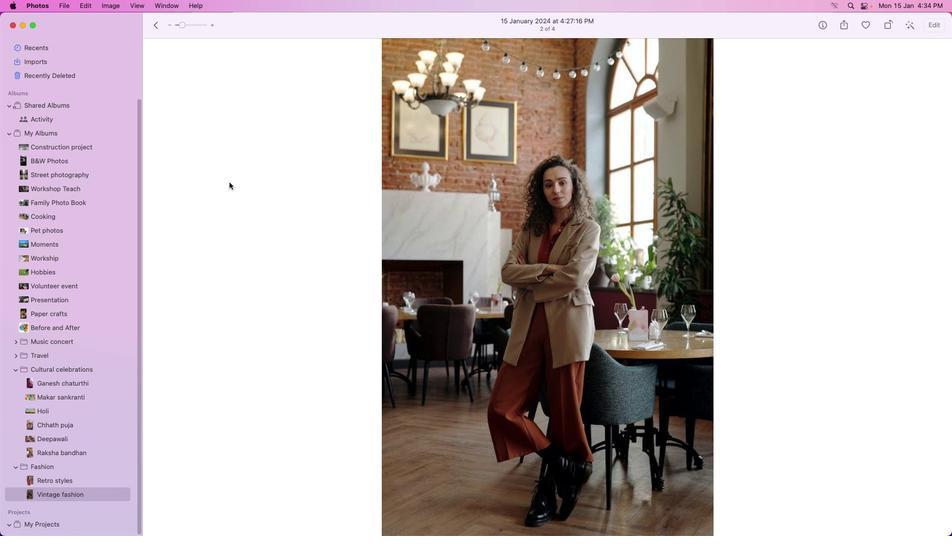 
Action: Mouse moved to (933, 29)
Screenshot: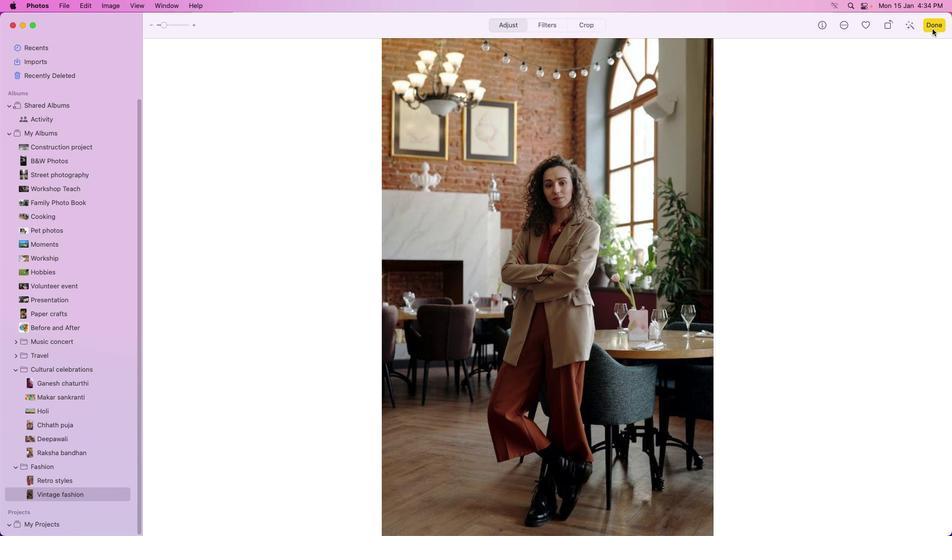
Action: Mouse pressed left at (933, 29)
Screenshot: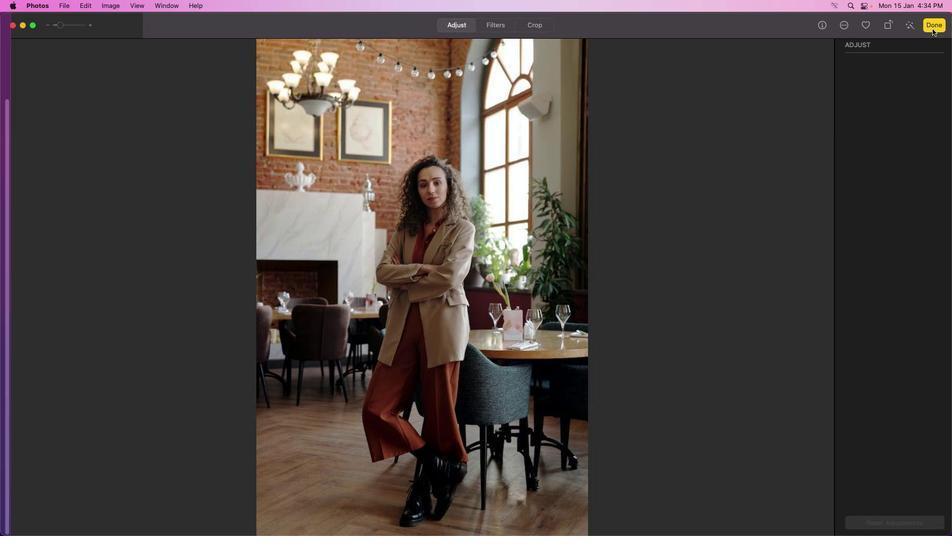 
Action: Mouse moved to (887, 86)
Screenshot: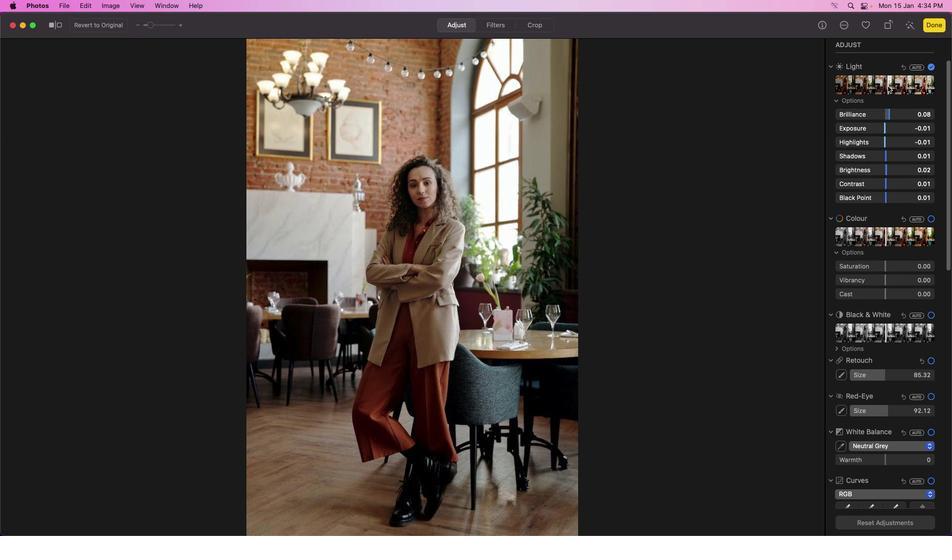 
Action: Mouse pressed left at (887, 86)
Screenshot: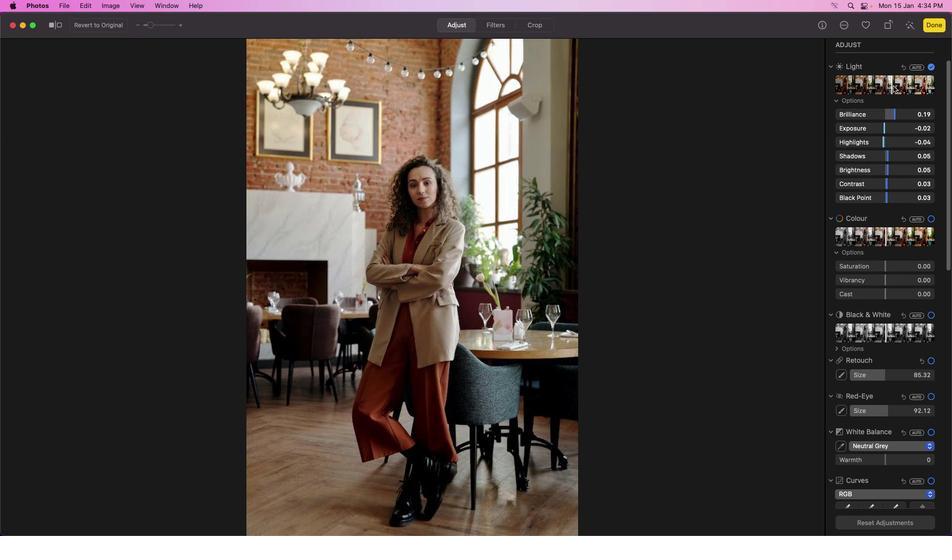 
Action: Mouse moved to (938, 24)
Screenshot: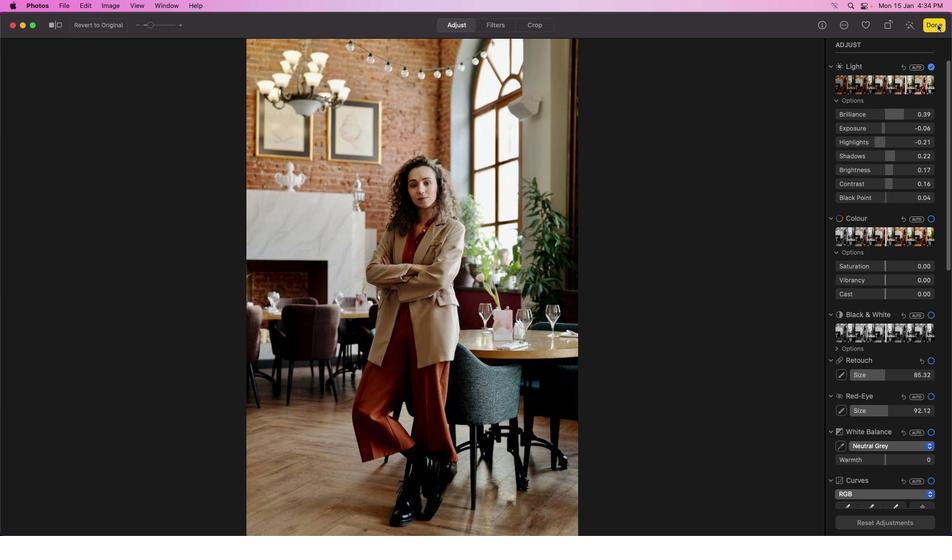 
Action: Mouse pressed left at (938, 24)
Screenshot: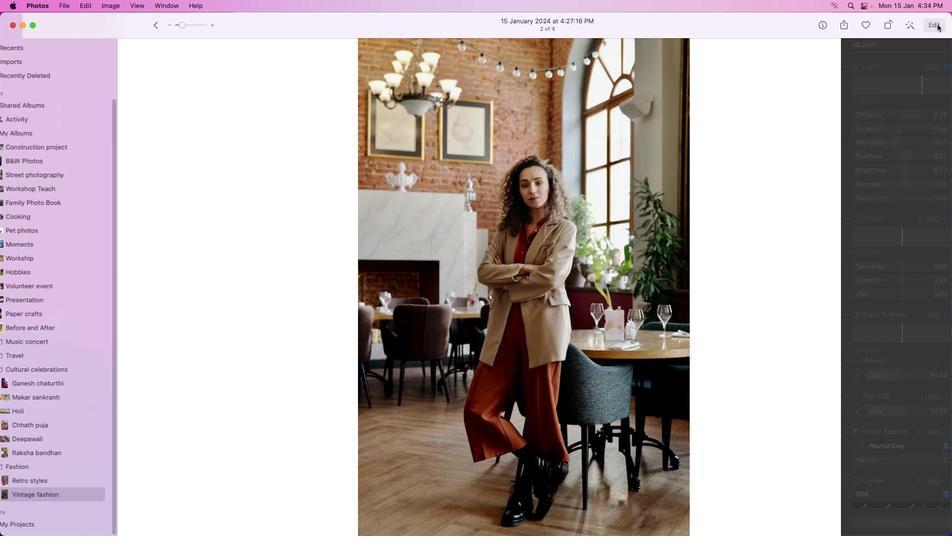 
Action: Mouse moved to (76, 493)
Screenshot: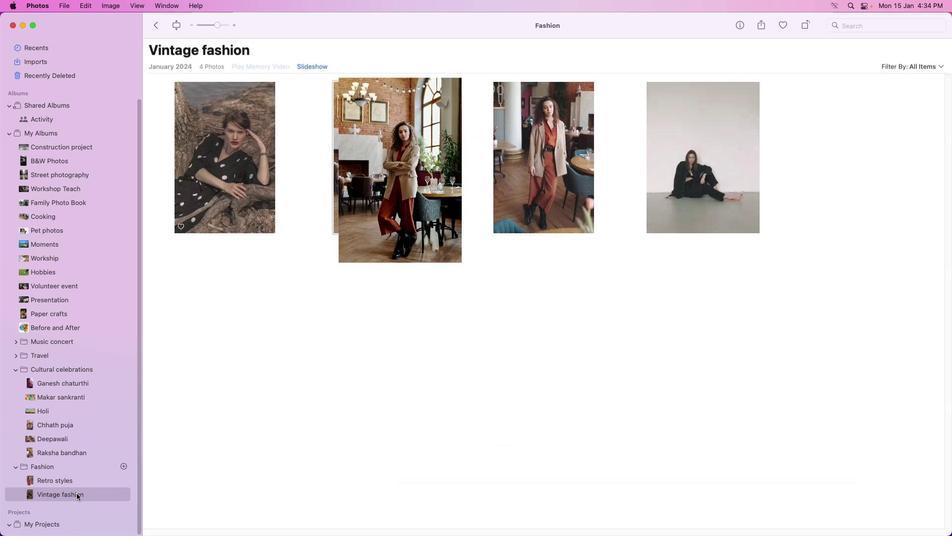 
Action: Mouse pressed left at (76, 493)
Screenshot: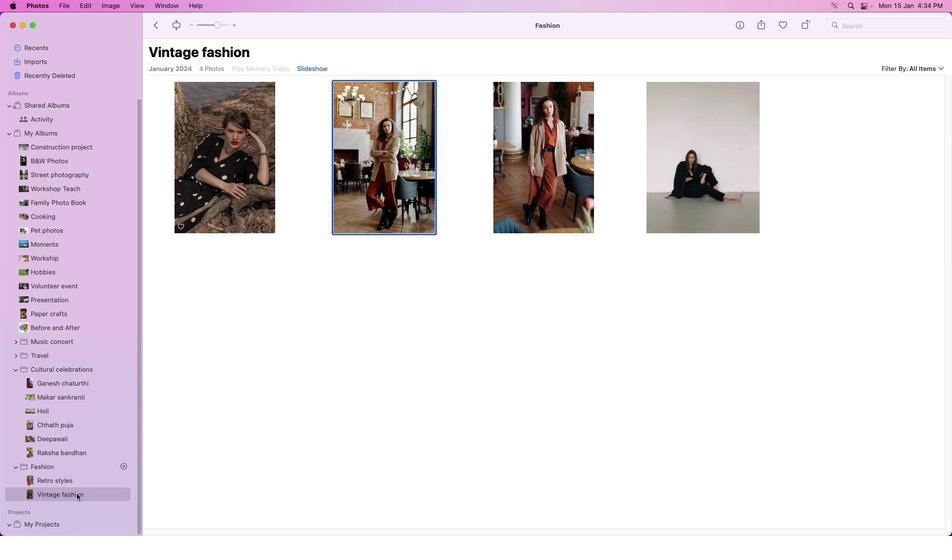 
Action: Mouse moved to (88, 485)
Screenshot: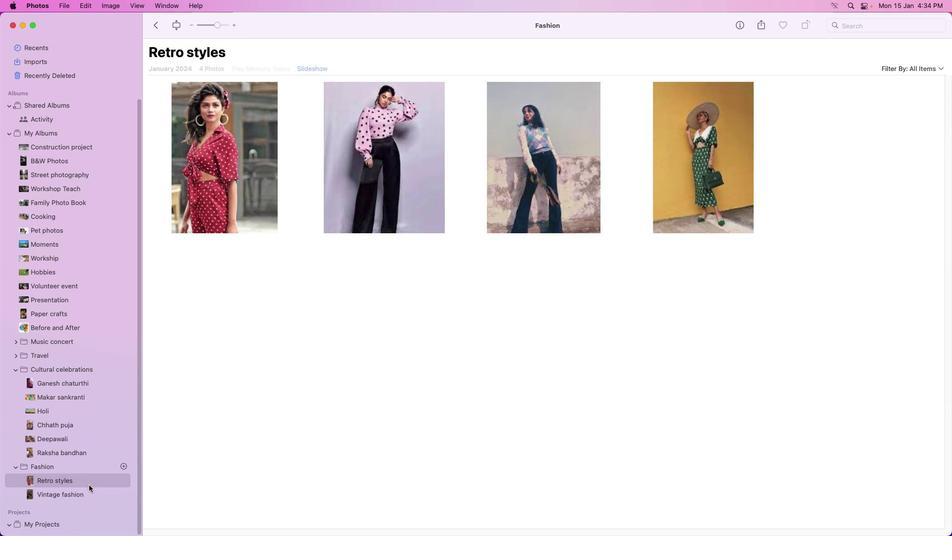 
Action: Mouse pressed left at (88, 485)
Screenshot: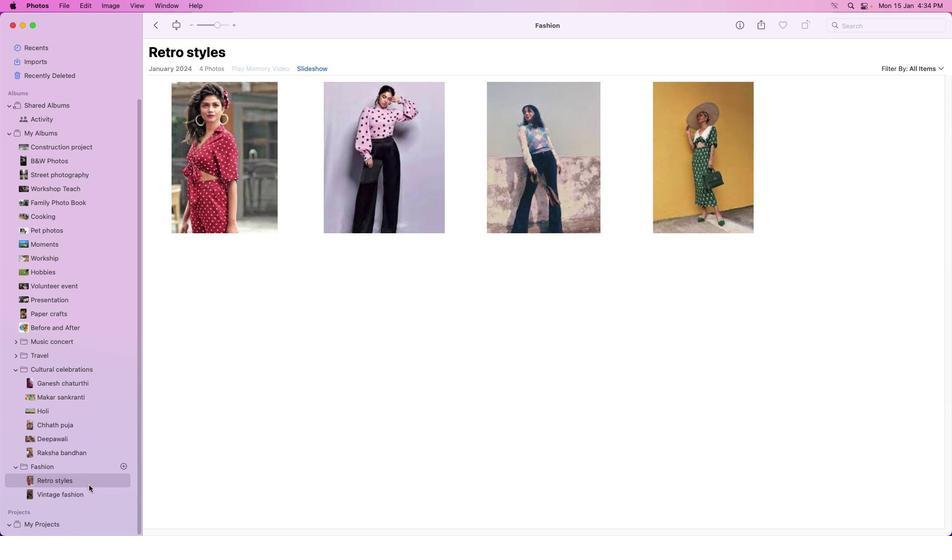 
Action: Mouse moved to (260, 173)
Screenshot: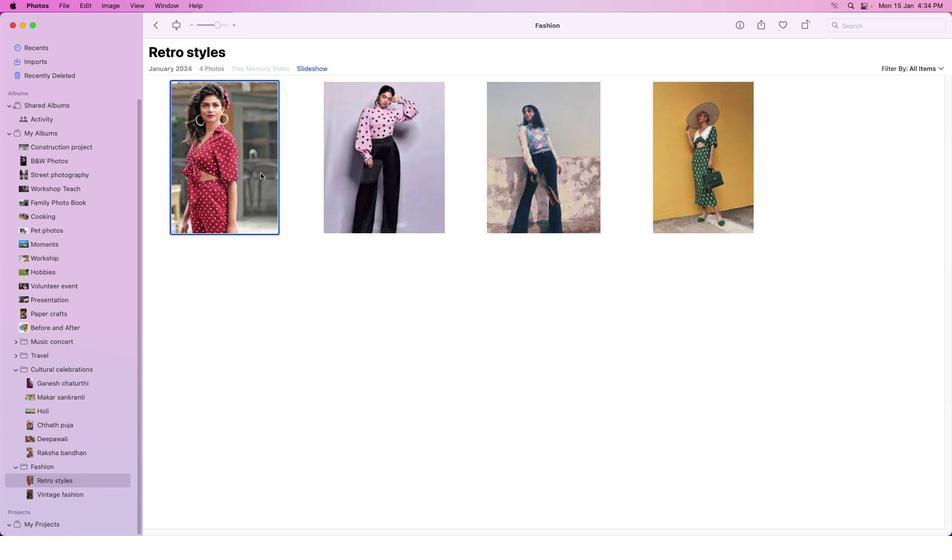 
Action: Mouse pressed left at (260, 173)
Screenshot: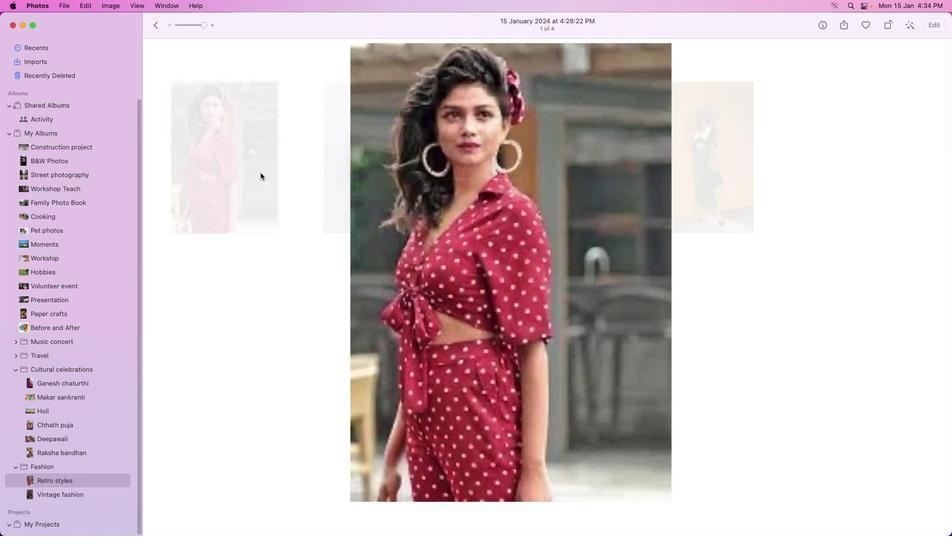 
Action: Mouse pressed left at (260, 173)
Screenshot: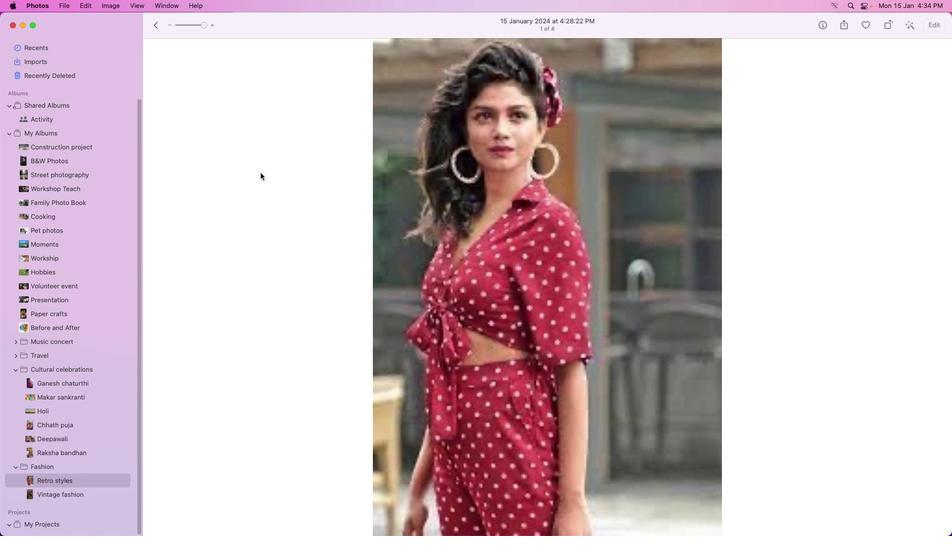 
Action: Key pressed Key.rightKey.rightKey.rightKey.leftKey.leftKey.left
Screenshot: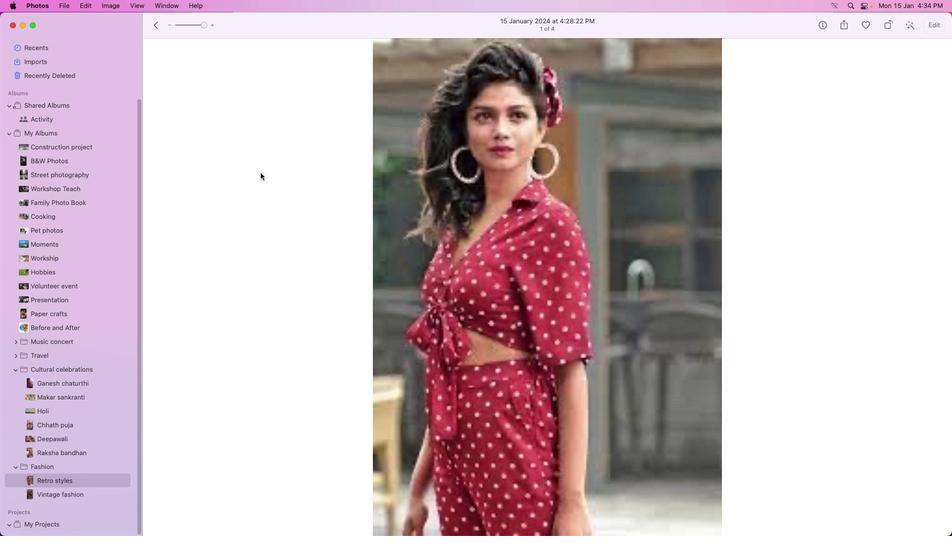 
Action: Mouse moved to (929, 24)
Screenshot: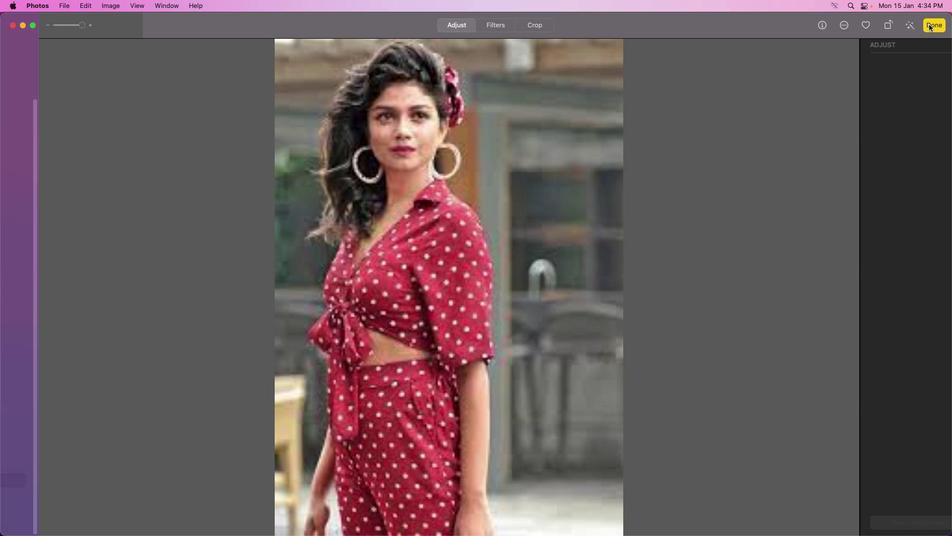 
Action: Mouse pressed left at (929, 24)
Screenshot: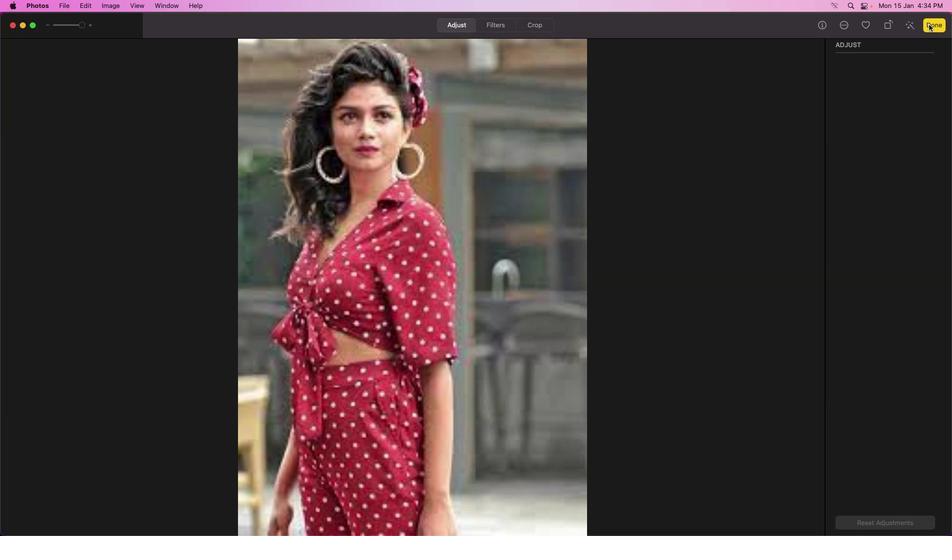 
Action: Mouse moved to (889, 322)
Screenshot: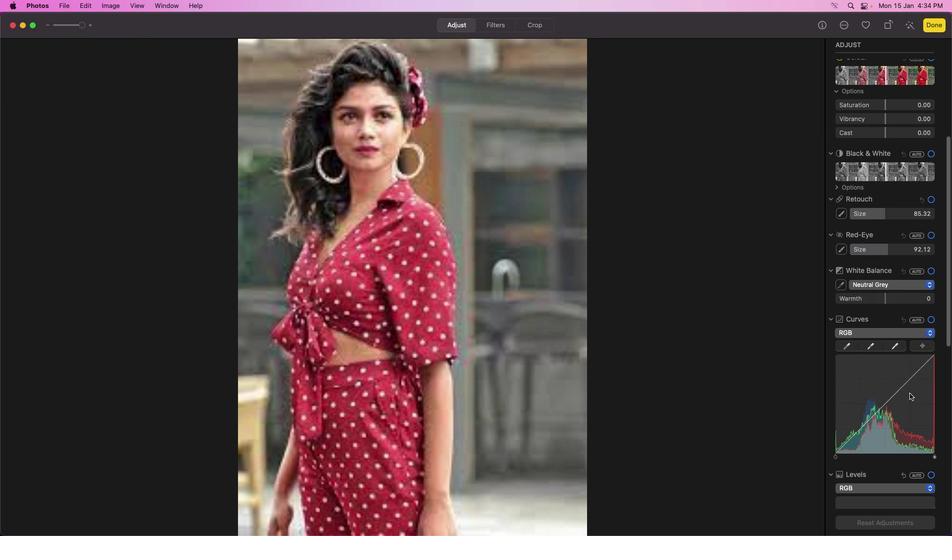 
Action: Mouse scrolled (889, 322) with delta (0, 0)
Screenshot: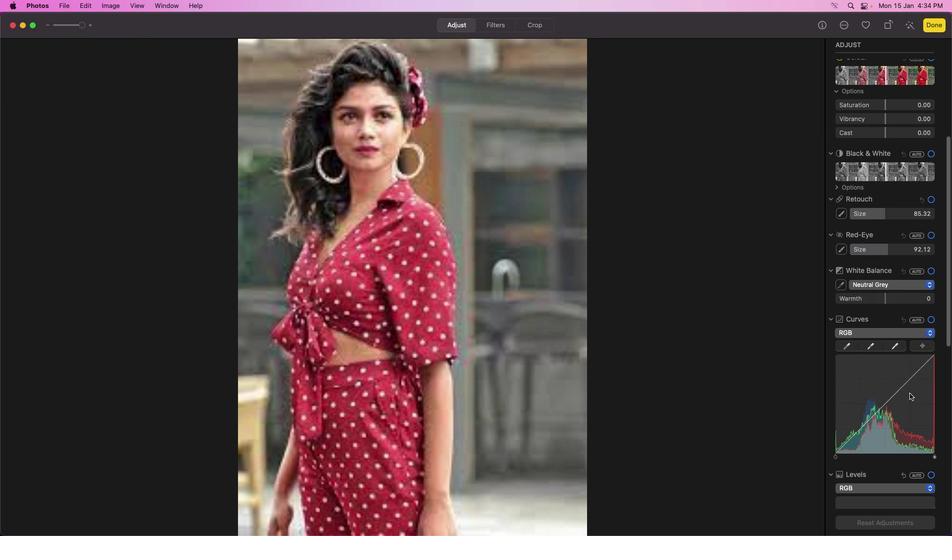 
Action: Mouse moved to (891, 330)
Screenshot: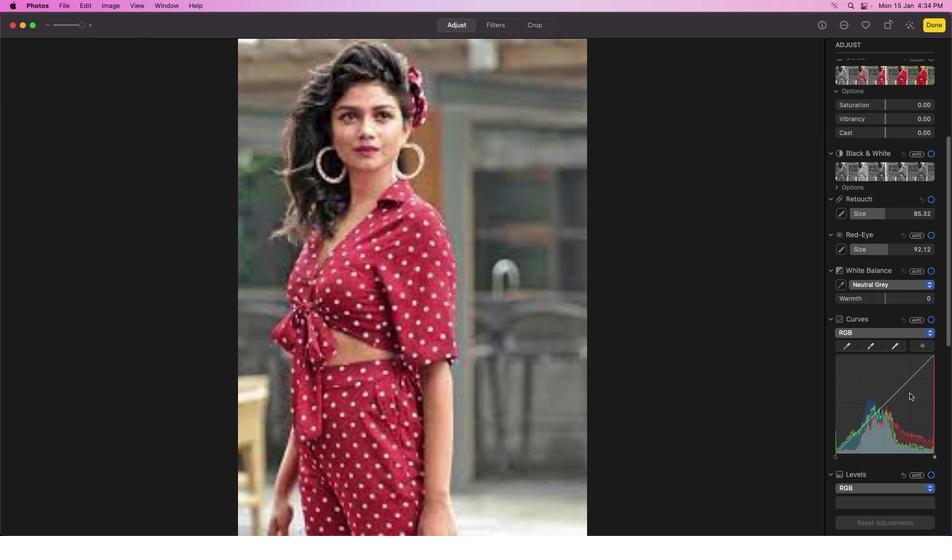 
Action: Mouse scrolled (891, 330) with delta (0, 0)
Screenshot: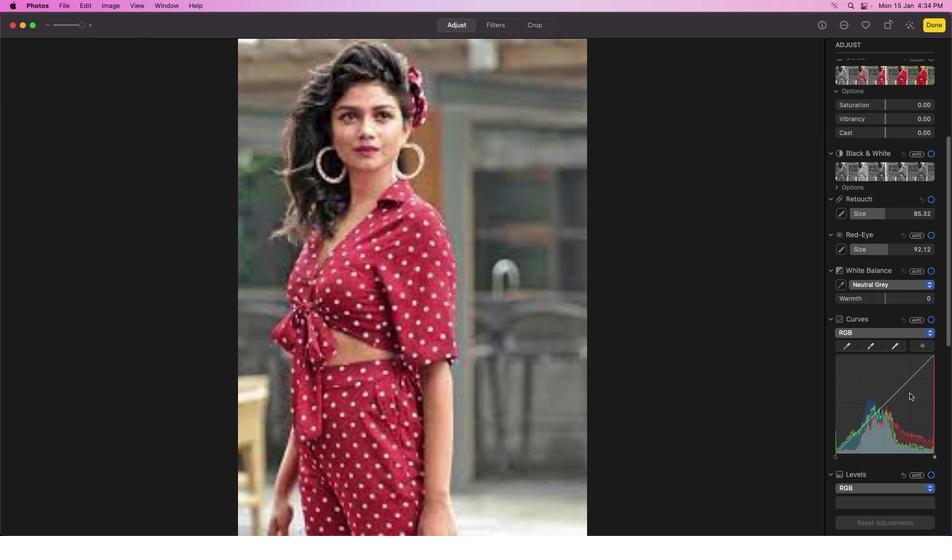 
Action: Mouse moved to (892, 333)
Screenshot: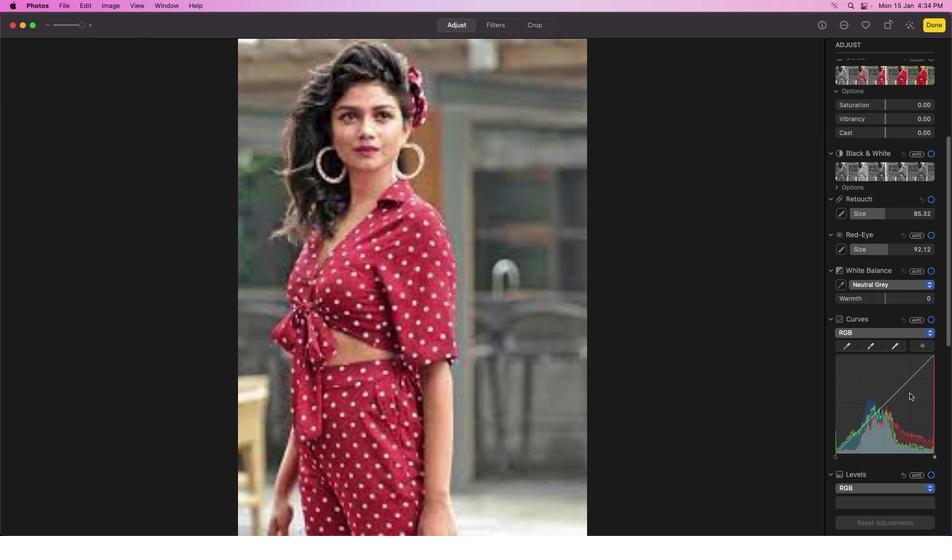 
Action: Mouse scrolled (892, 333) with delta (0, 0)
Screenshot: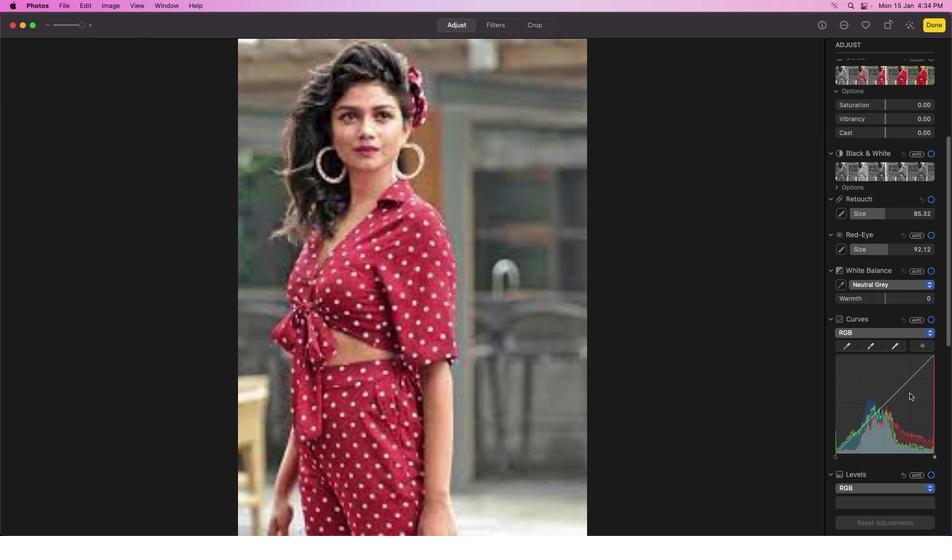 
Action: Mouse moved to (892, 335)
Screenshot: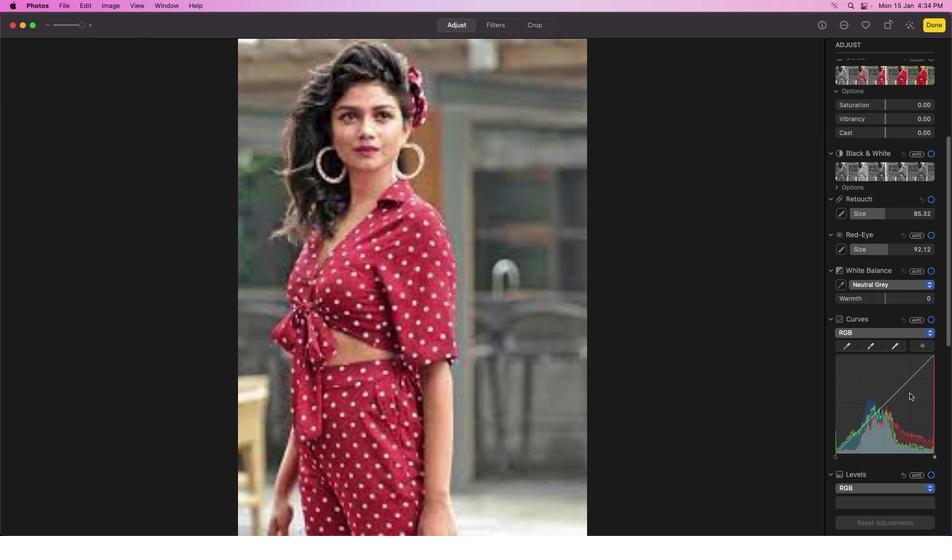 
Action: Mouse scrolled (892, 335) with delta (0, -1)
Screenshot: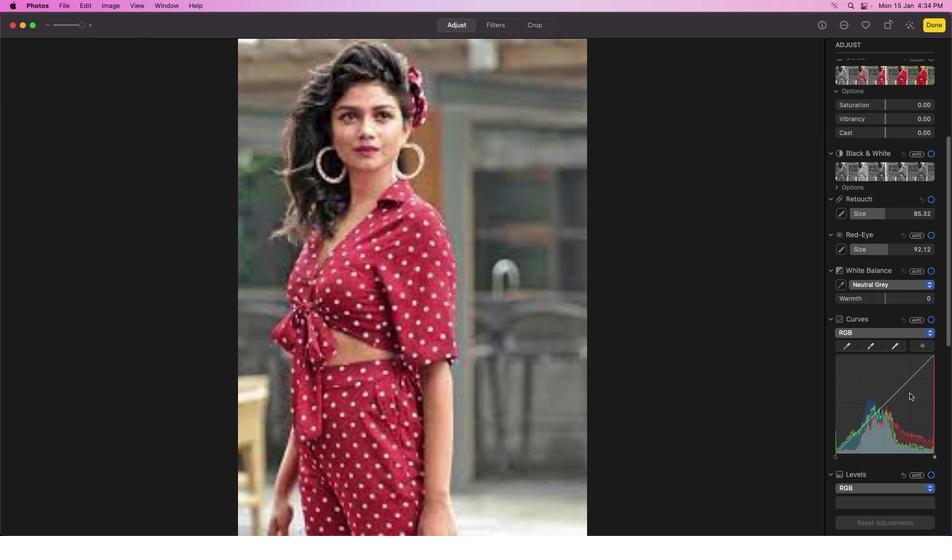 
Action: Mouse moved to (892, 336)
Screenshot: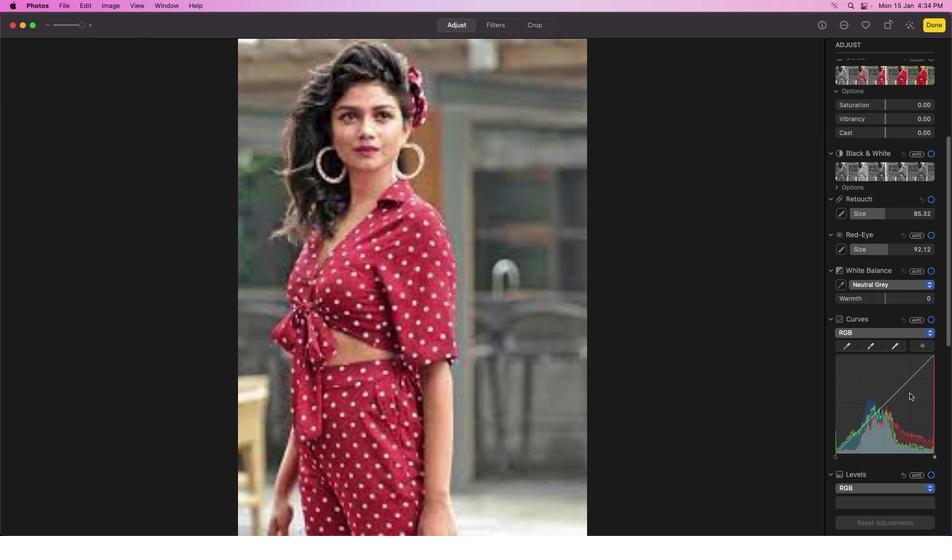 
Action: Mouse scrolled (892, 336) with delta (0, -2)
Screenshot: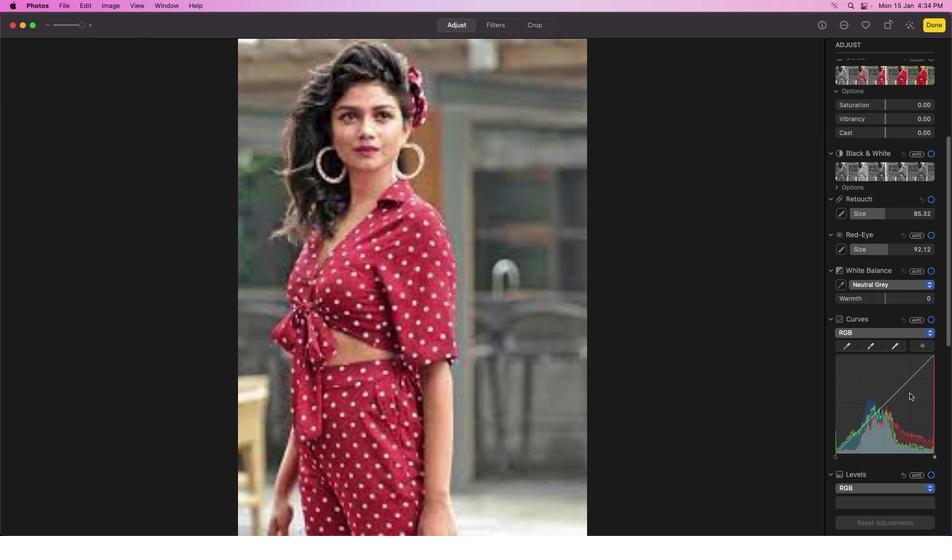 
Action: Mouse moved to (892, 336)
Screenshot: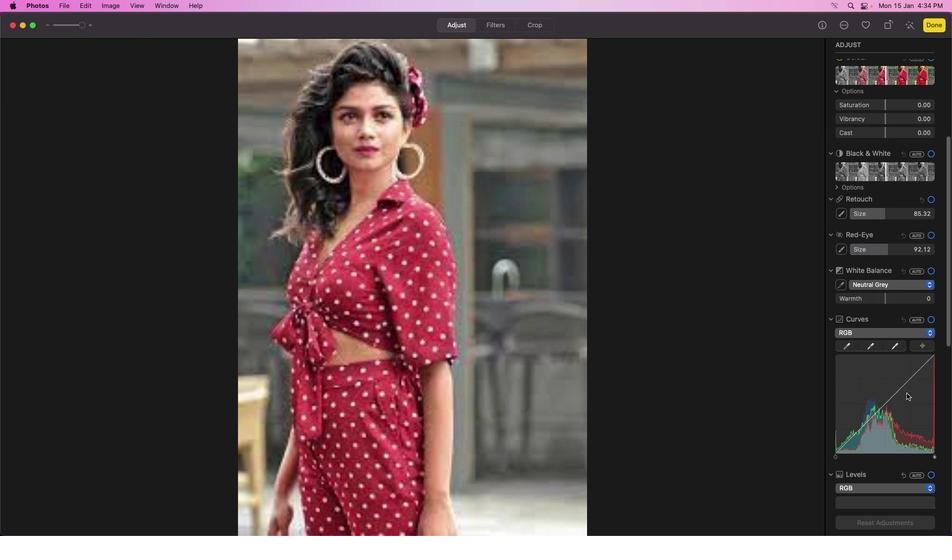 
Action: Mouse scrolled (892, 336) with delta (0, -2)
Screenshot: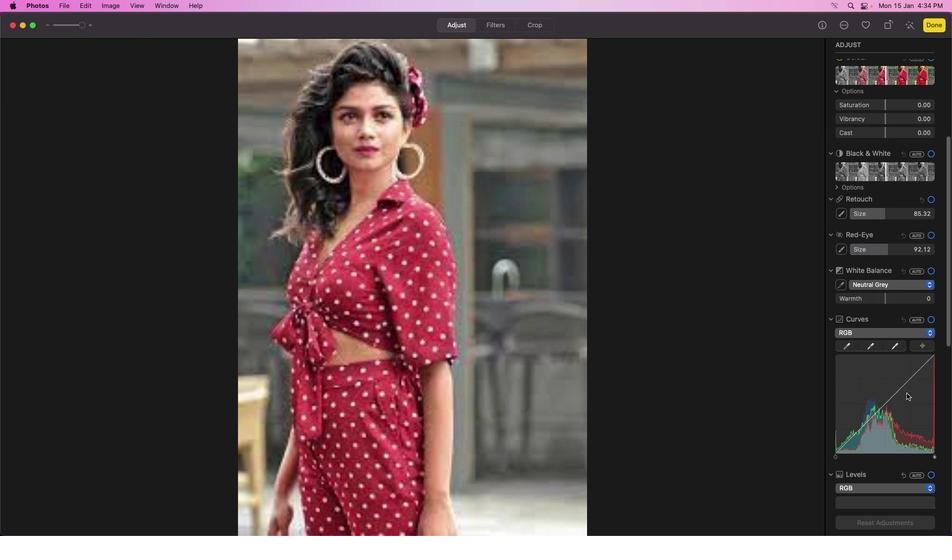 
Action: Mouse moved to (892, 336)
Screenshot: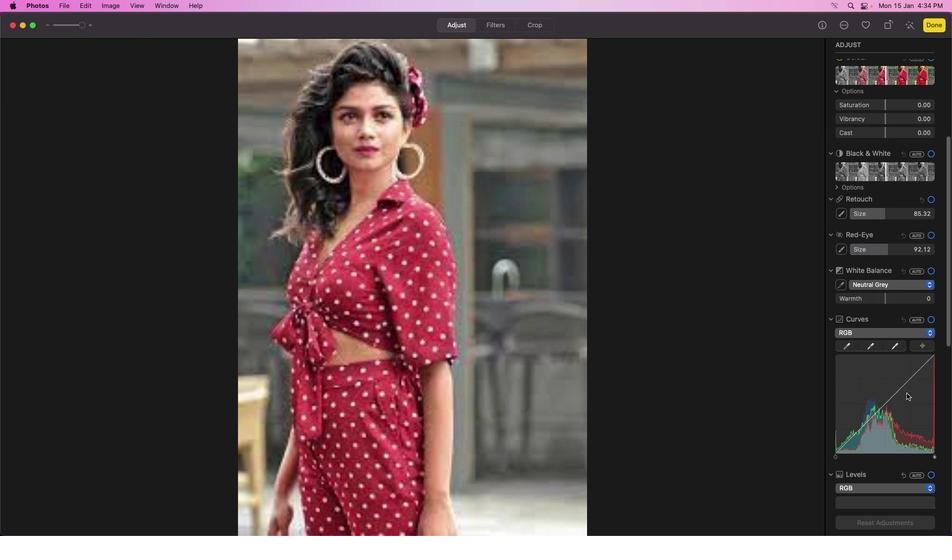 
Action: Mouse scrolled (892, 336) with delta (0, -2)
Screenshot: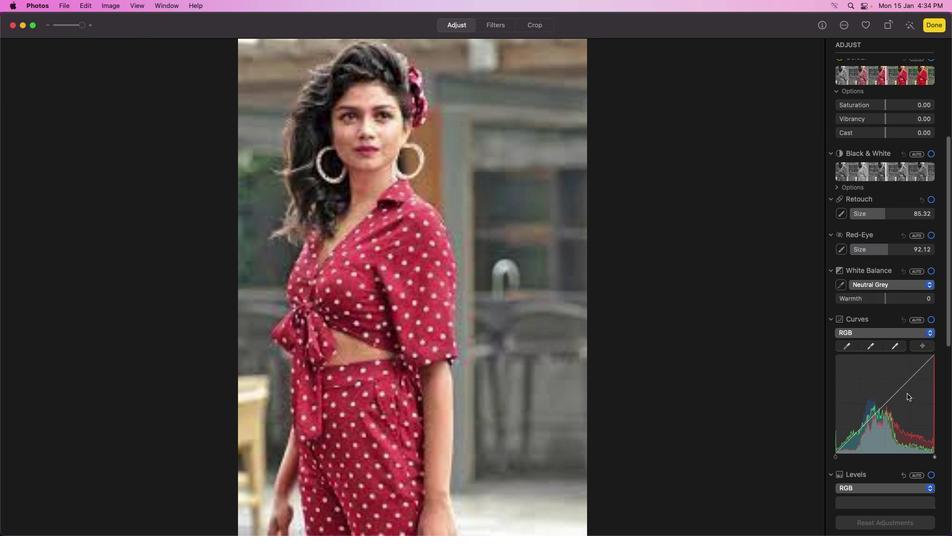 
Action: Mouse moved to (892, 338)
Screenshot: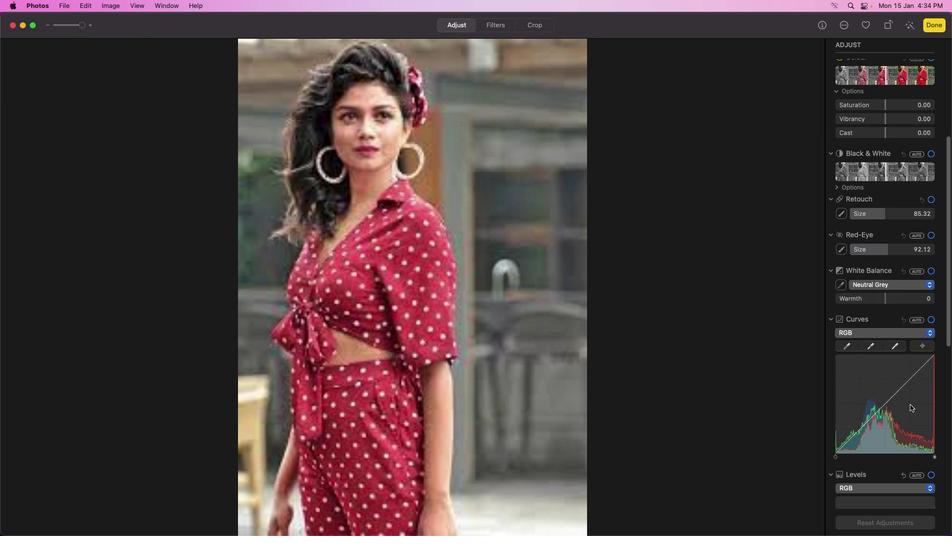 
Action: Mouse scrolled (892, 338) with delta (0, -2)
Screenshot: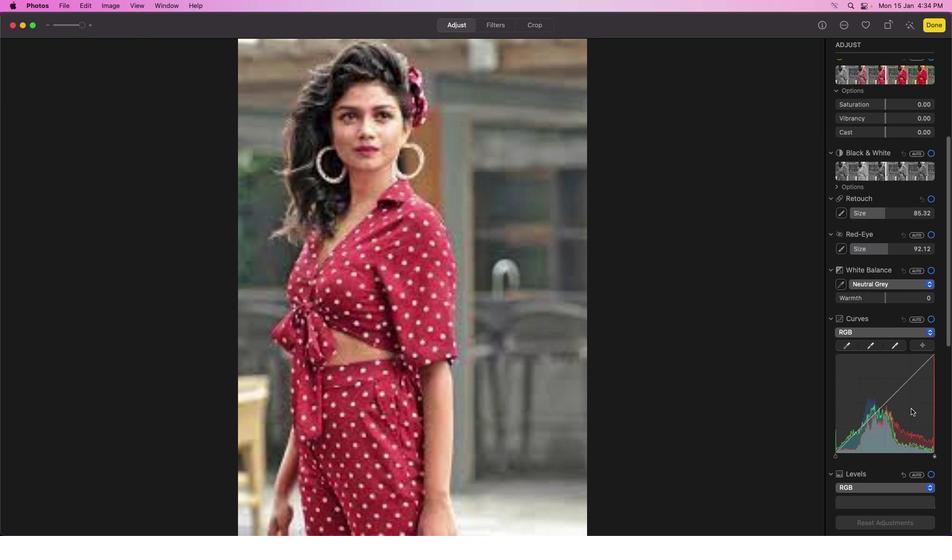 
Action: Mouse moved to (909, 399)
Screenshot: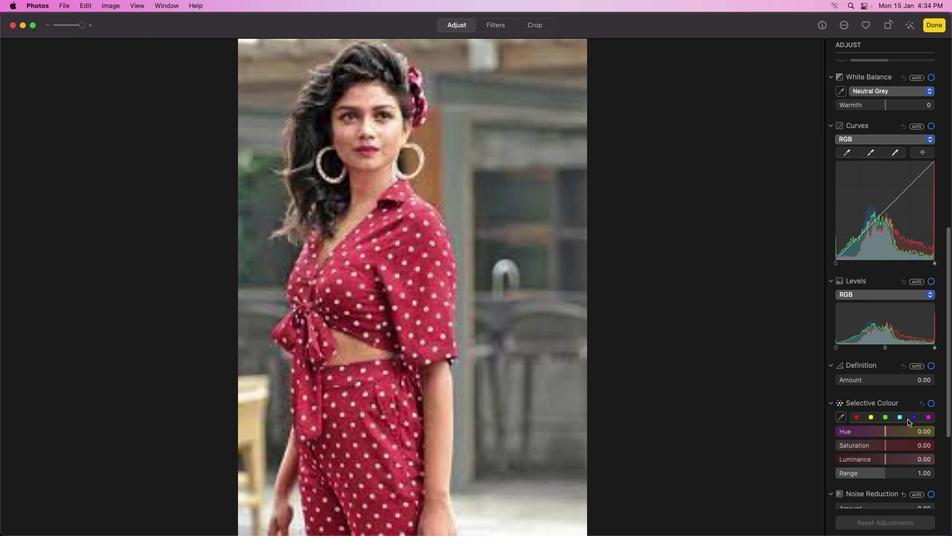 
Action: Mouse scrolled (909, 399) with delta (0, 0)
Screenshot: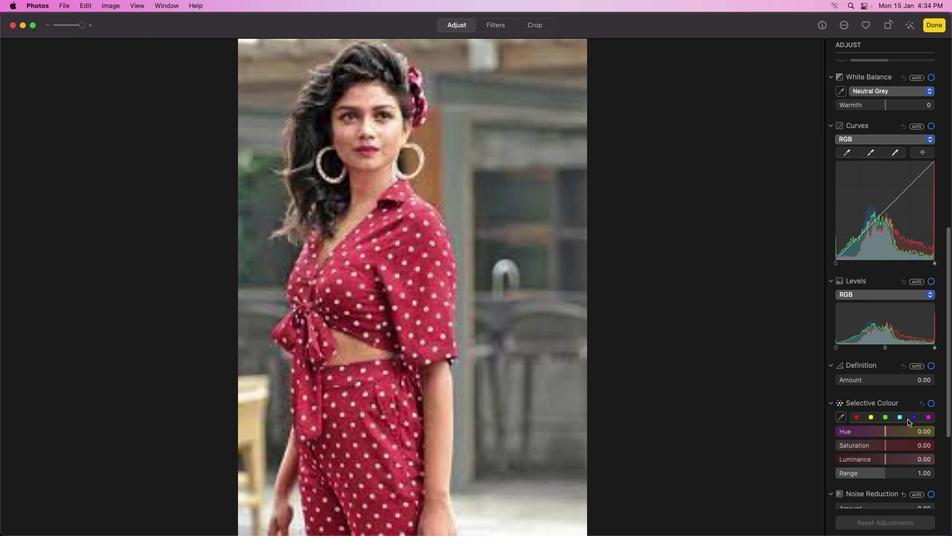 
Action: Mouse moved to (911, 407)
Screenshot: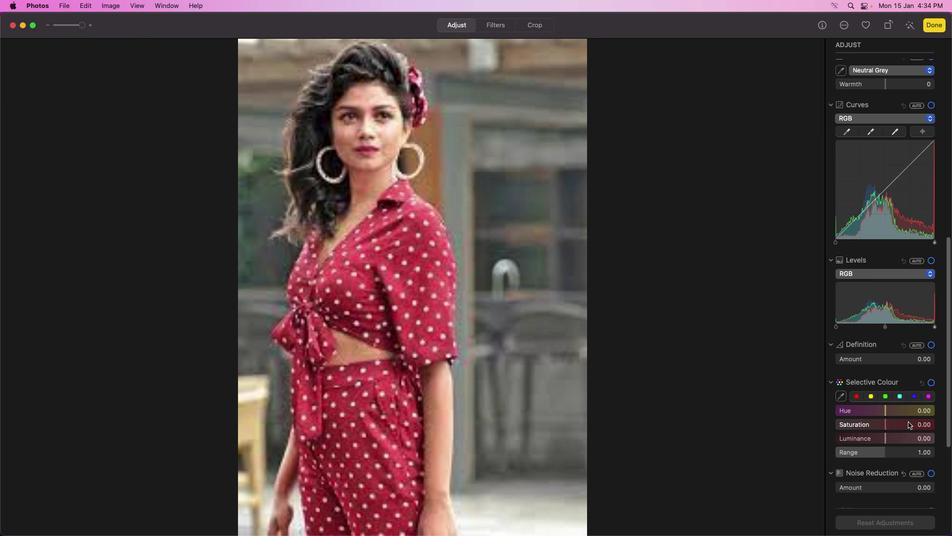 
Action: Mouse scrolled (911, 407) with delta (0, 0)
Screenshot: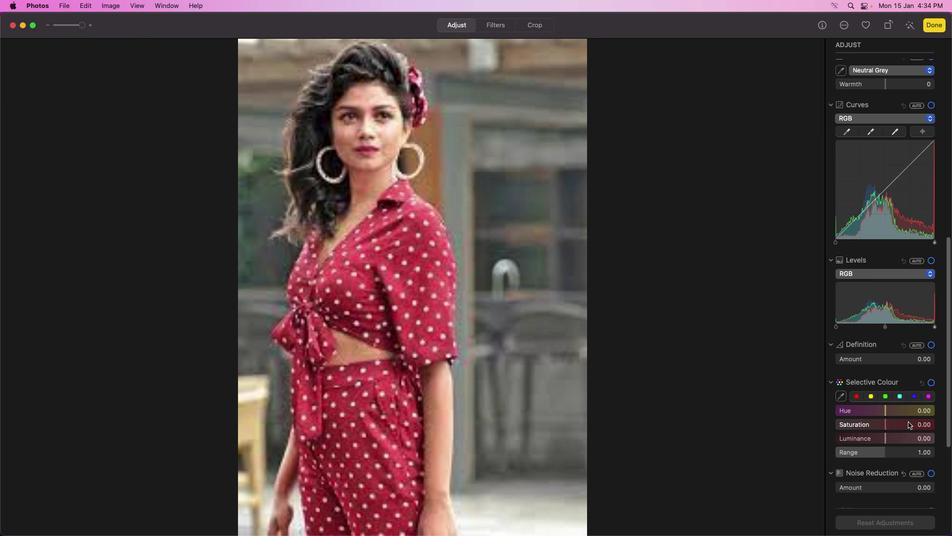 
Action: Mouse moved to (911, 408)
Screenshot: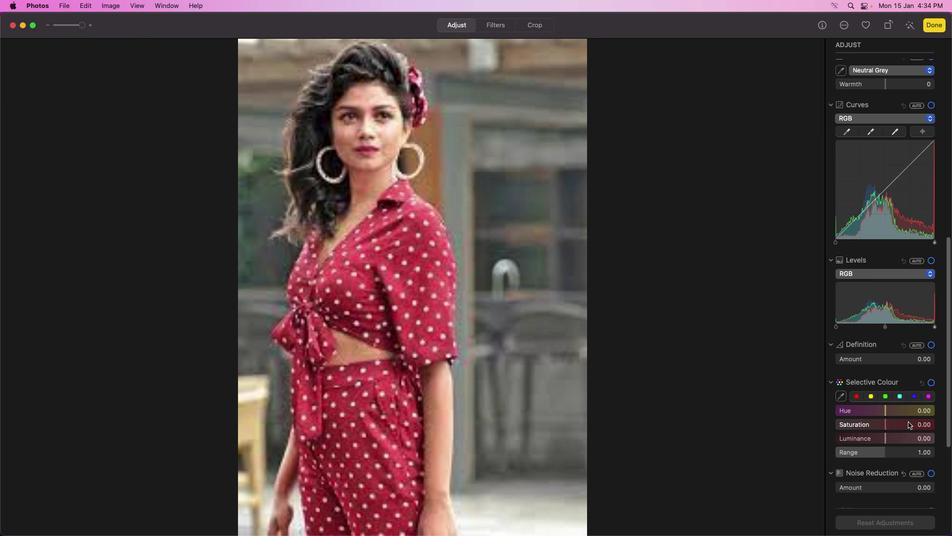 
Action: Mouse scrolled (911, 408) with delta (0, -1)
Screenshot: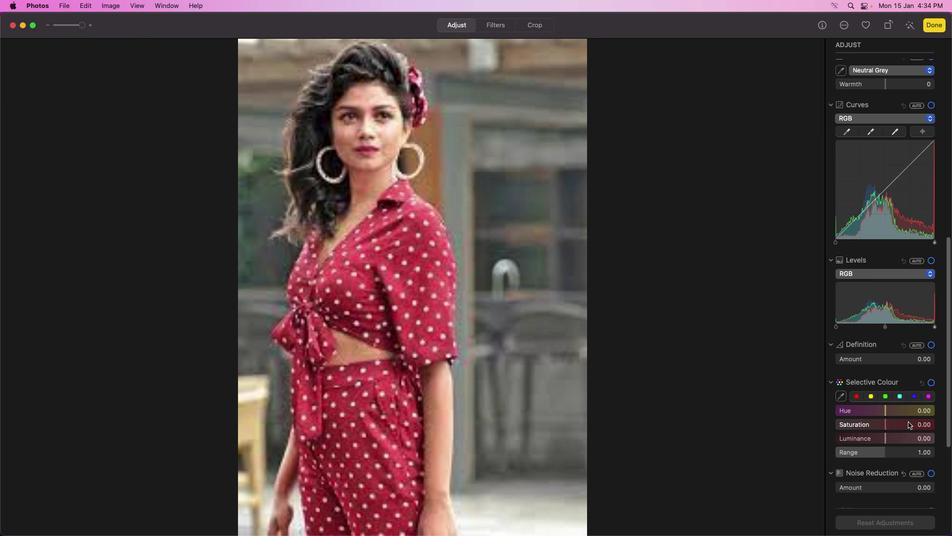 
Action: Mouse moved to (911, 408)
Screenshot: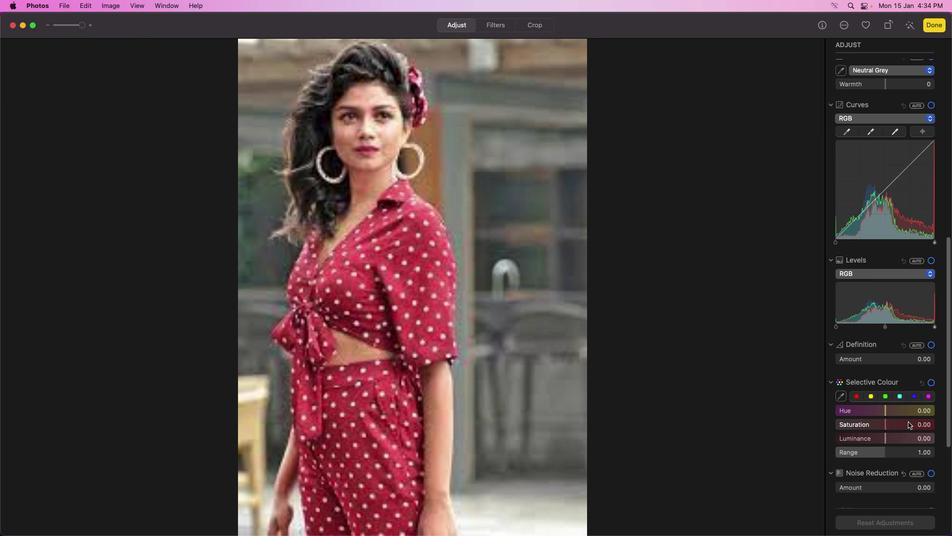 
Action: Mouse scrolled (911, 408) with delta (0, -2)
Screenshot: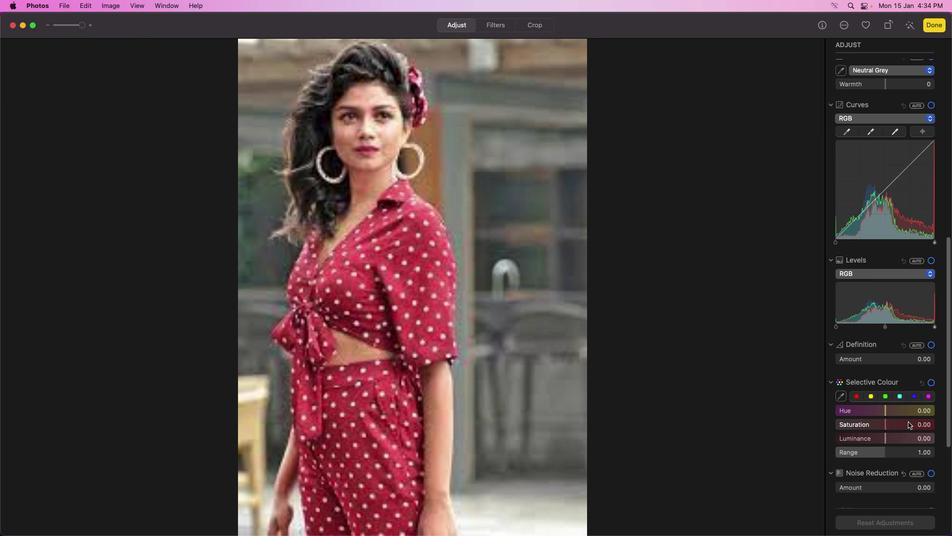 
Action: Mouse moved to (911, 408)
Screenshot: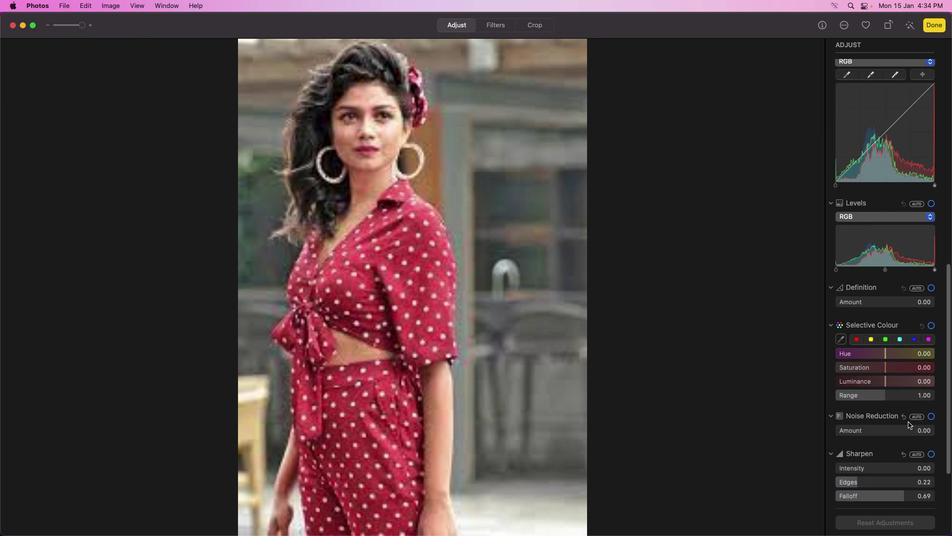 
Action: Mouse scrolled (911, 408) with delta (0, -2)
Screenshot: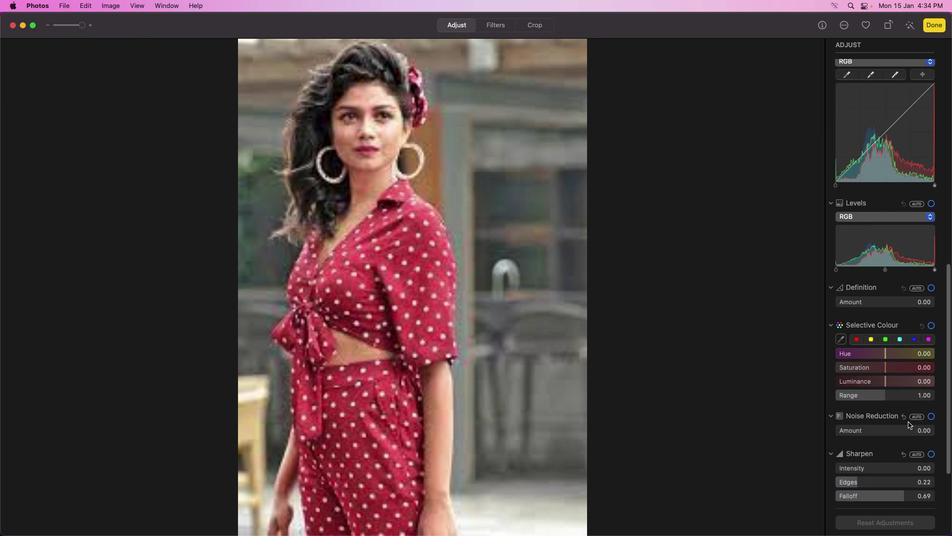 
Action: Mouse scrolled (911, 408) with delta (0, -3)
Screenshot: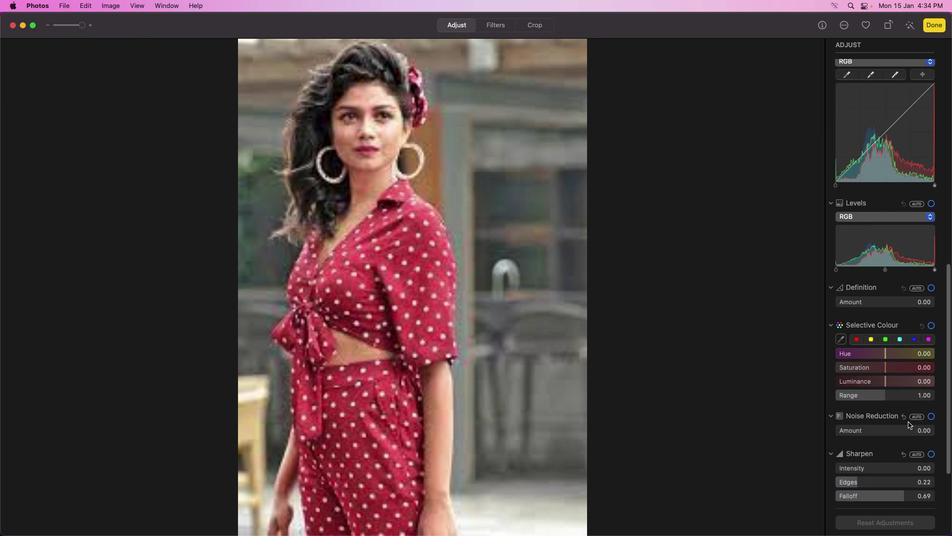 
Action: Mouse scrolled (911, 408) with delta (0, -3)
Screenshot: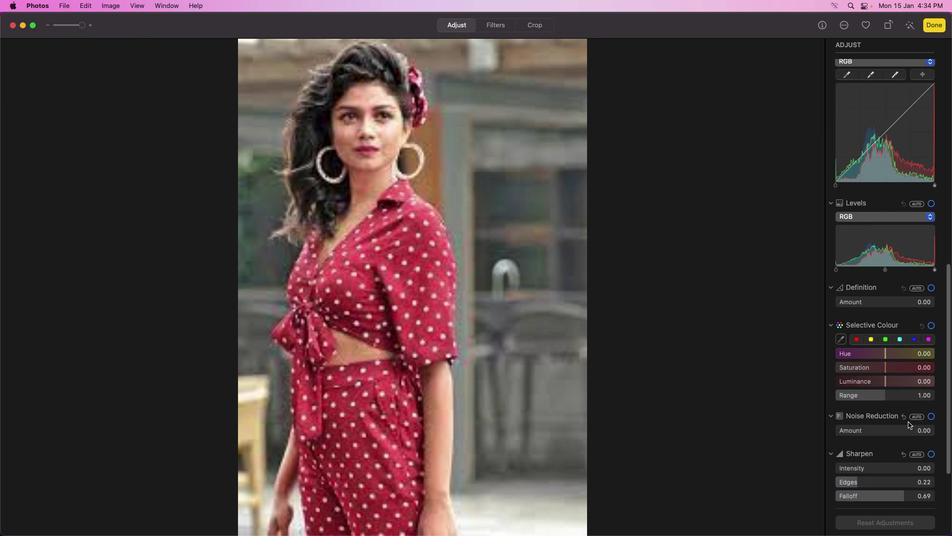 
Action: Mouse moved to (910, 408)
Screenshot: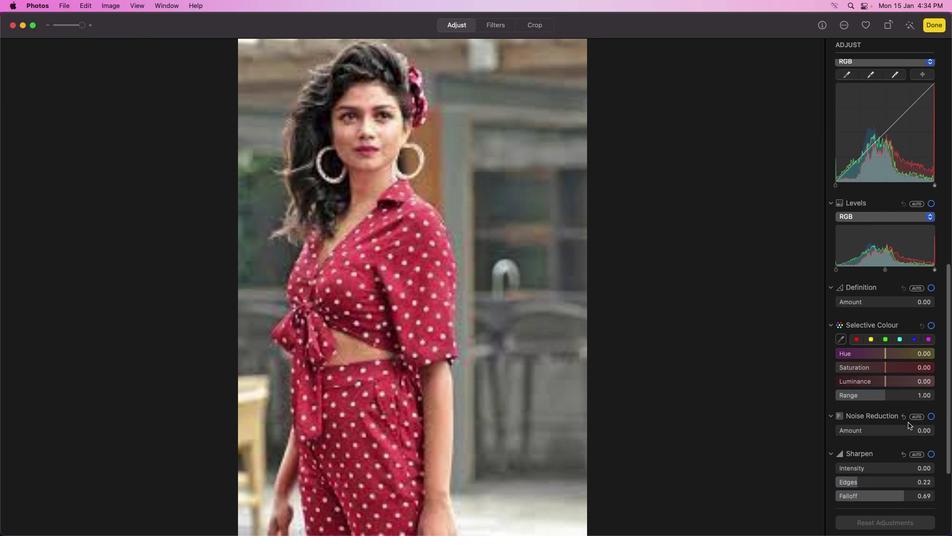 
Action: Mouse scrolled (910, 408) with delta (0, -3)
Screenshot: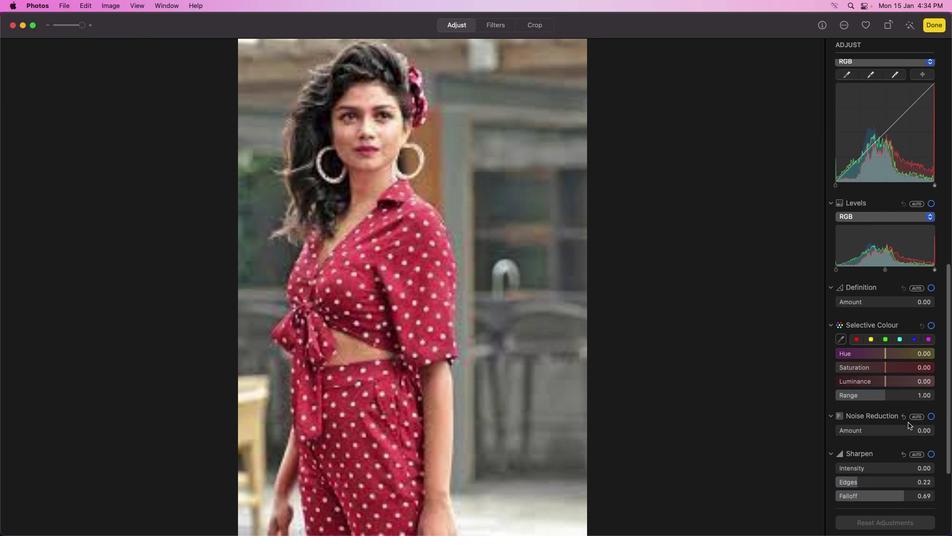 
Action: Mouse moved to (908, 419)
Screenshot: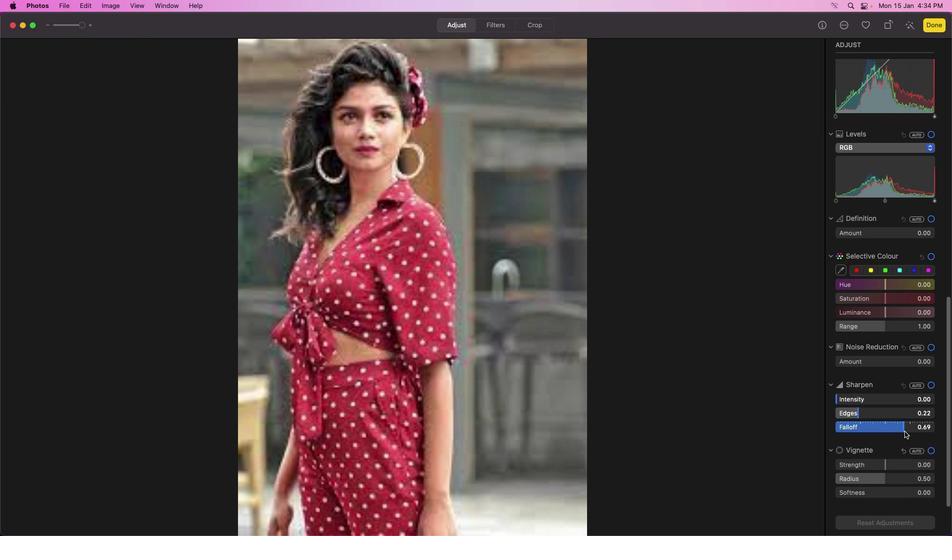 
Action: Mouse scrolled (908, 419) with delta (0, 0)
Screenshot: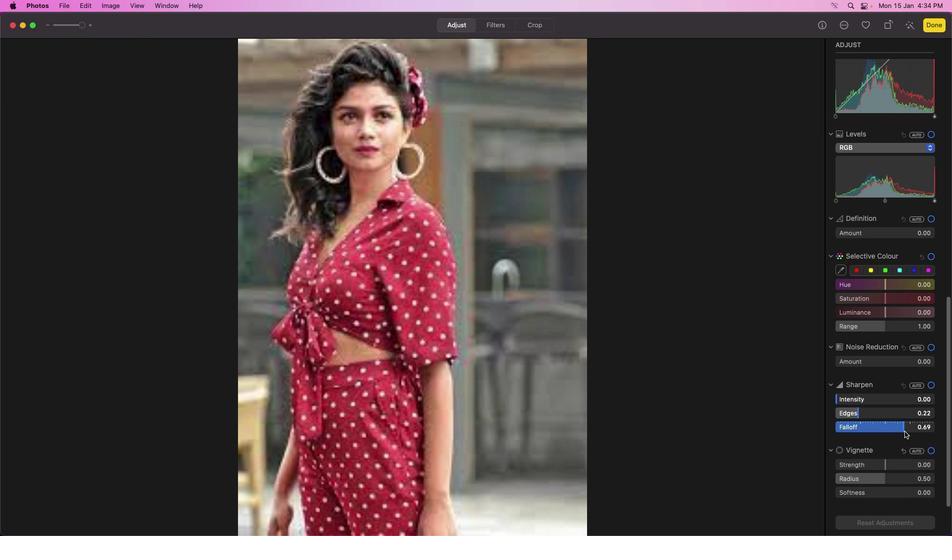 
Action: Mouse moved to (908, 421)
Screenshot: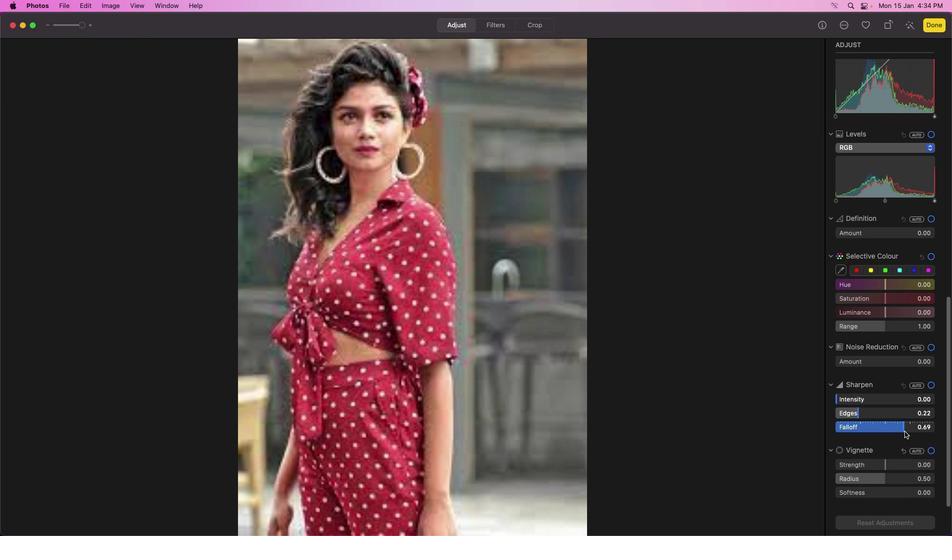 
Action: Mouse scrolled (908, 421) with delta (0, 0)
Screenshot: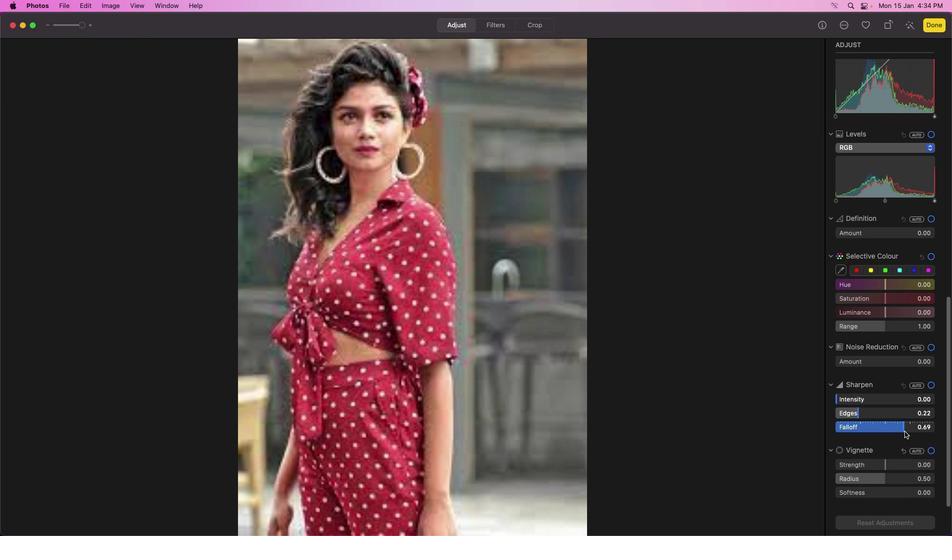 
Action: Mouse moved to (908, 421)
Screenshot: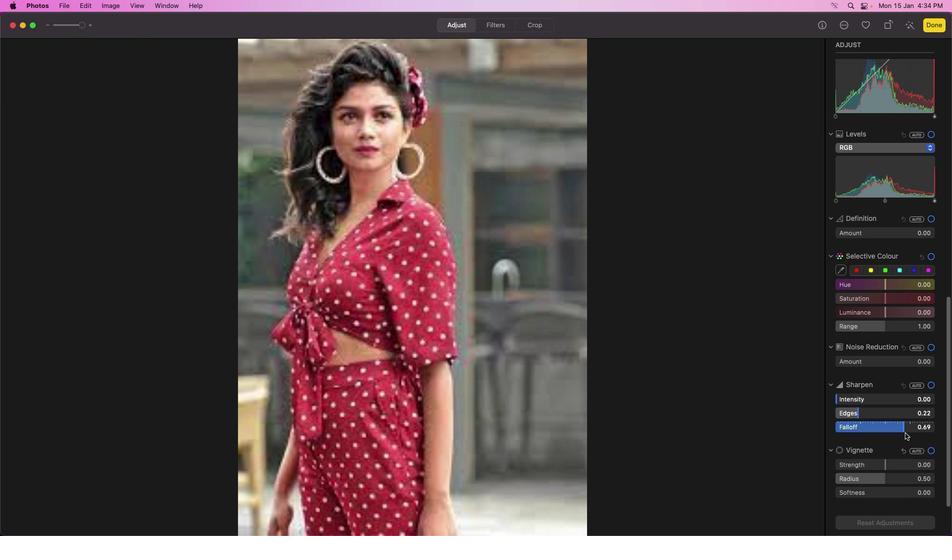 
Action: Mouse scrolled (908, 421) with delta (0, -1)
Screenshot: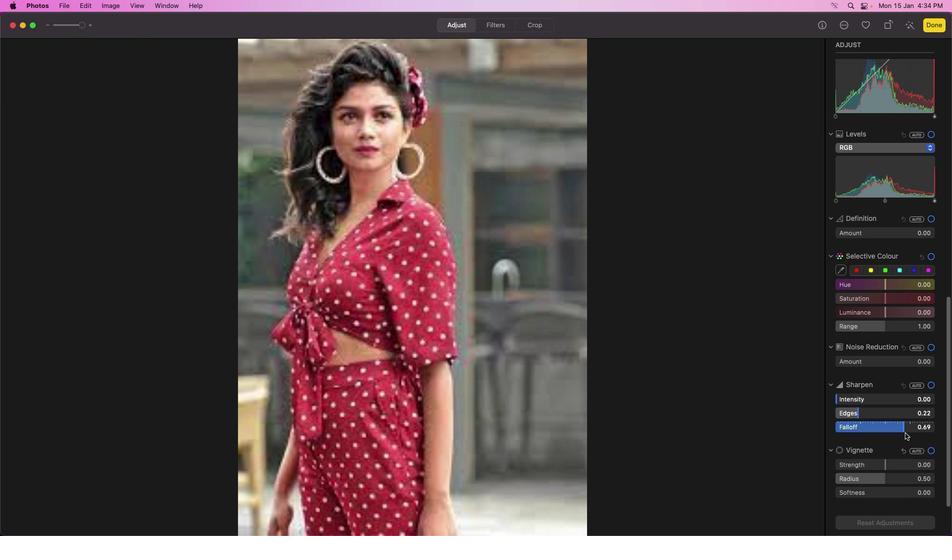 
Action: Mouse moved to (908, 422)
Screenshot: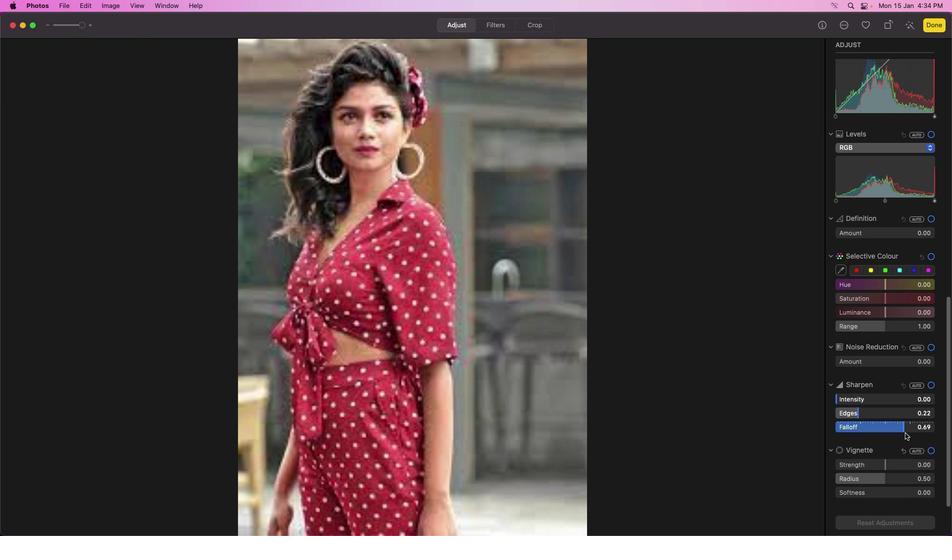 
Action: Mouse scrolled (908, 422) with delta (0, -2)
Screenshot: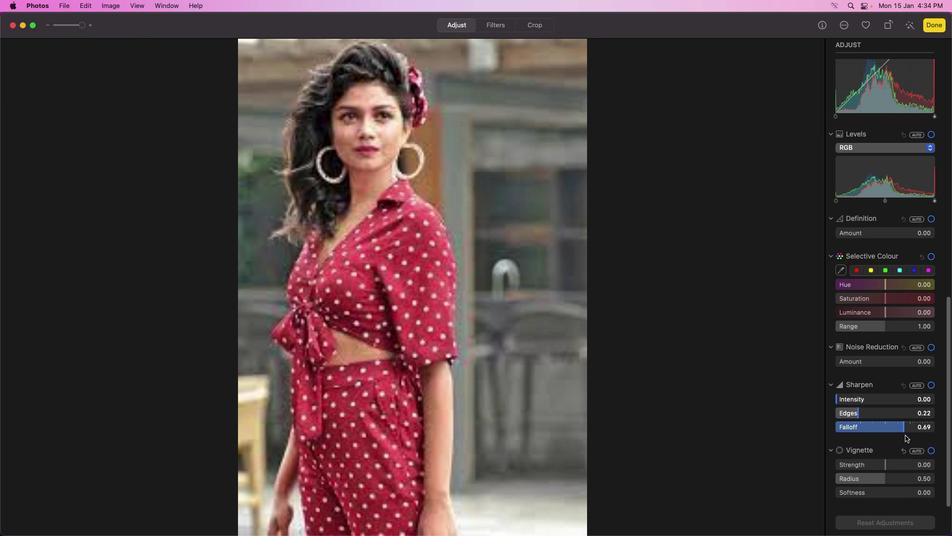 
Action: Mouse scrolled (908, 422) with delta (0, -2)
Screenshot: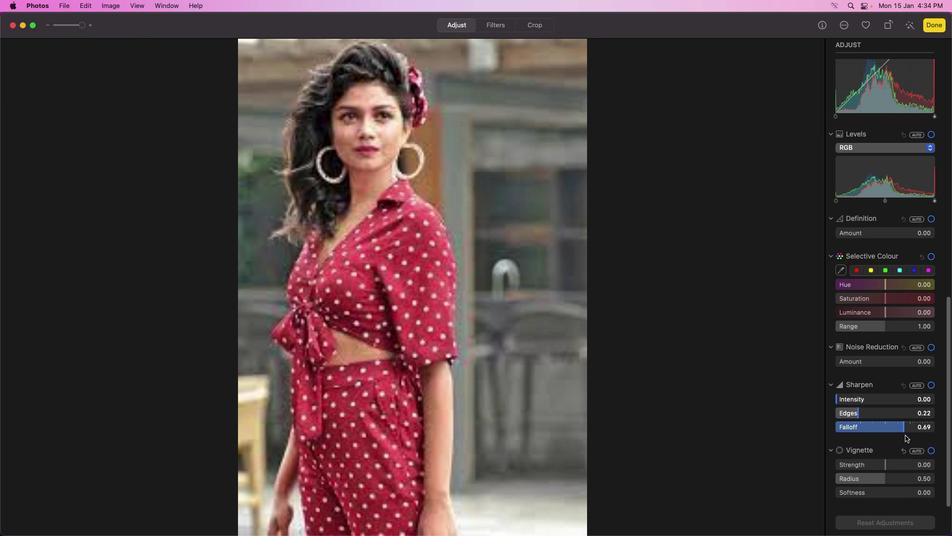 
Action: Mouse scrolled (908, 422) with delta (0, -2)
Screenshot: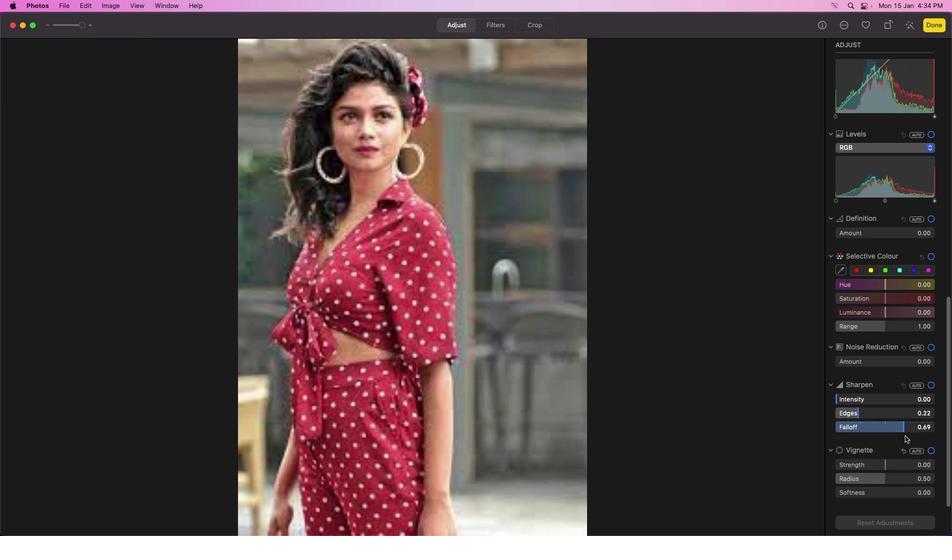 
Action: Mouse scrolled (908, 422) with delta (0, -3)
Screenshot: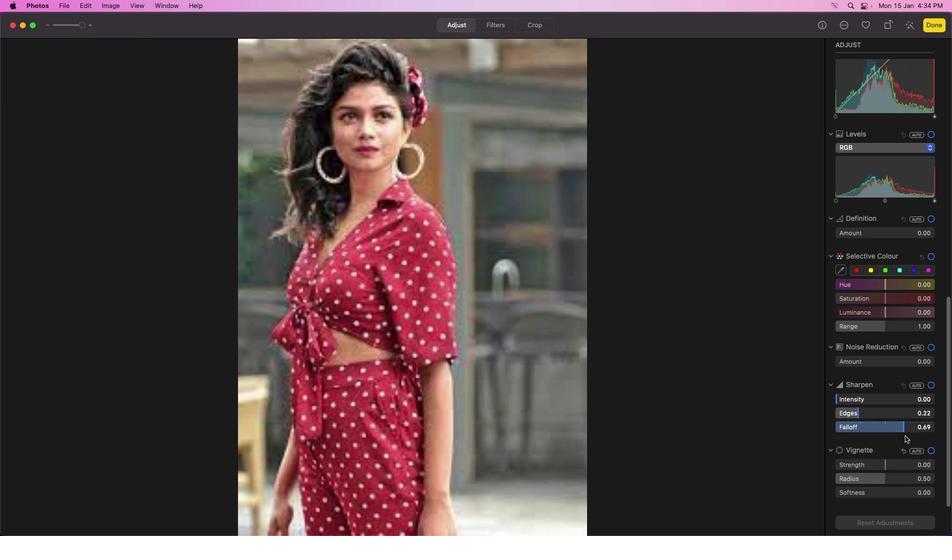 
Action: Mouse moved to (908, 422)
Screenshot: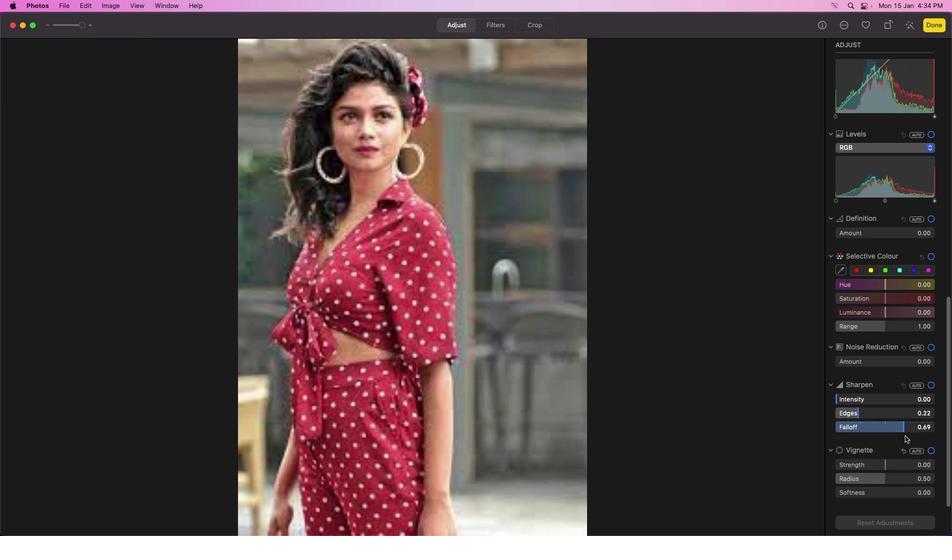 
Action: Mouse scrolled (908, 422) with delta (0, -3)
Screenshot: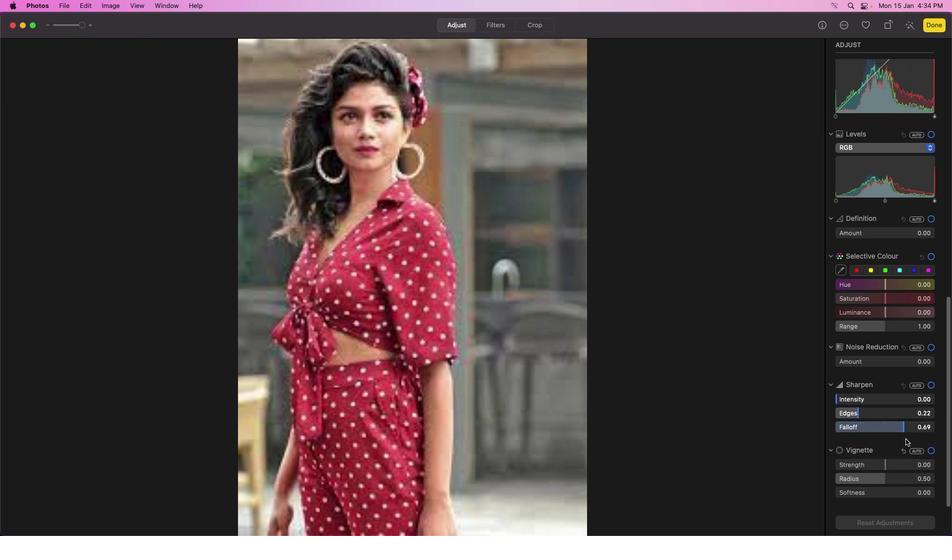 
Action: Mouse moved to (906, 435)
Screenshot: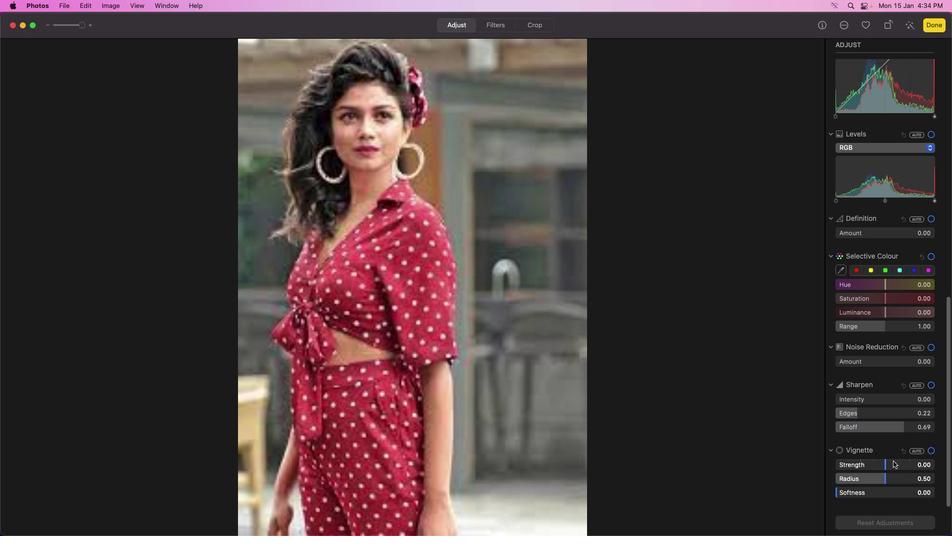 
Action: Mouse scrolled (906, 435) with delta (0, 0)
Screenshot: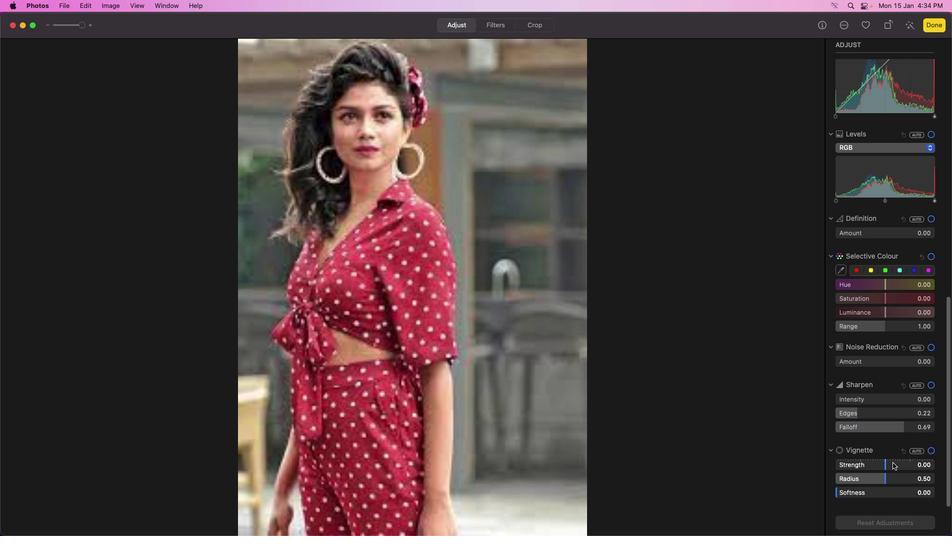 
Action: Mouse moved to (906, 438)
Screenshot: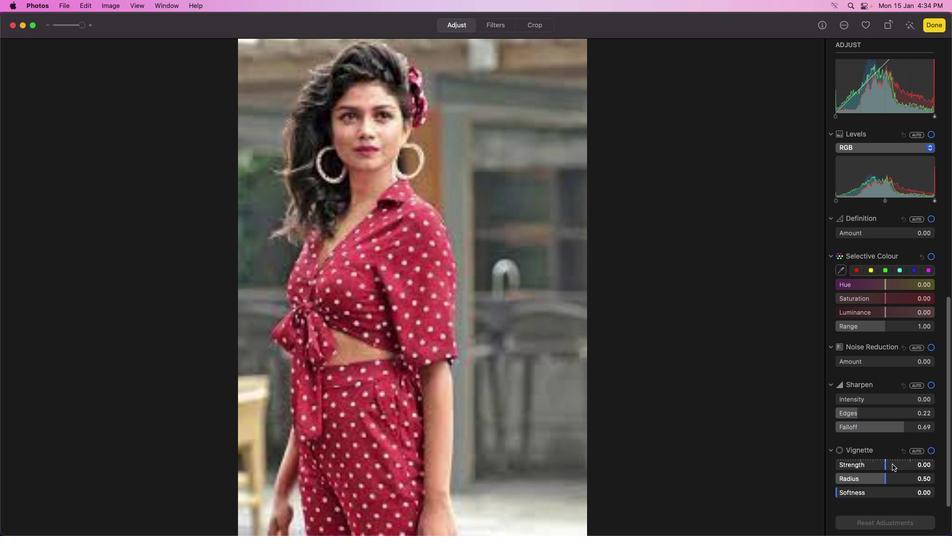 
Action: Mouse scrolled (906, 438) with delta (0, 0)
Screenshot: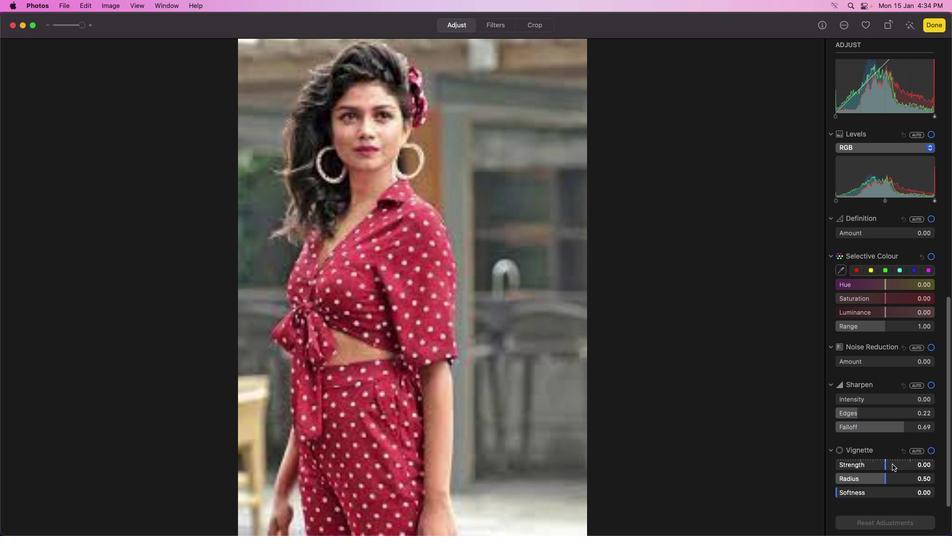 
Action: Mouse moved to (905, 440)
Screenshot: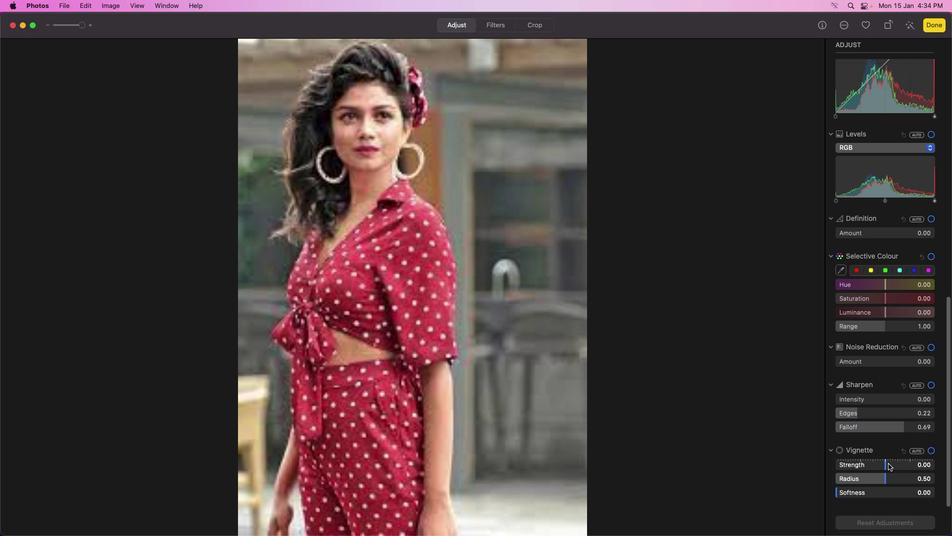 
Action: Mouse scrolled (905, 440) with delta (0, 0)
Screenshot: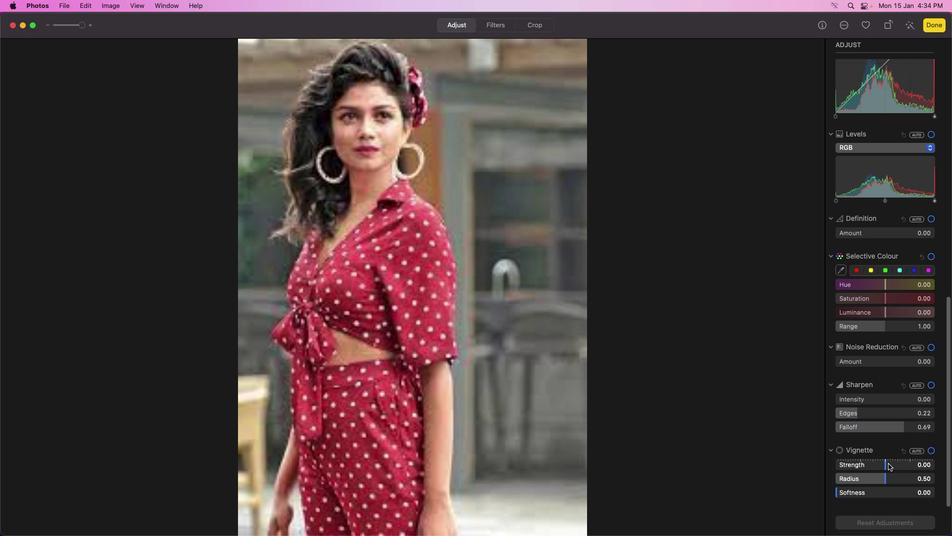 
Action: Mouse moved to (872, 400)
Screenshot: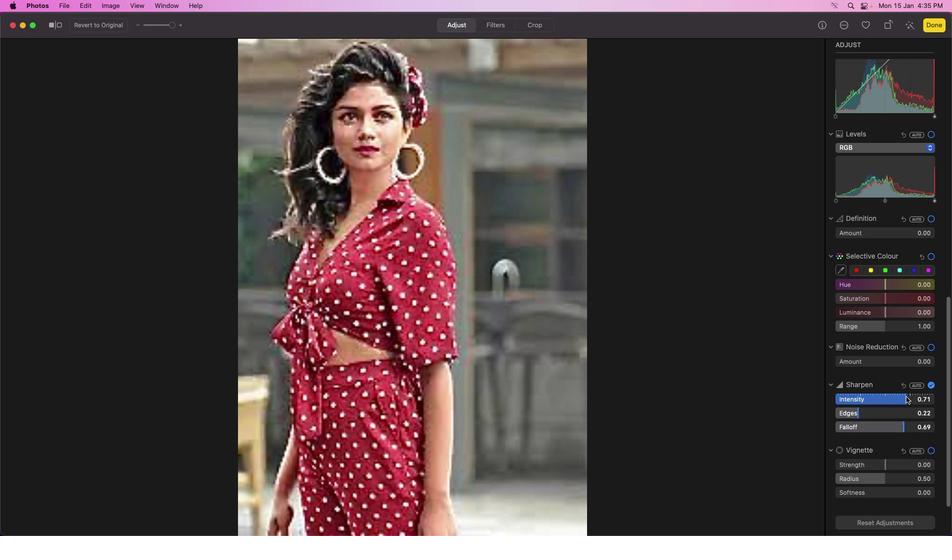 
Action: Mouse pressed left at (872, 400)
Screenshot: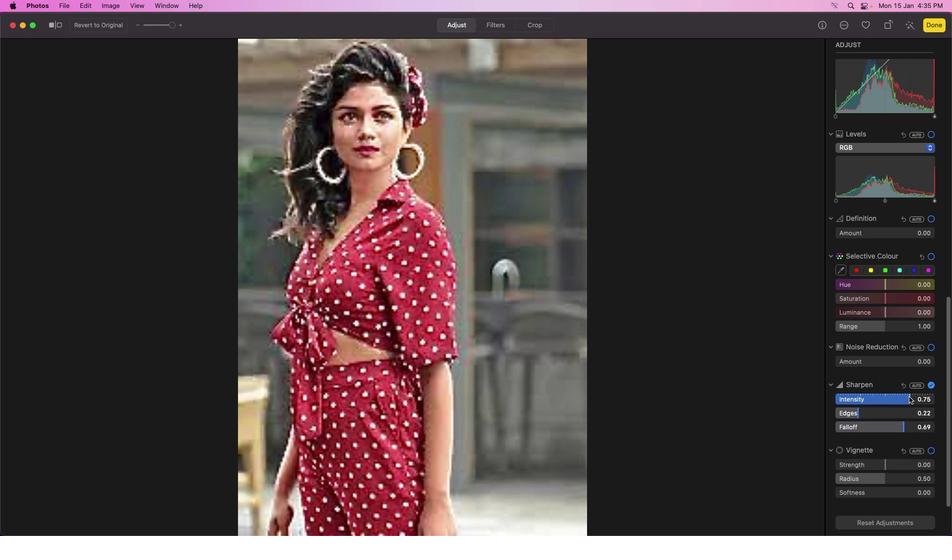 
Action: Mouse moved to (841, 402)
Screenshot: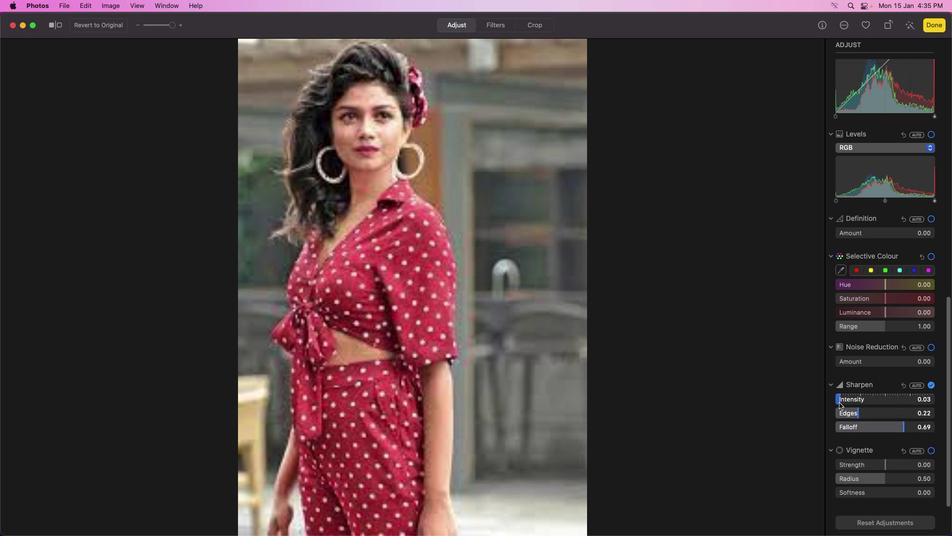 
Action: Mouse pressed left at (841, 402)
Screenshot: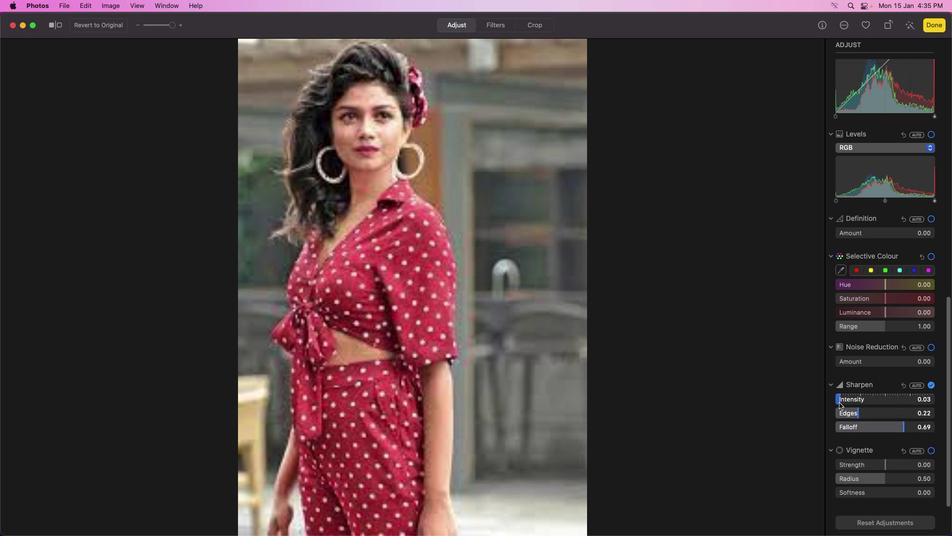 
Action: Mouse moved to (933, 24)
Screenshot: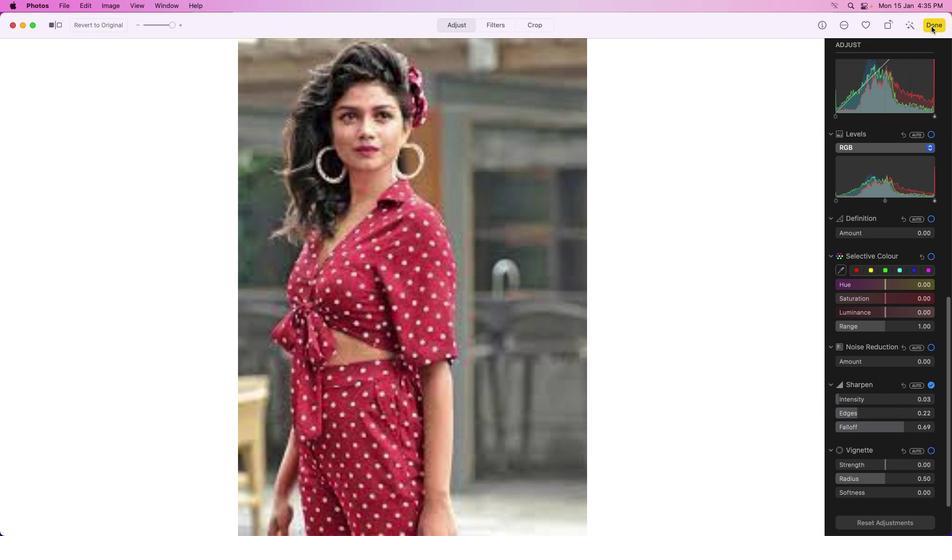 
Action: Mouse pressed left at (933, 24)
Screenshot: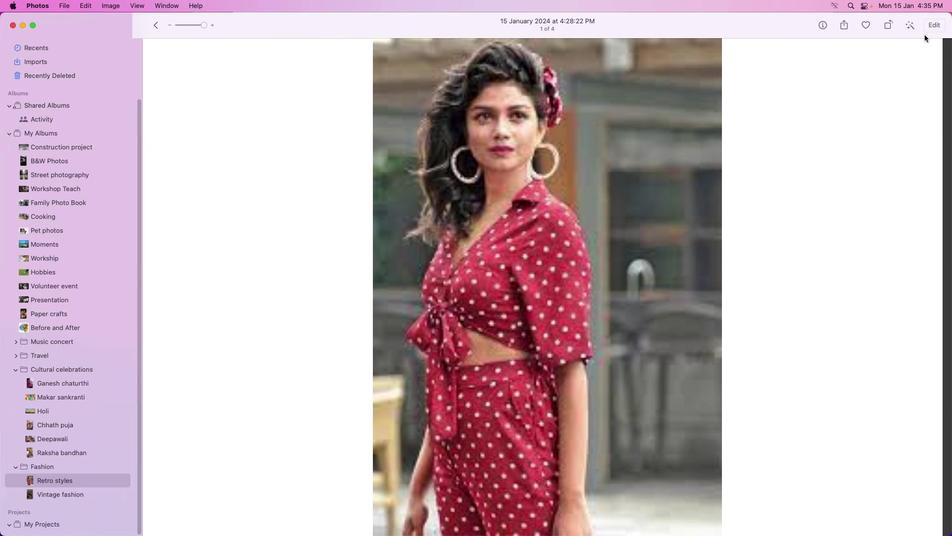 
Action: Mouse moved to (76, 467)
Screenshot: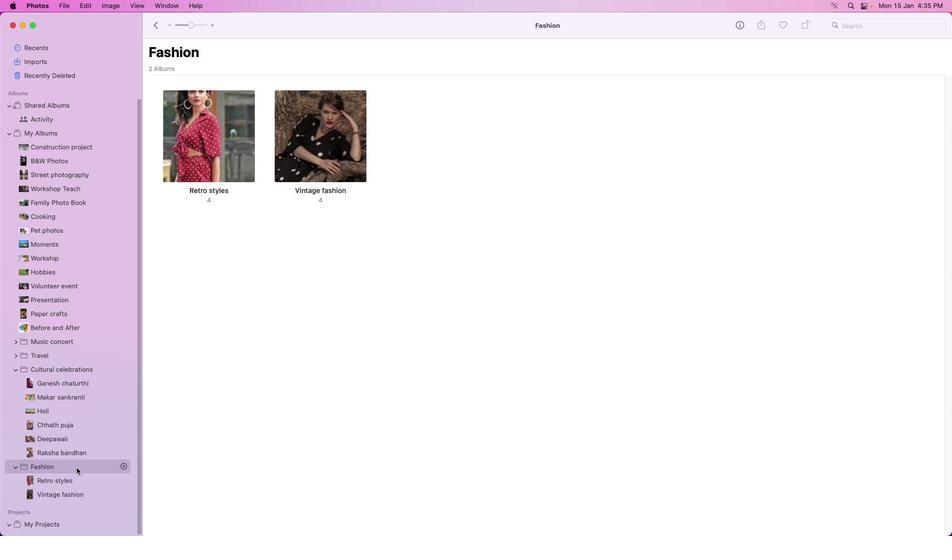 
Action: Mouse pressed left at (76, 467)
Screenshot: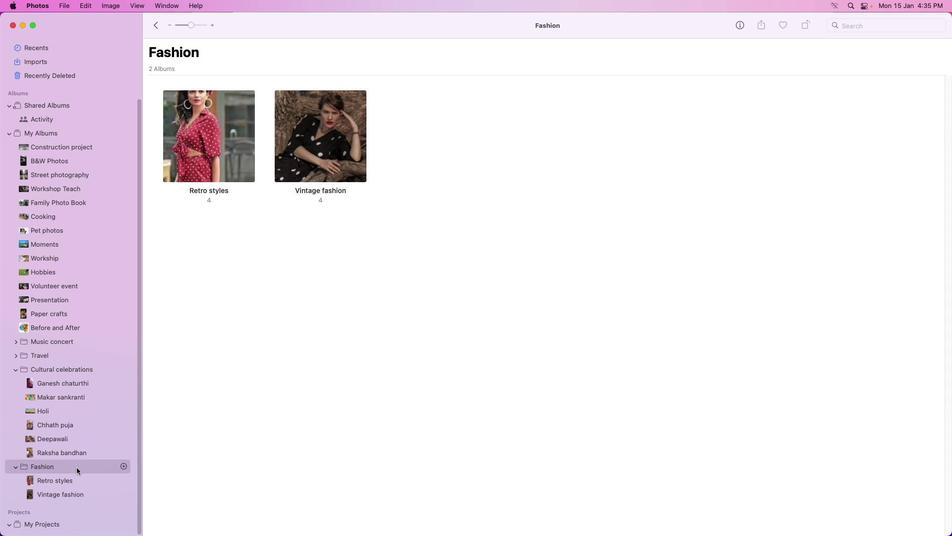 
Action: Mouse moved to (368, 325)
Screenshot: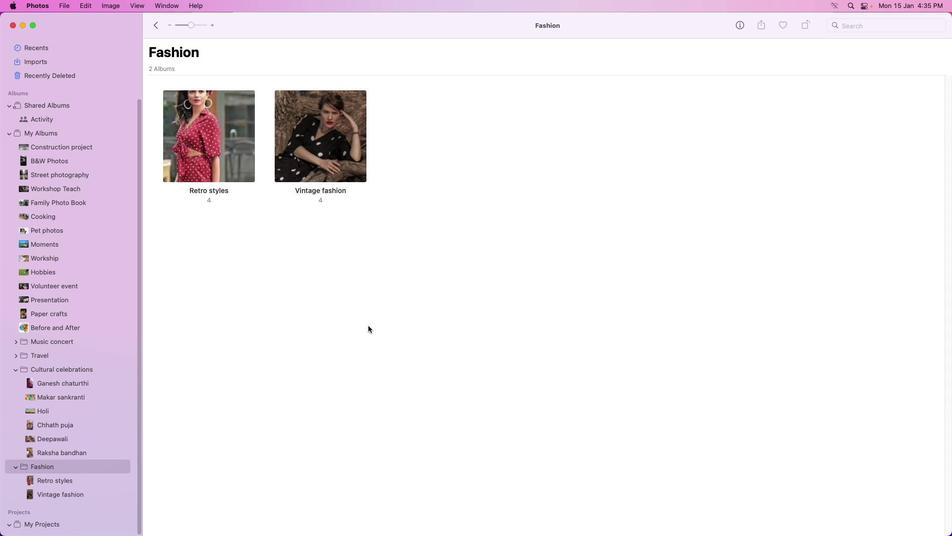 
Action: Mouse pressed left at (368, 325)
Screenshot: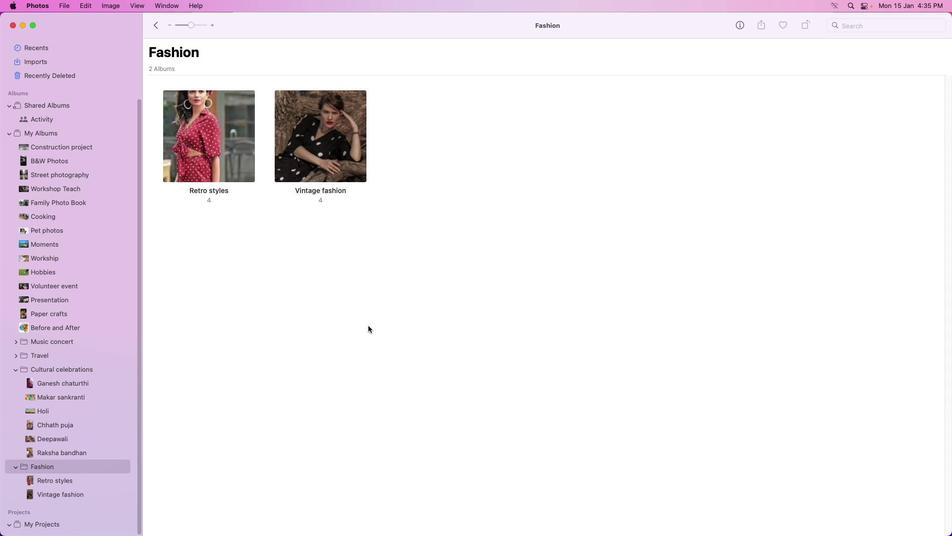 
Action: Mouse moved to (368, 325)
Screenshot: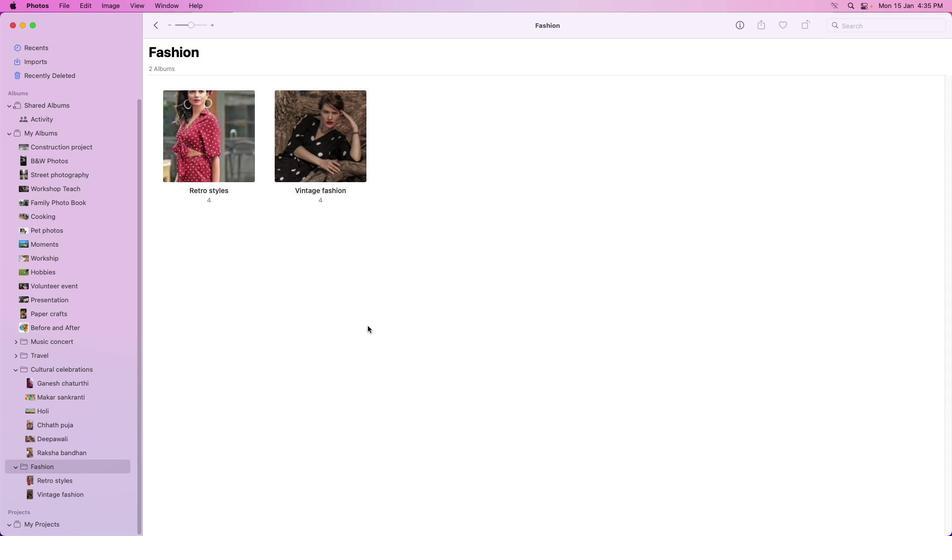 
